 Task: nan
Action: Mouse moved to (457, 589)
Screenshot: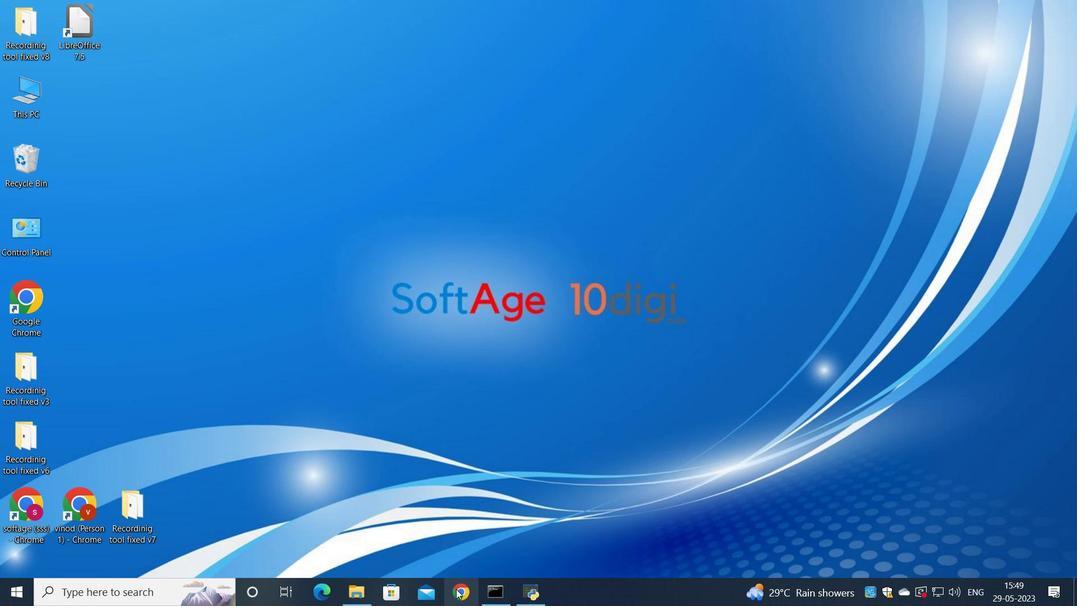 
Action: Mouse pressed left at (457, 589)
Screenshot: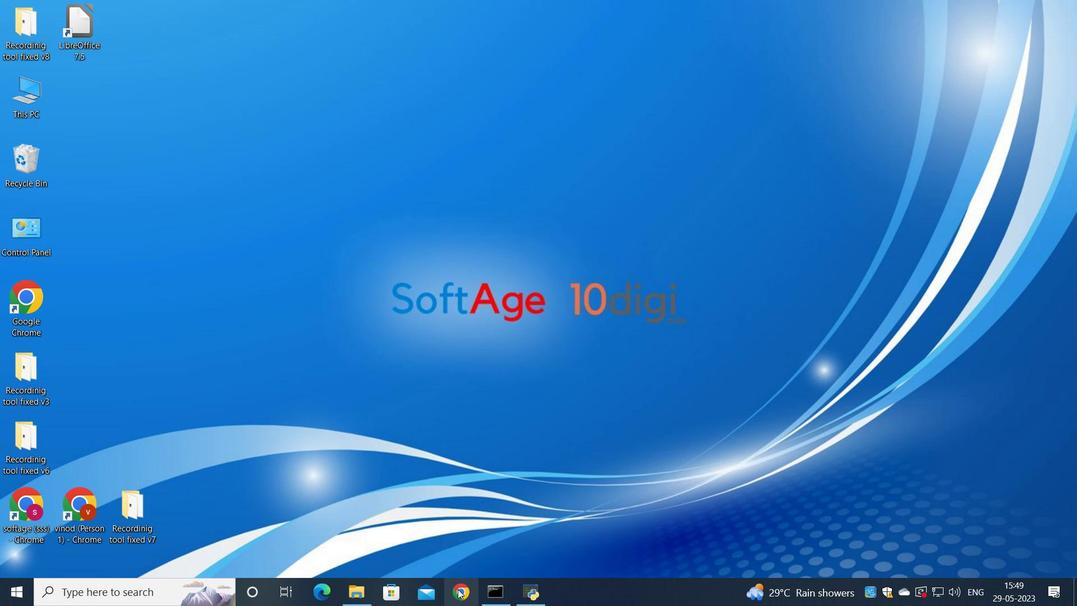 
Action: Mouse moved to (488, 372)
Screenshot: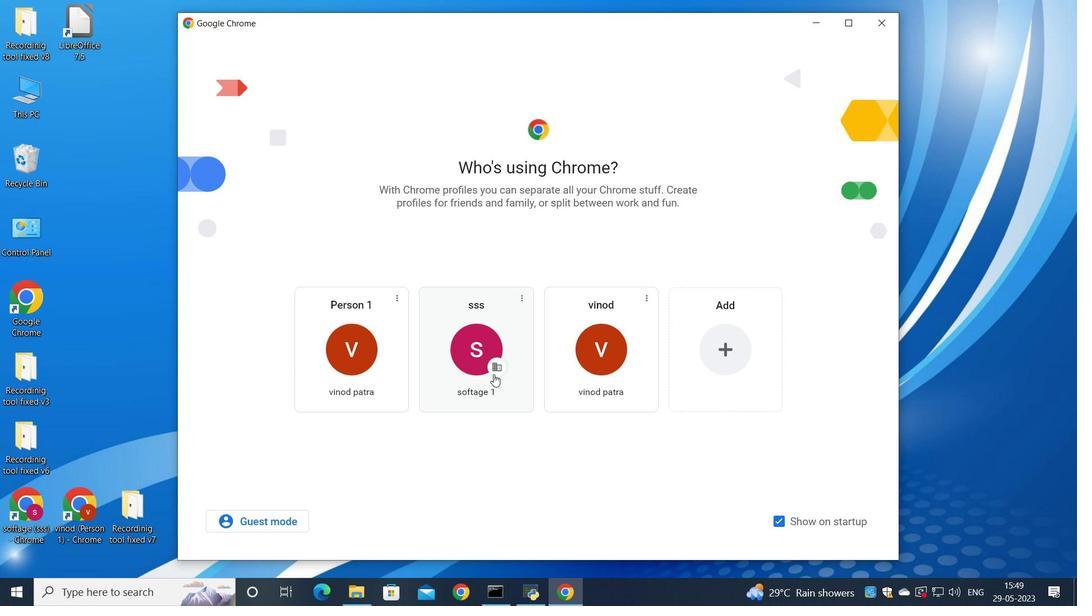 
Action: Mouse pressed left at (488, 372)
Screenshot: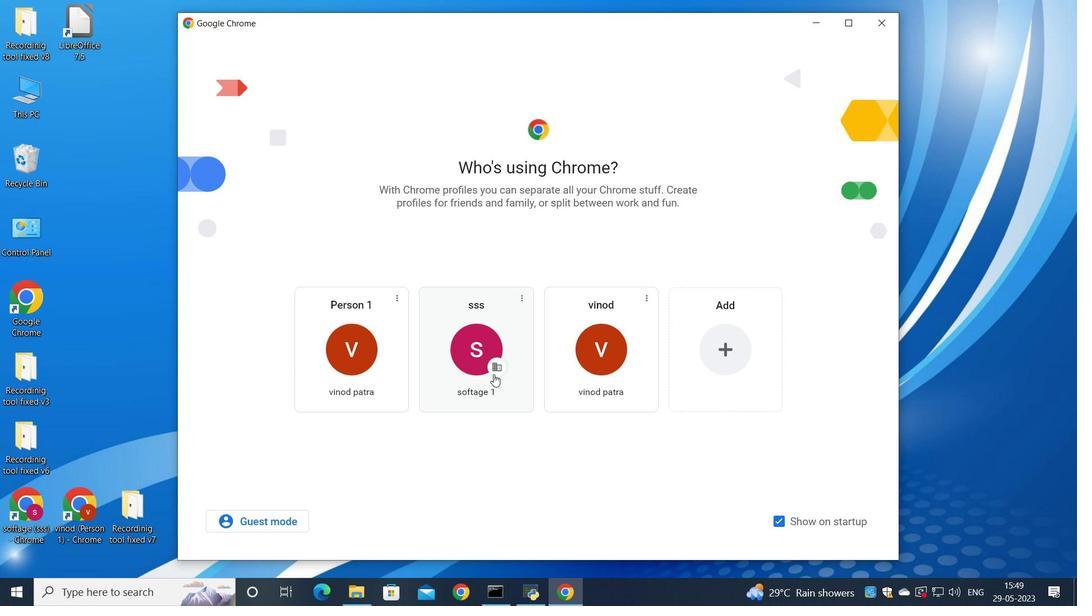 
Action: Mouse moved to (946, 76)
Screenshot: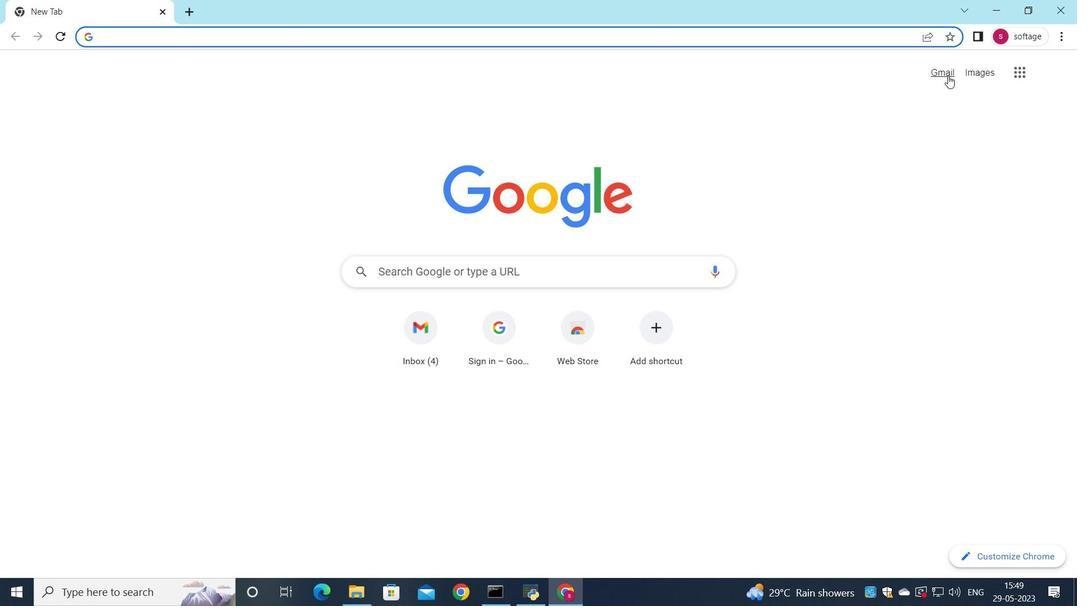 
Action: Mouse pressed left at (946, 76)
Screenshot: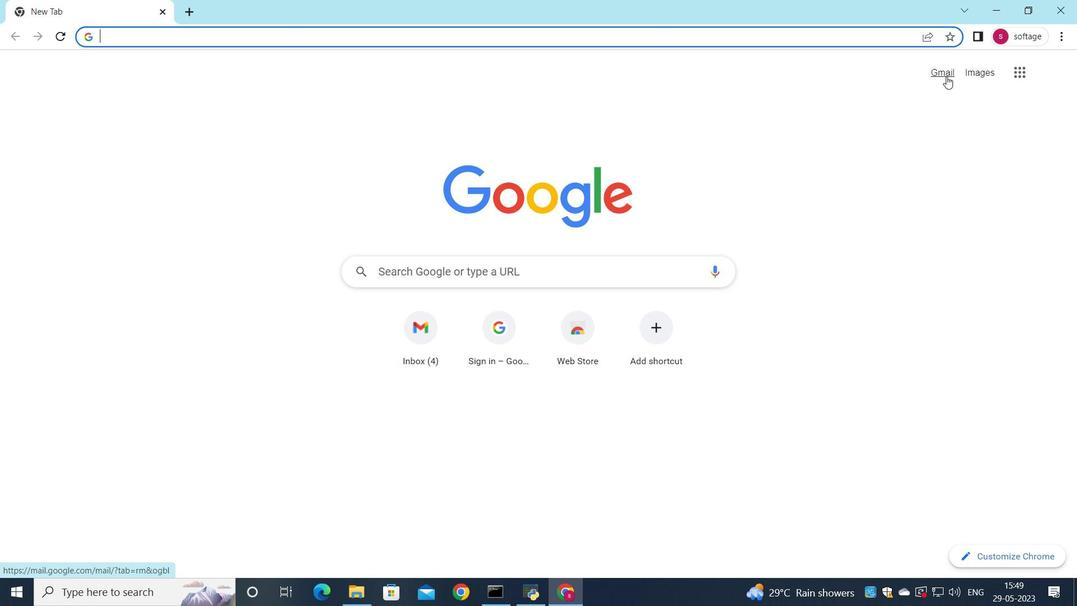 
Action: Mouse moved to (928, 91)
Screenshot: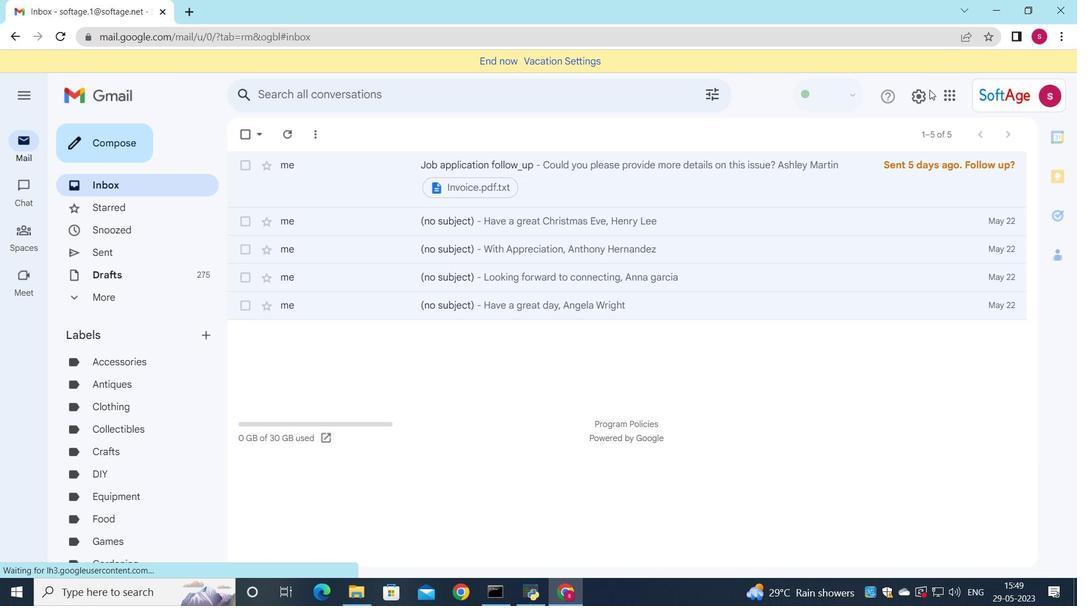 
Action: Mouse pressed left at (928, 91)
Screenshot: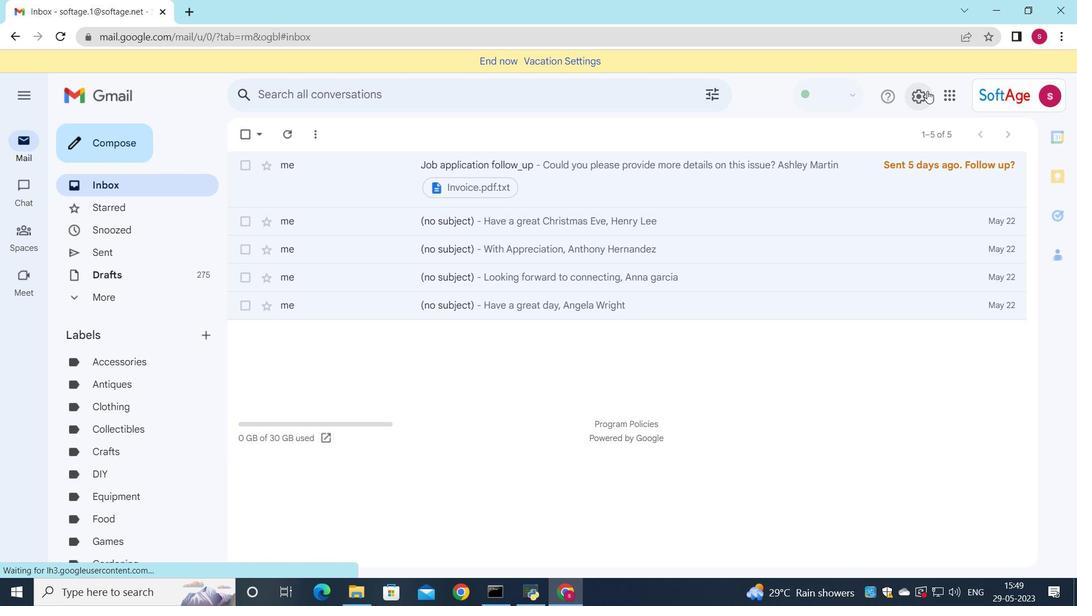
Action: Mouse moved to (924, 159)
Screenshot: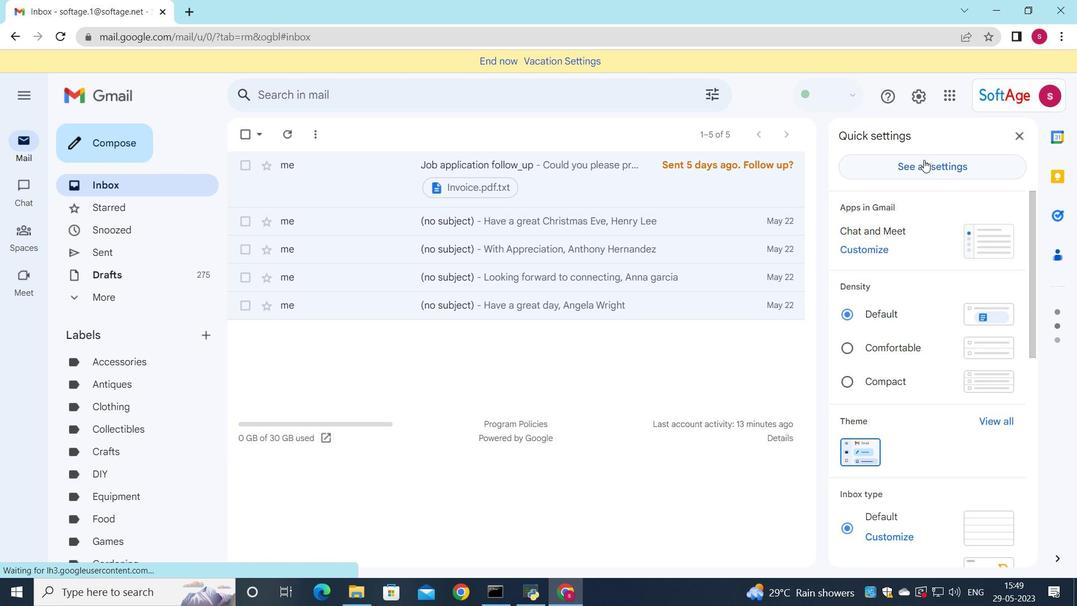 
Action: Mouse pressed left at (924, 159)
Screenshot: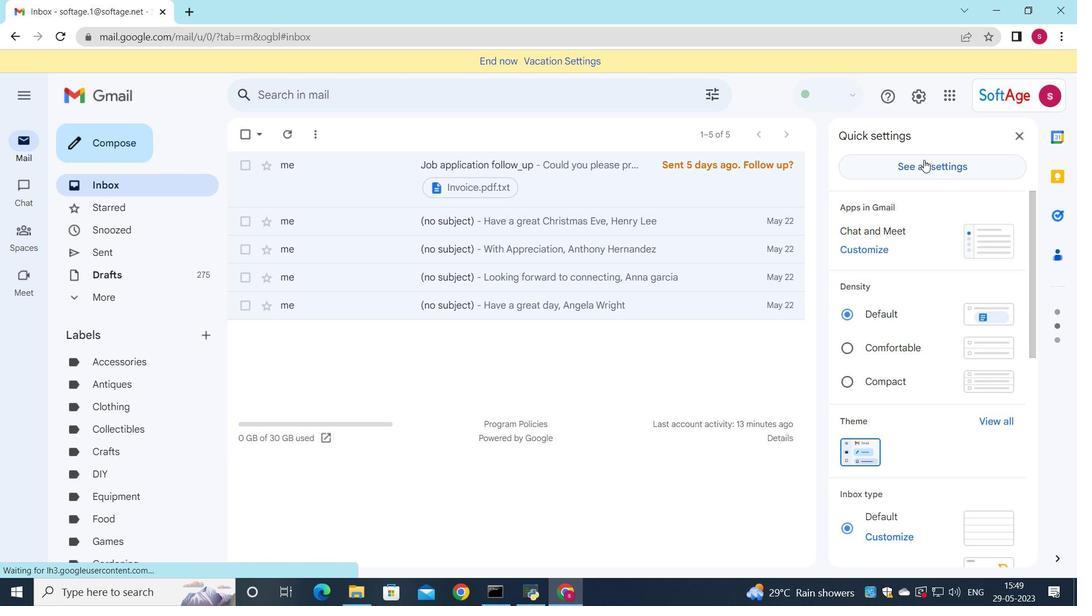 
Action: Mouse moved to (606, 306)
Screenshot: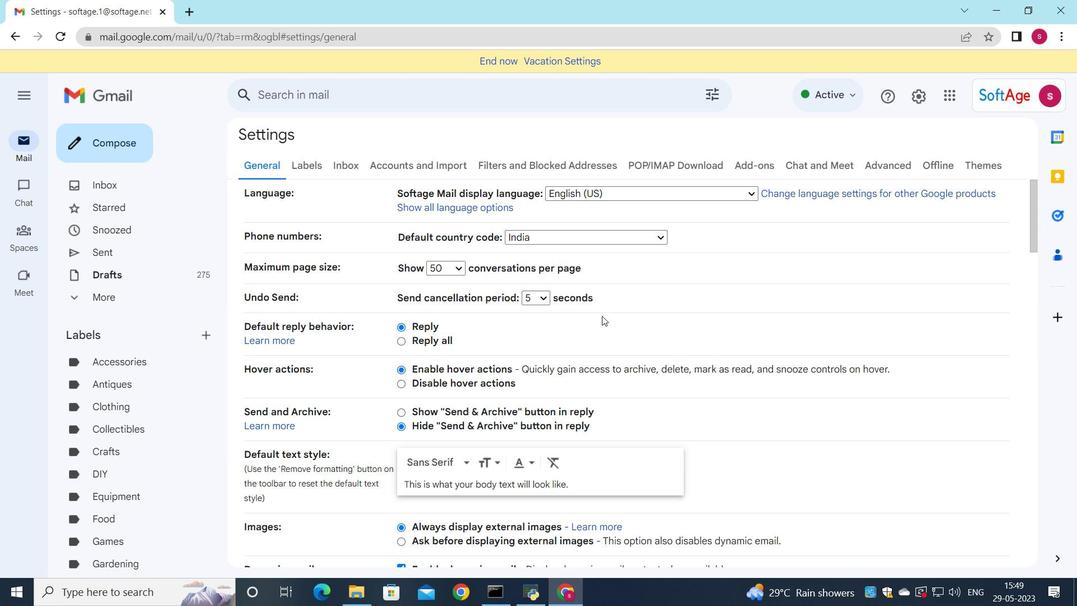 
Action: Mouse scrolled (606, 306) with delta (0, 0)
Screenshot: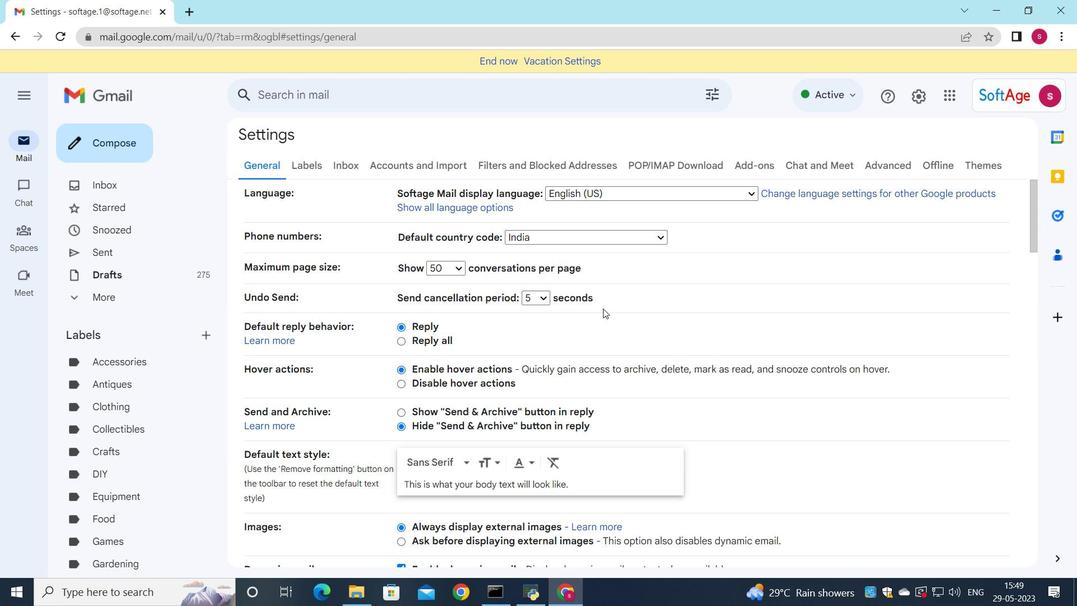 
Action: Mouse scrolled (606, 306) with delta (0, 0)
Screenshot: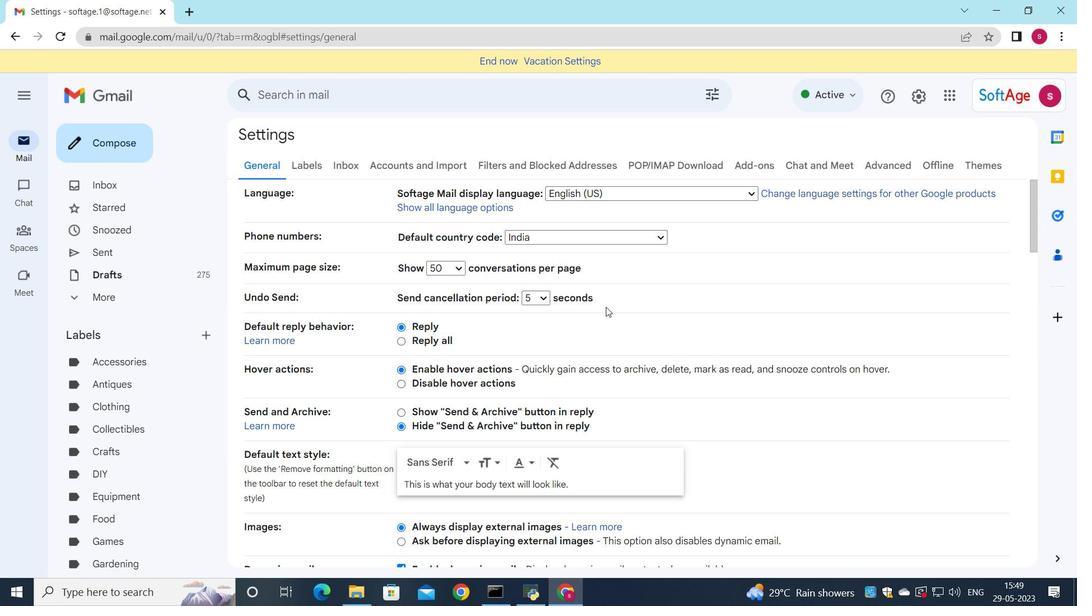 
Action: Mouse scrolled (606, 306) with delta (0, 0)
Screenshot: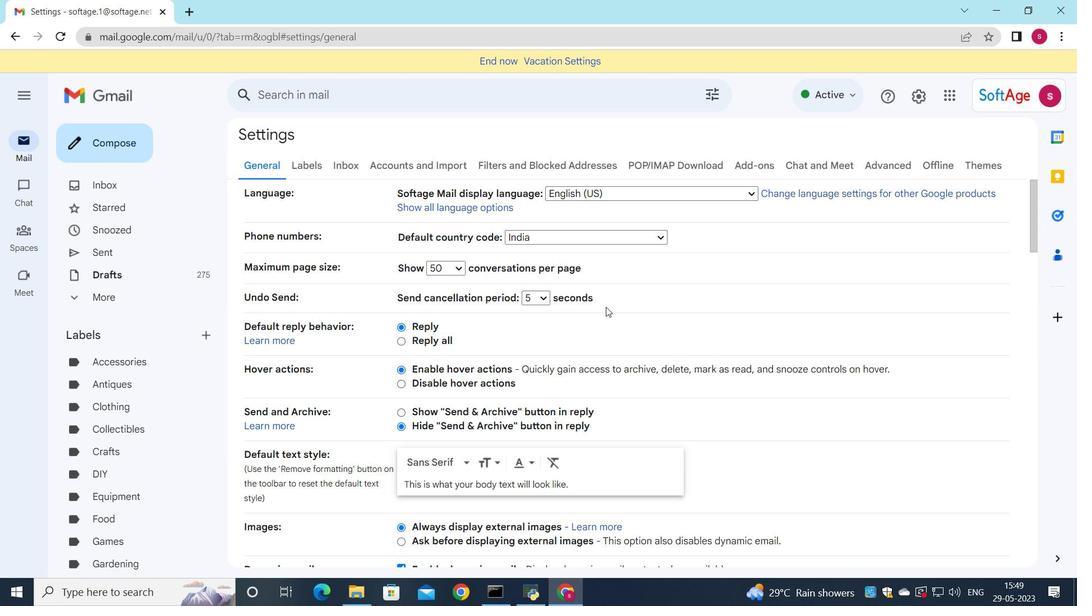 
Action: Mouse scrolled (606, 306) with delta (0, 0)
Screenshot: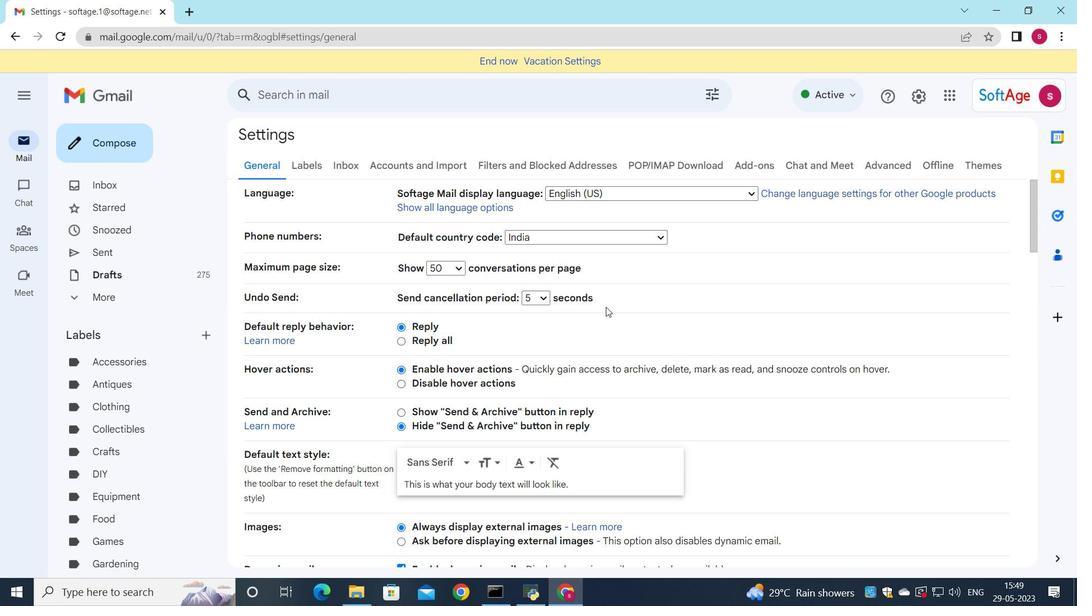 
Action: Mouse scrolled (606, 306) with delta (0, 0)
Screenshot: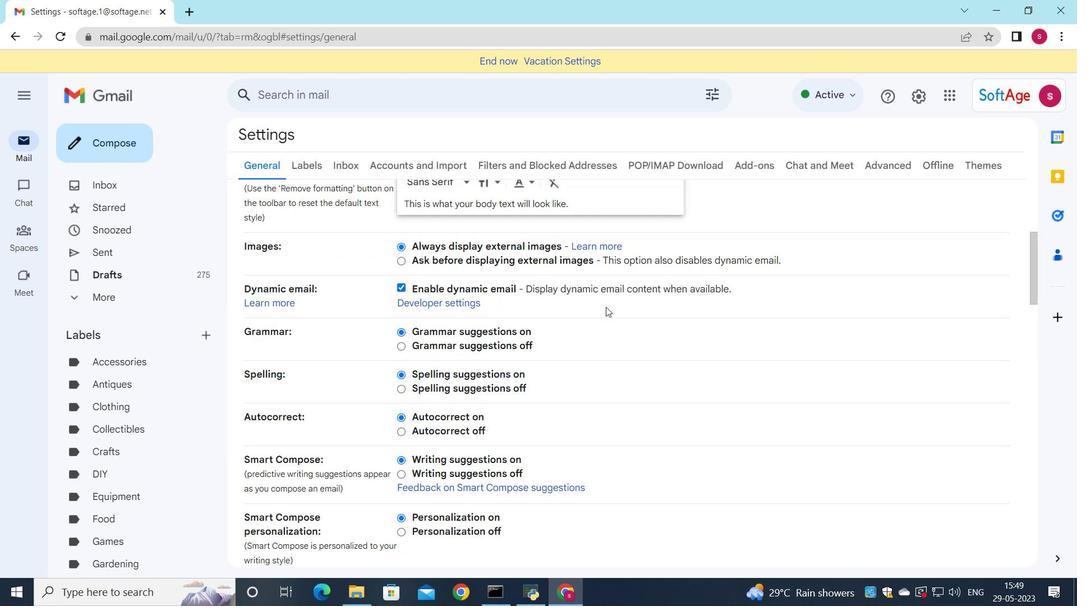 
Action: Mouse scrolled (606, 306) with delta (0, 0)
Screenshot: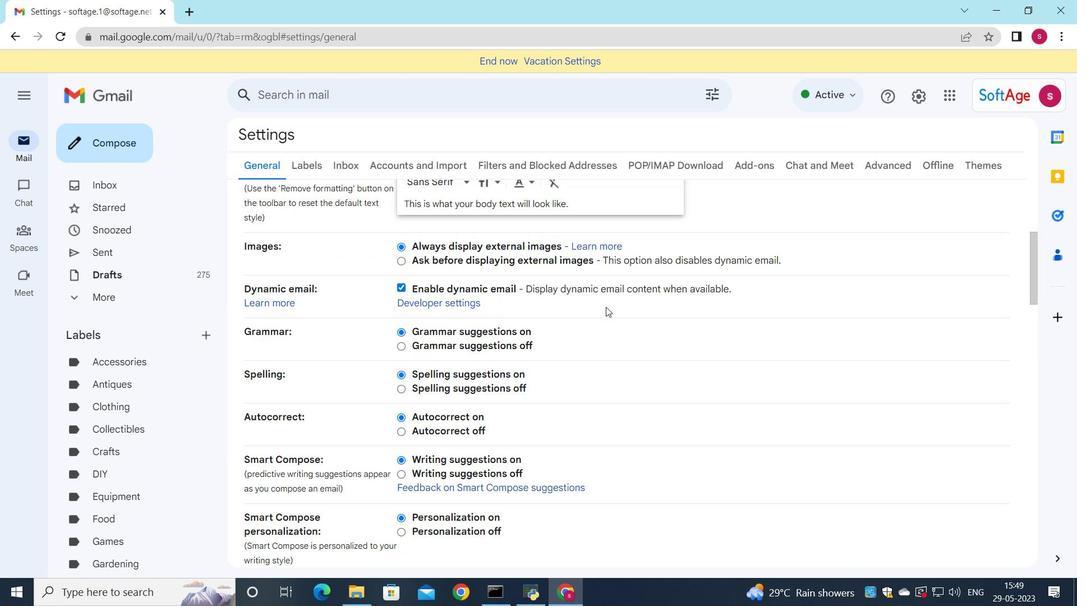 
Action: Mouse scrolled (606, 306) with delta (0, 0)
Screenshot: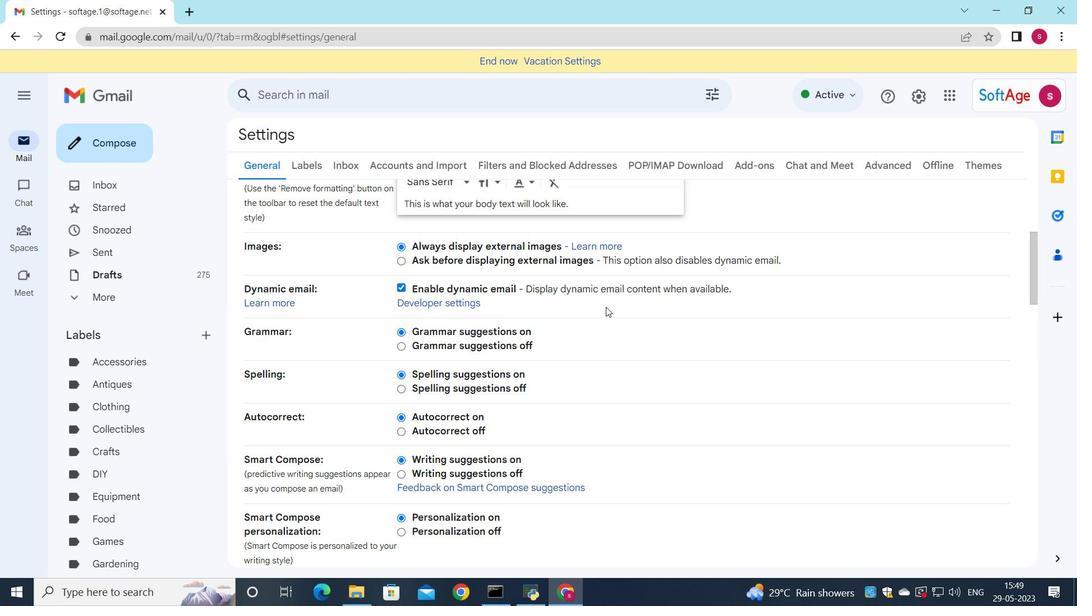 
Action: Mouse scrolled (606, 306) with delta (0, 0)
Screenshot: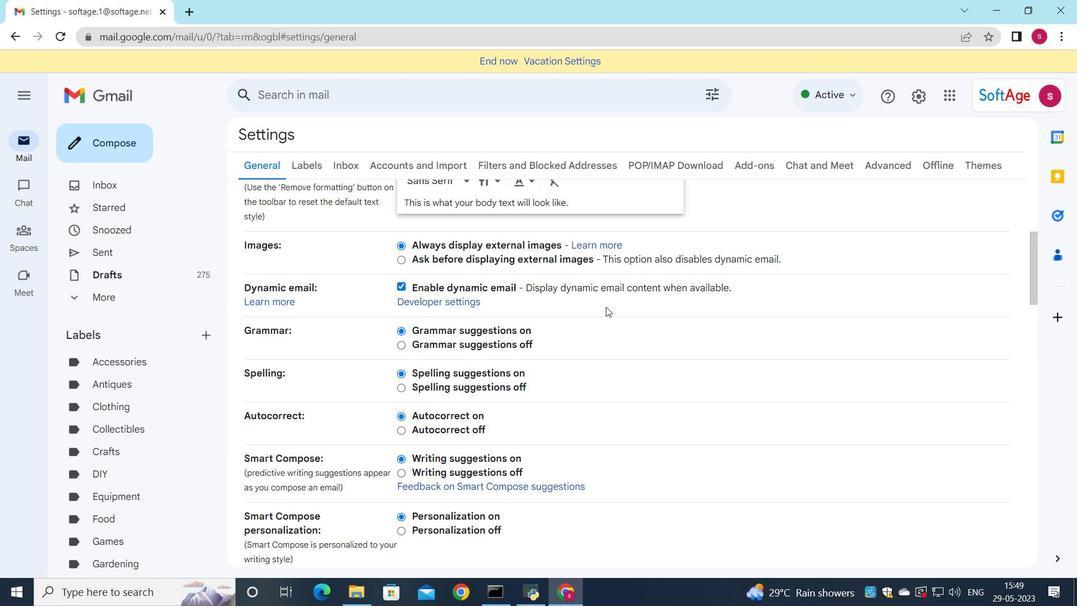 
Action: Mouse moved to (606, 309)
Screenshot: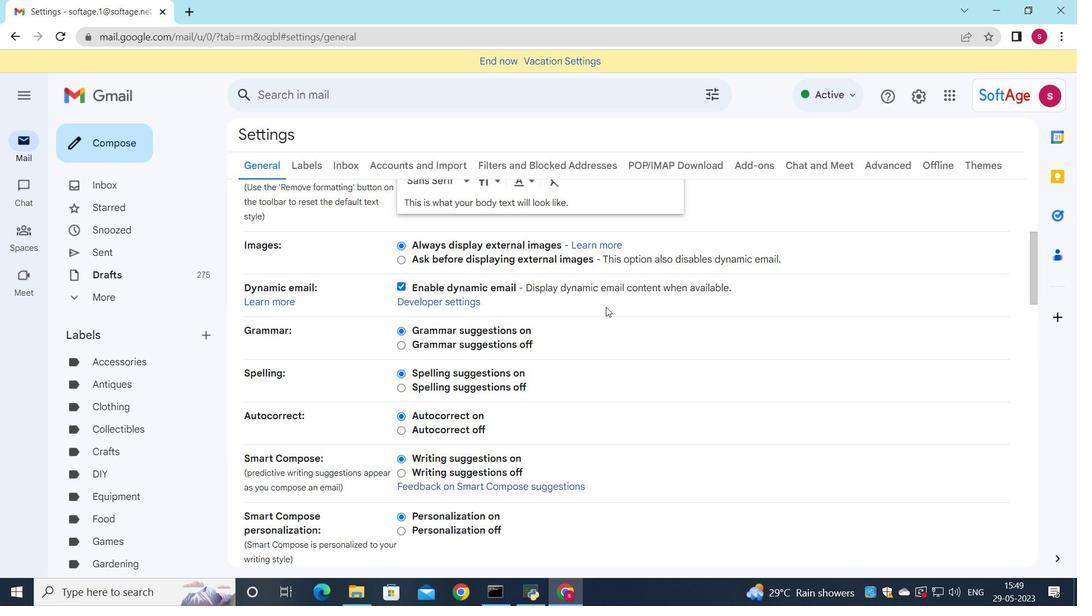 
Action: Mouse scrolled (606, 308) with delta (0, 0)
Screenshot: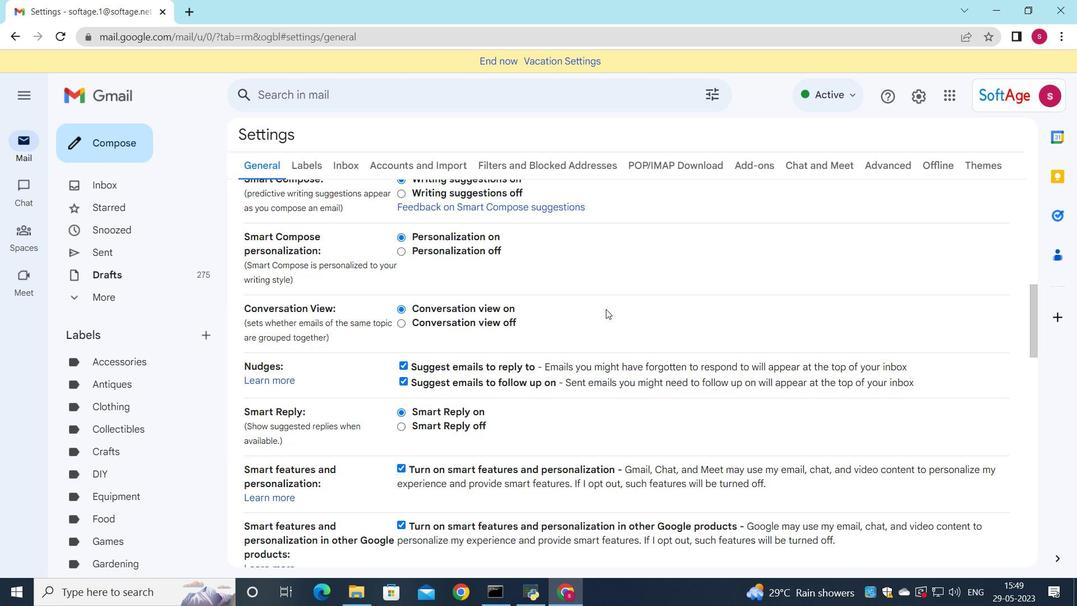 
Action: Mouse scrolled (606, 308) with delta (0, 0)
Screenshot: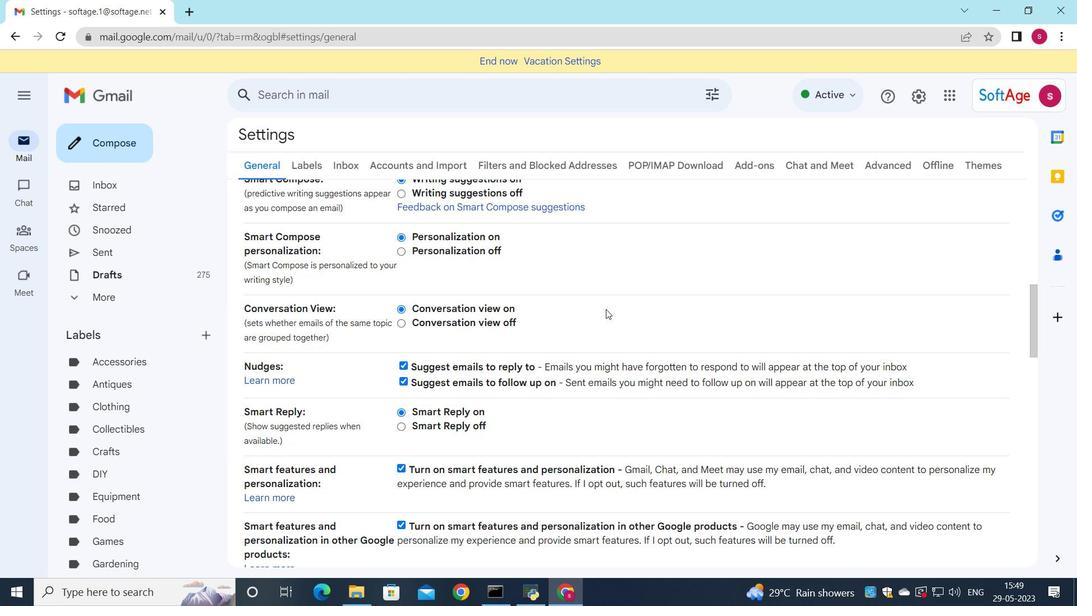 
Action: Mouse scrolled (606, 308) with delta (0, 0)
Screenshot: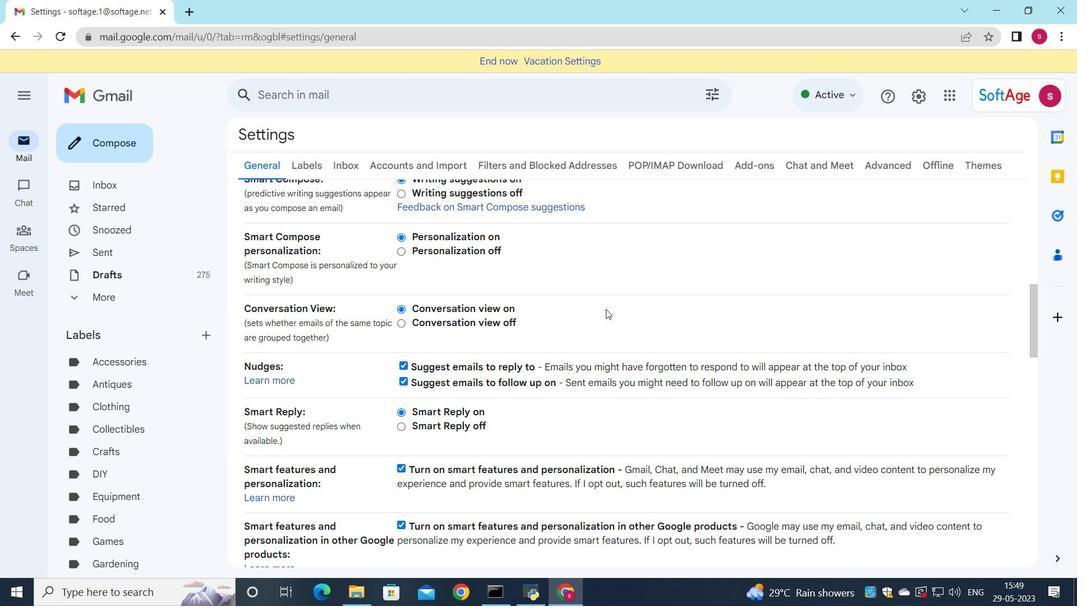 
Action: Mouse scrolled (606, 308) with delta (0, 0)
Screenshot: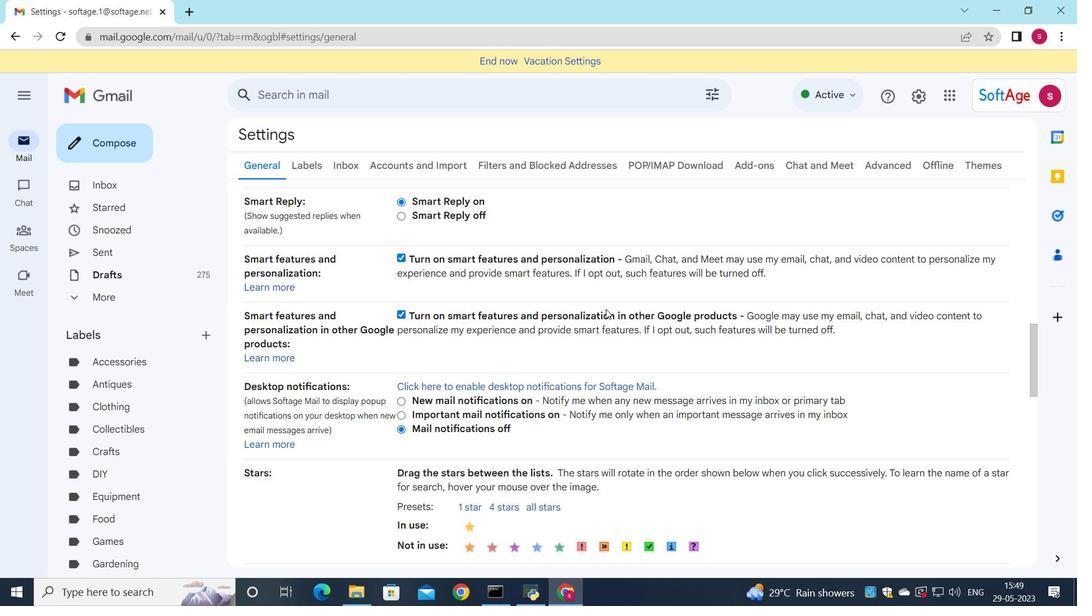 
Action: Mouse scrolled (606, 308) with delta (0, 0)
Screenshot: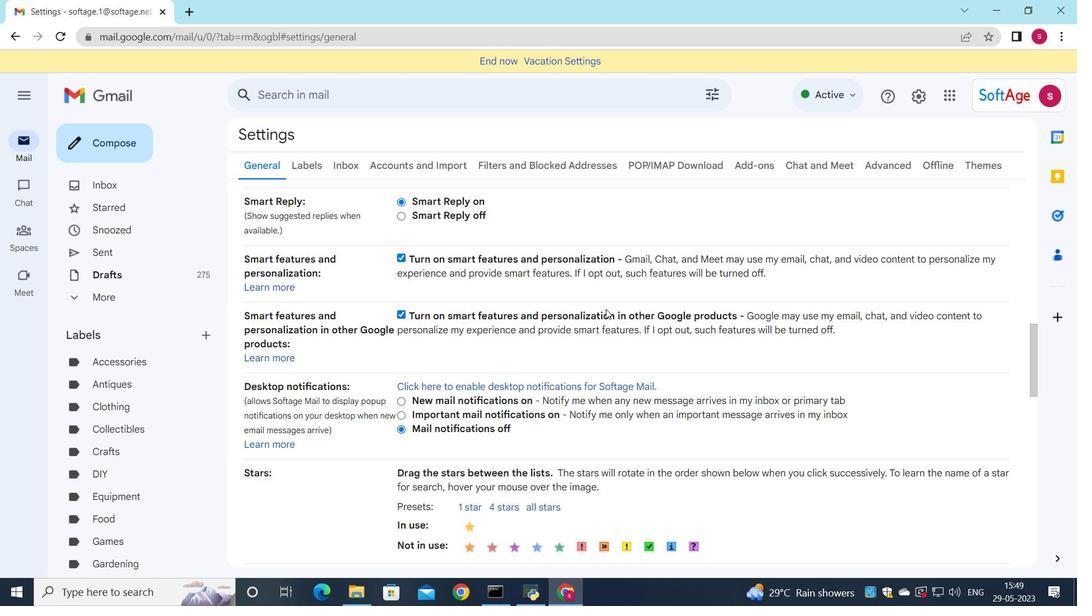 
Action: Mouse scrolled (606, 308) with delta (0, 0)
Screenshot: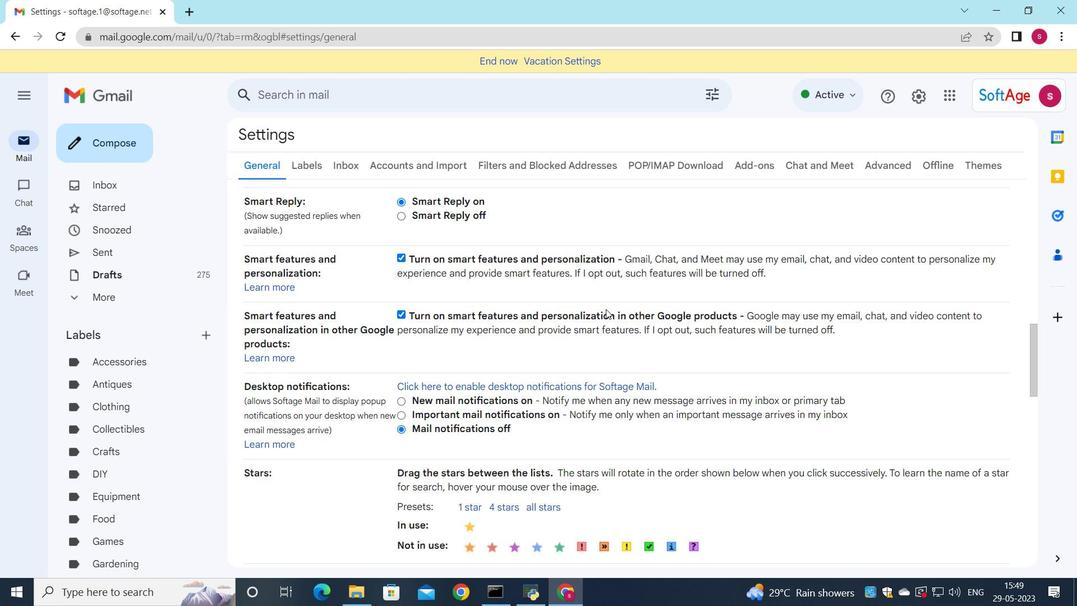
Action: Mouse moved to (721, 350)
Screenshot: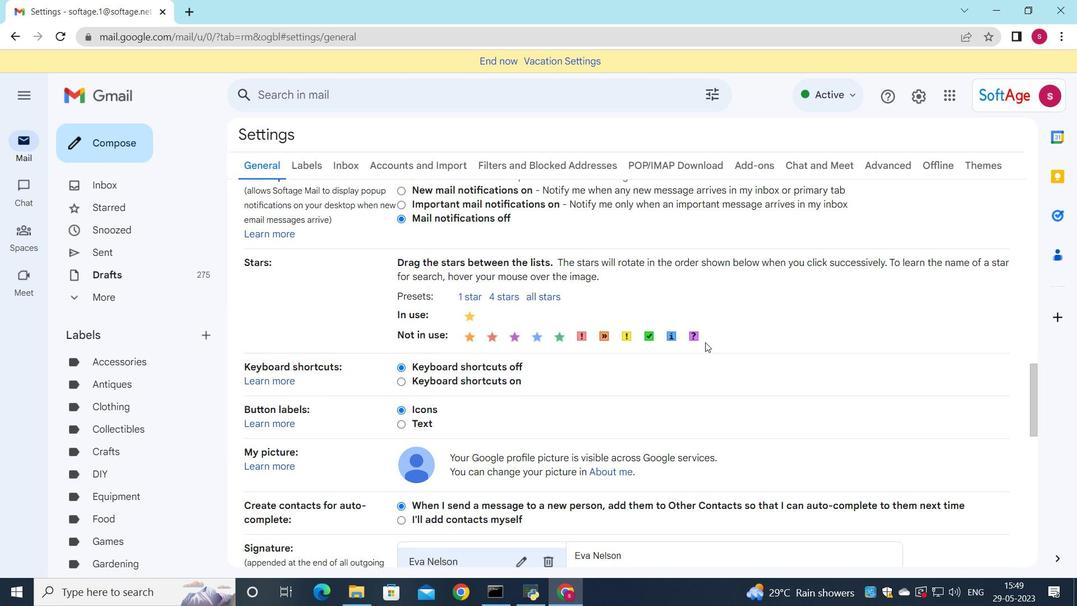 
Action: Mouse scrolled (721, 350) with delta (0, 0)
Screenshot: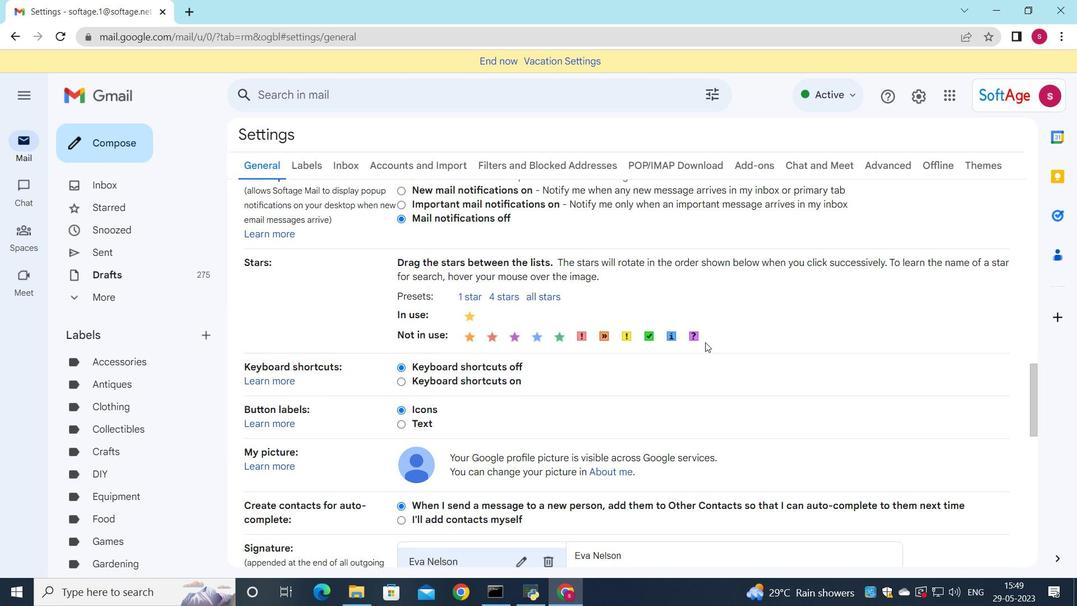 
Action: Mouse moved to (721, 351)
Screenshot: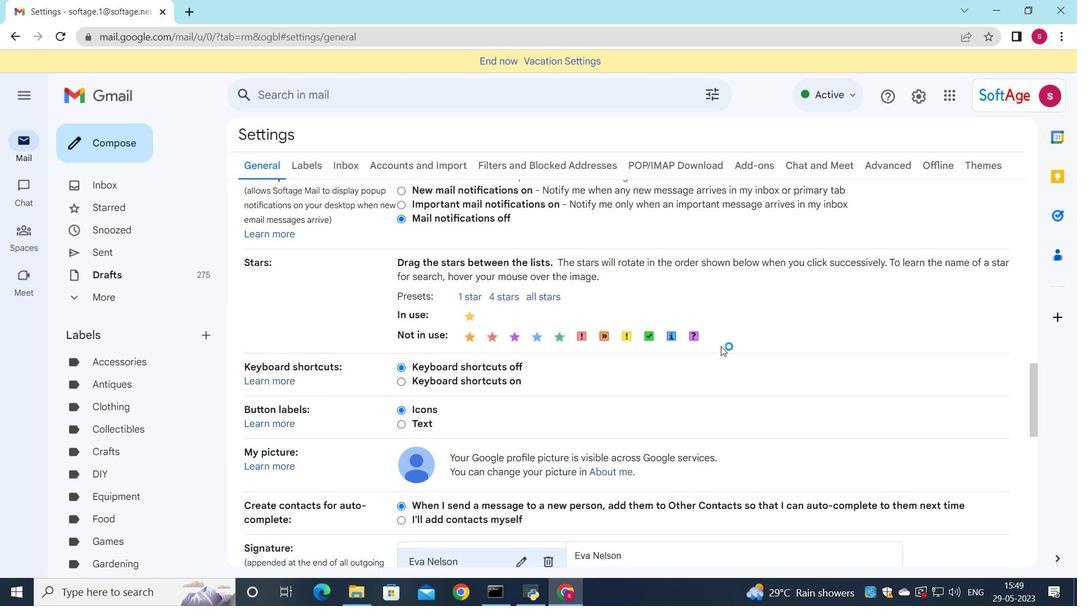 
Action: Mouse scrolled (721, 350) with delta (0, 0)
Screenshot: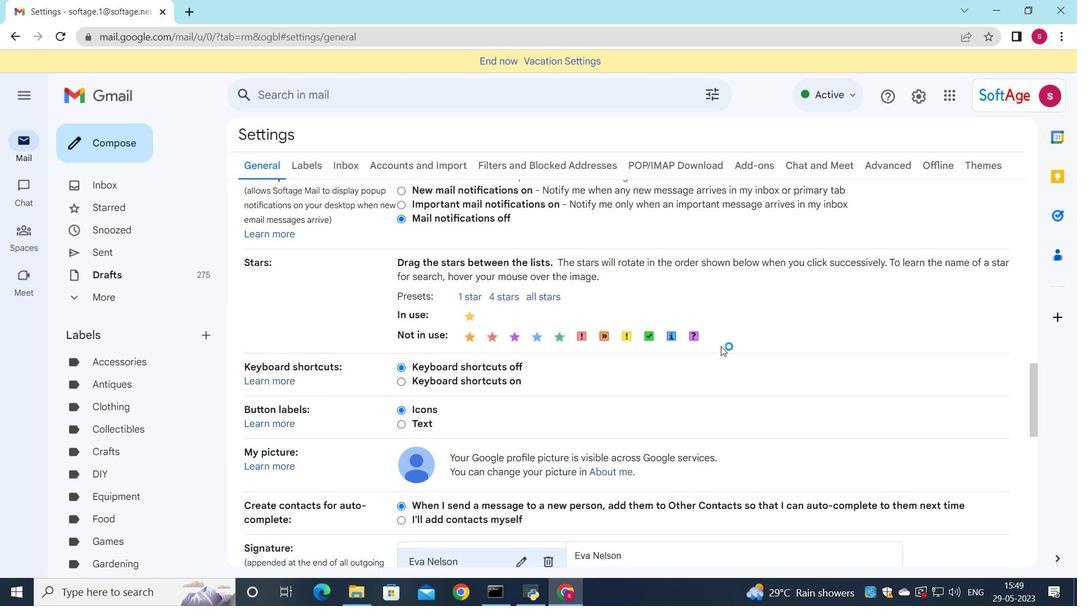 
Action: Mouse moved to (722, 351)
Screenshot: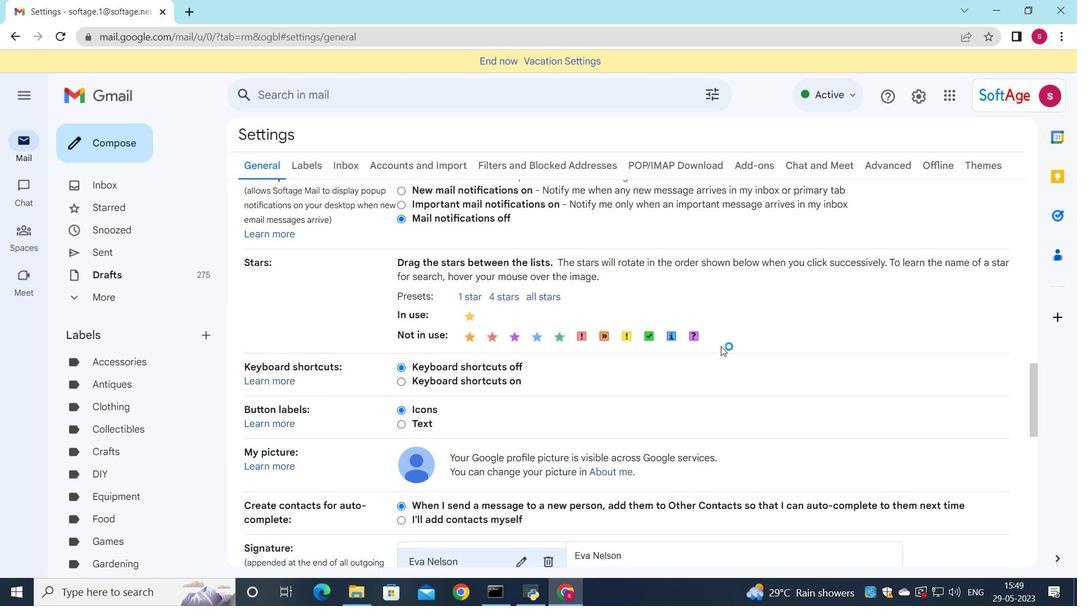 
Action: Mouse scrolled (722, 351) with delta (0, 0)
Screenshot: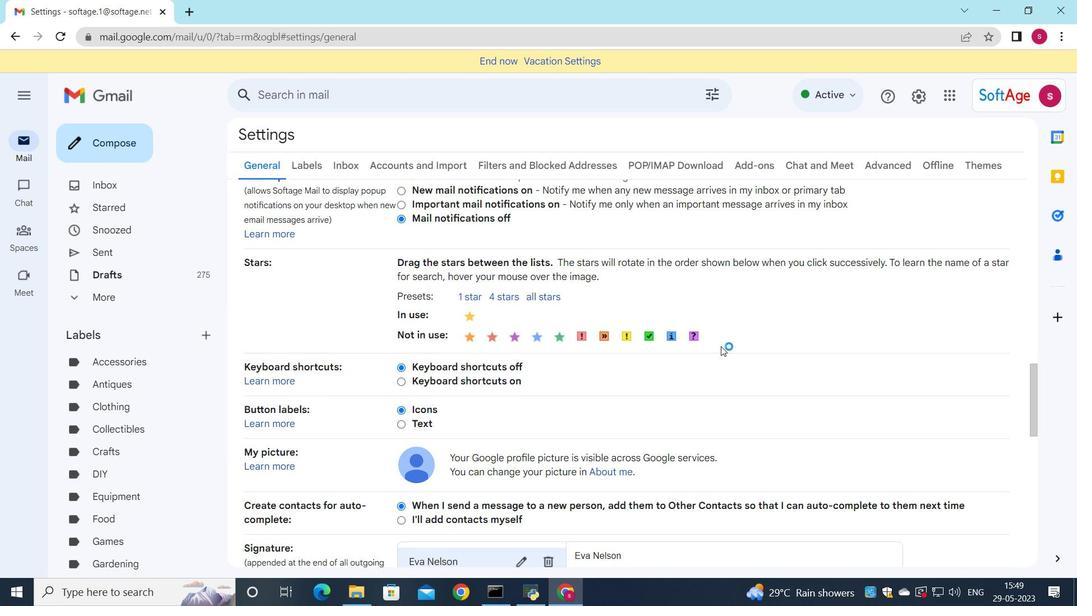 
Action: Mouse moved to (545, 352)
Screenshot: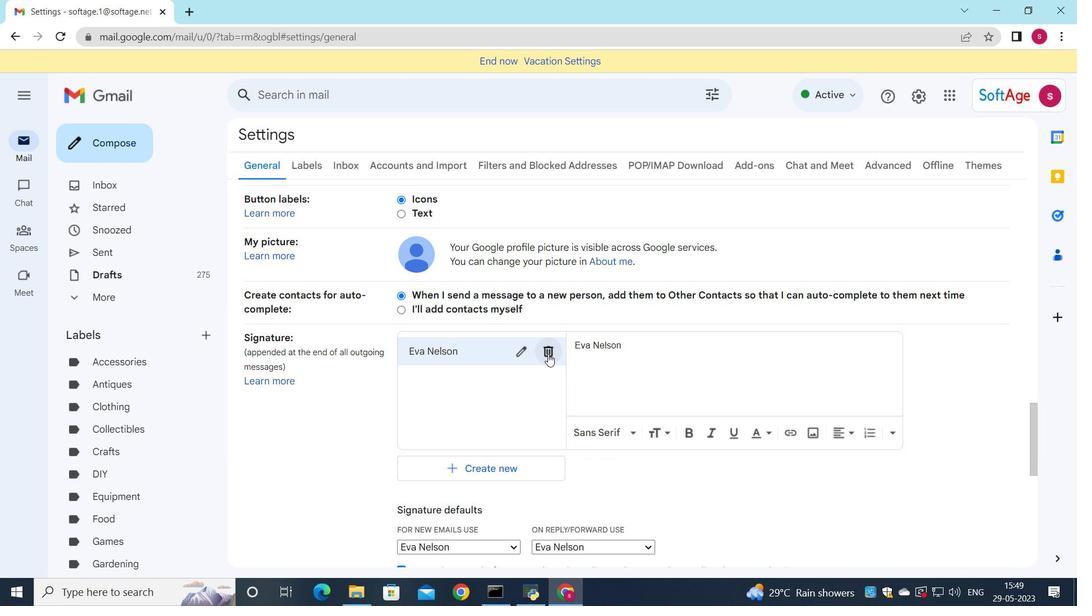 
Action: Mouse pressed left at (545, 352)
Screenshot: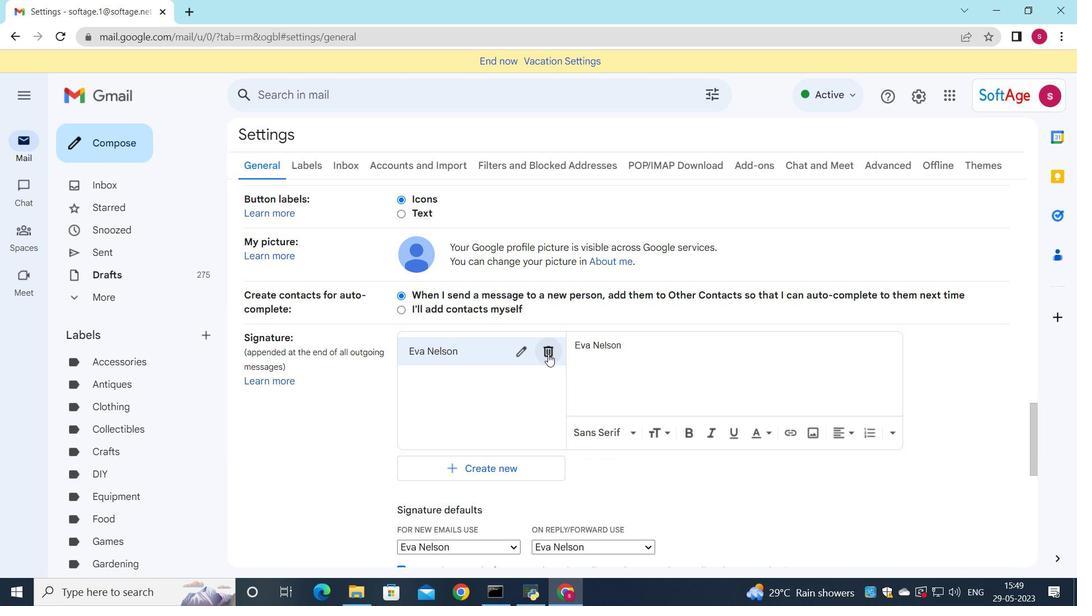 
Action: Mouse moved to (652, 343)
Screenshot: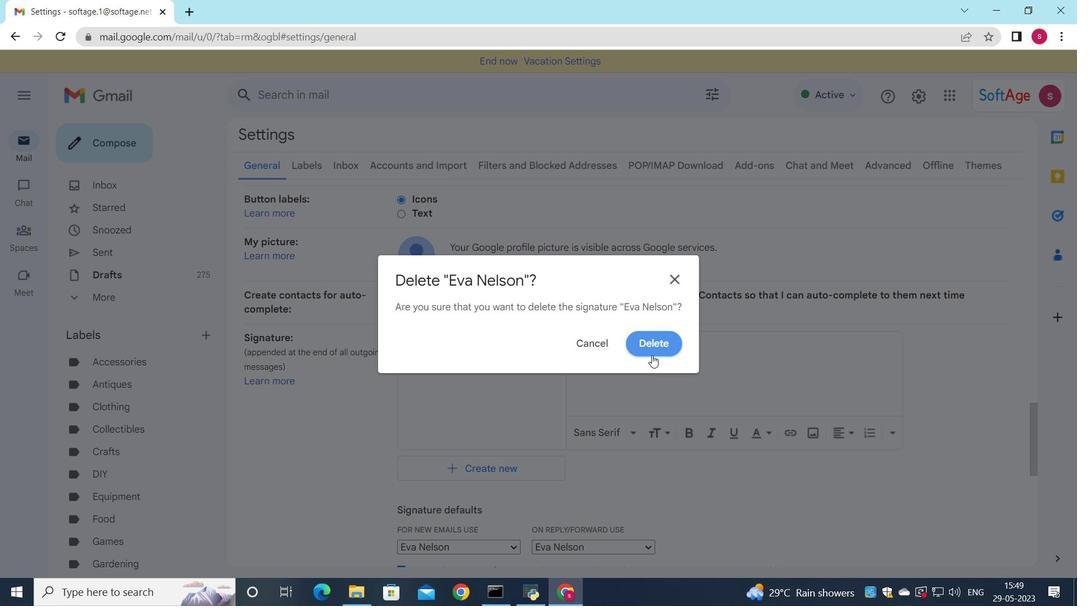
Action: Mouse pressed left at (652, 343)
Screenshot: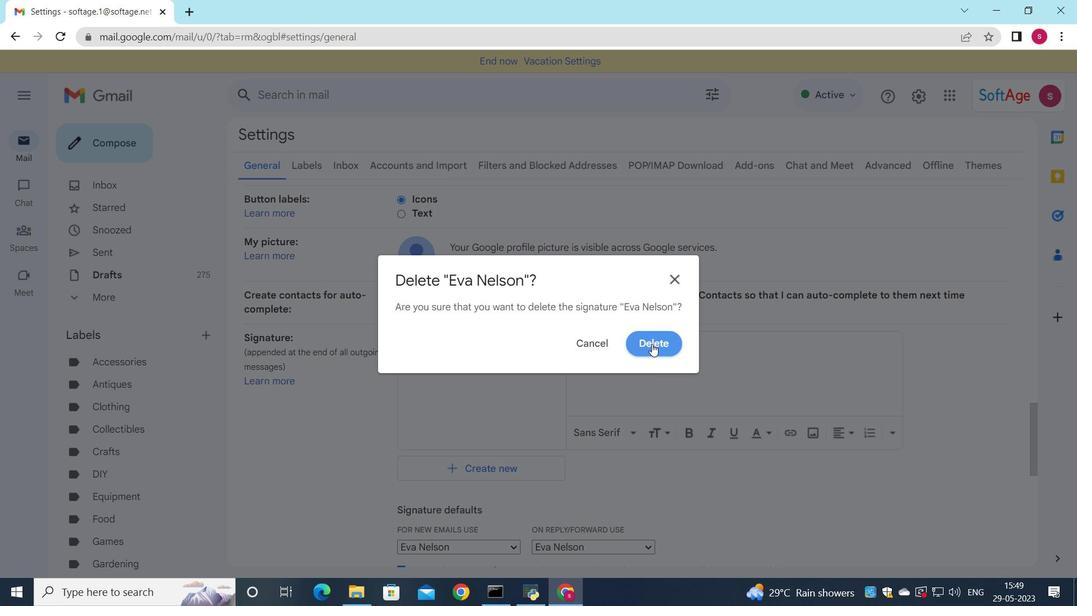 
Action: Mouse moved to (461, 365)
Screenshot: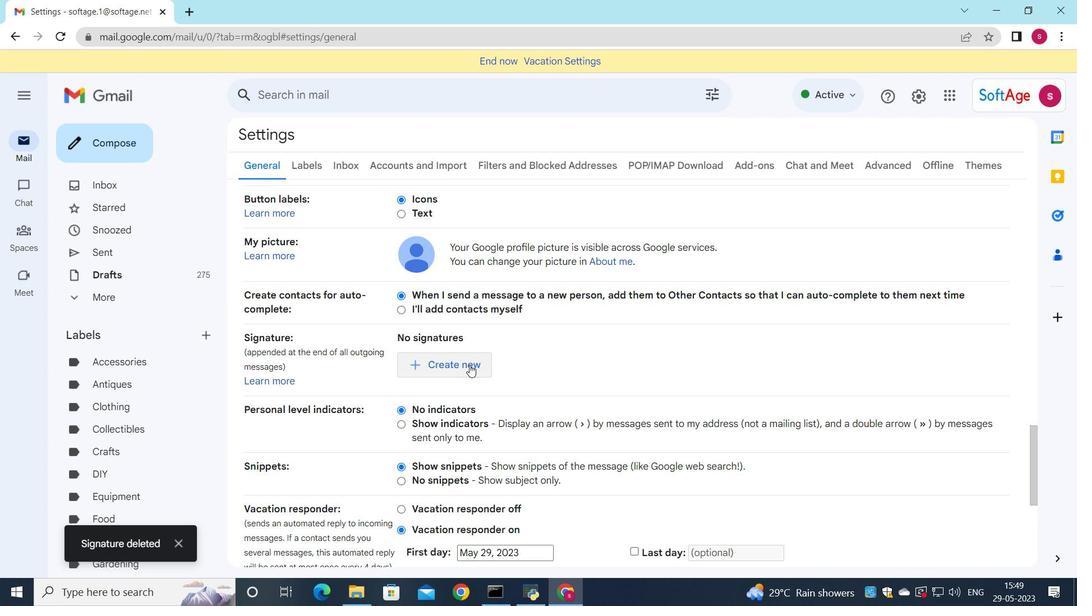 
Action: Mouse pressed left at (461, 365)
Screenshot: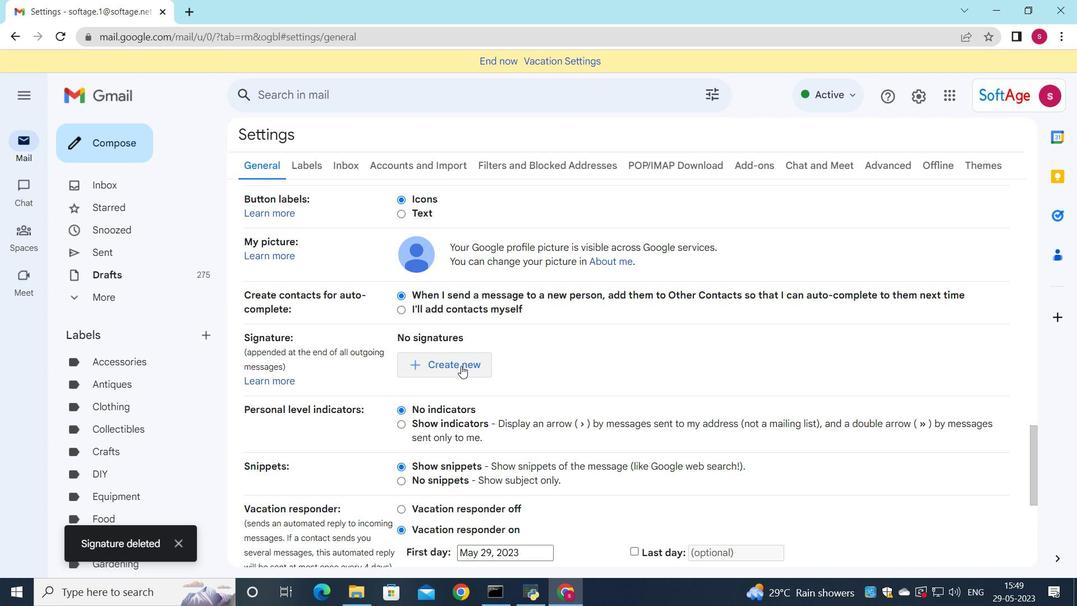 
Action: Mouse moved to (978, 376)
Screenshot: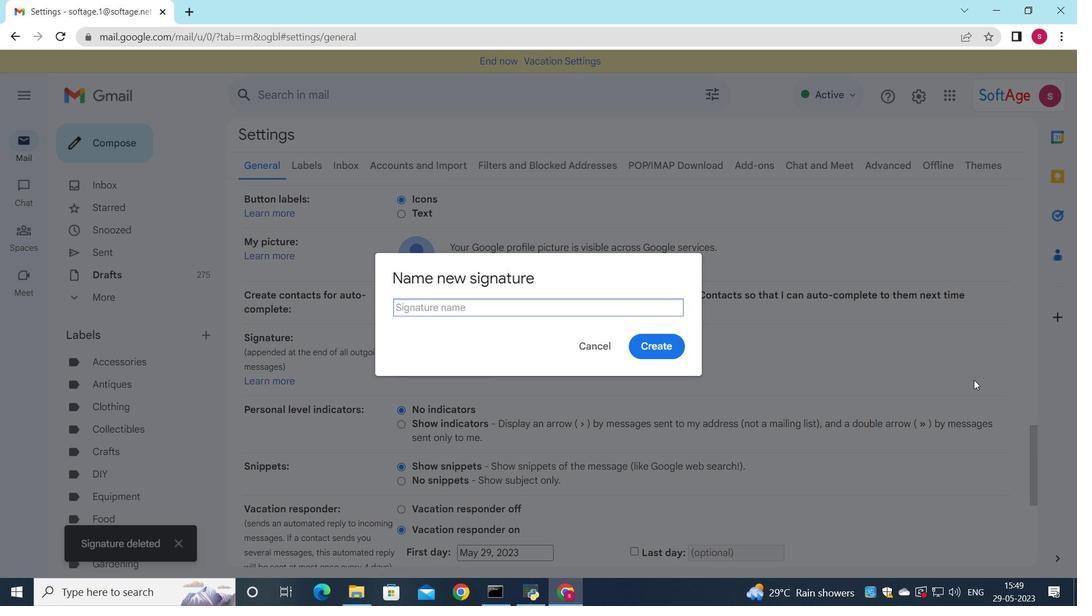 
Action: Key pressed <Key.shift>Evan<Key.space><Key.shift><Key.shift>Adams
Screenshot: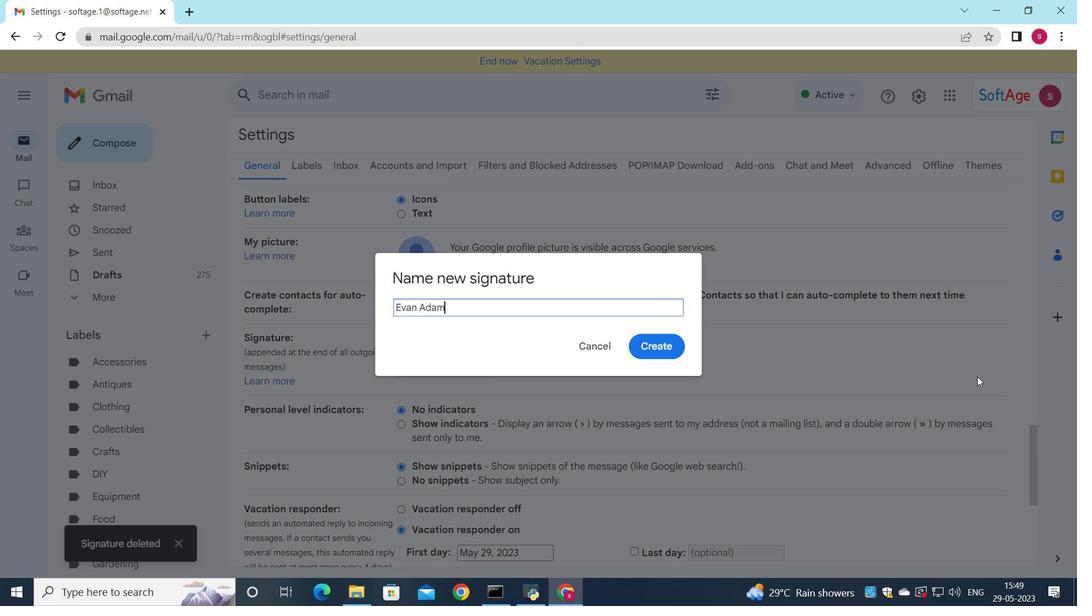 
Action: Mouse moved to (655, 339)
Screenshot: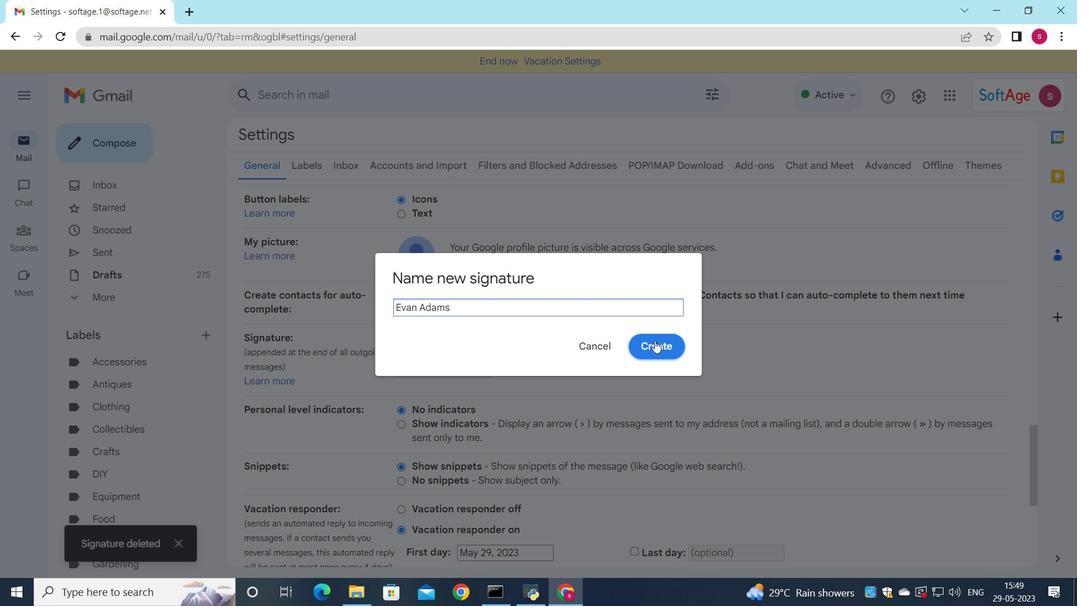 
Action: Mouse pressed left at (655, 339)
Screenshot: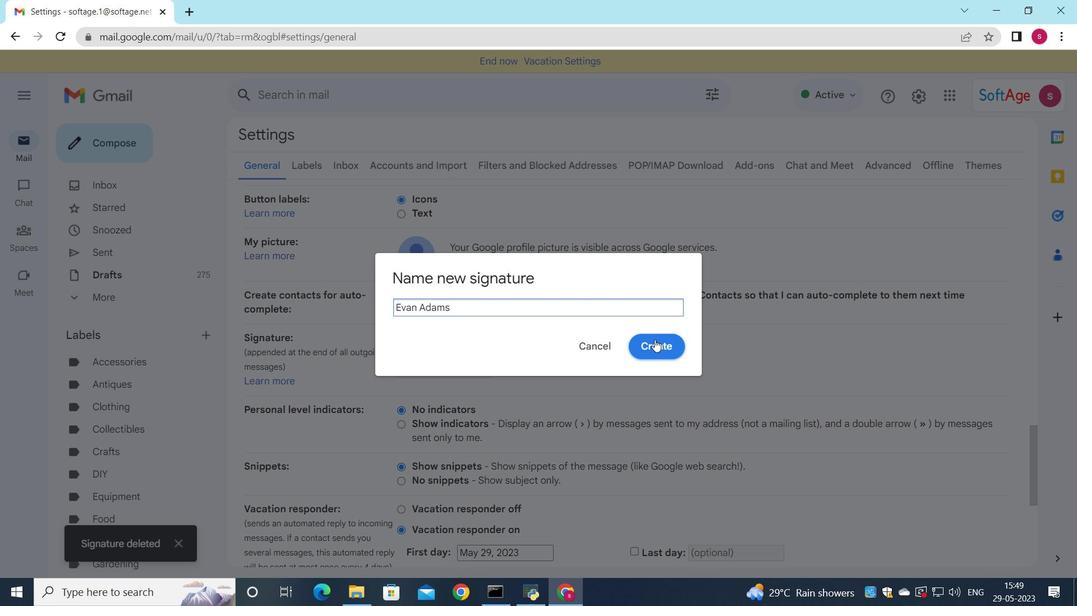 
Action: Mouse moved to (685, 369)
Screenshot: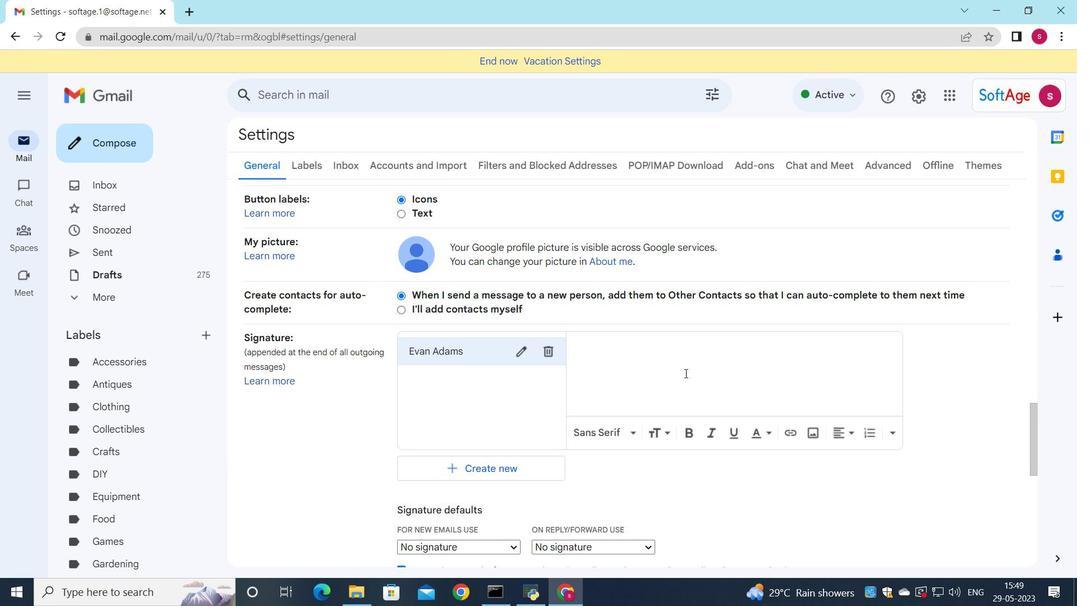 
Action: Mouse pressed left at (685, 369)
Screenshot: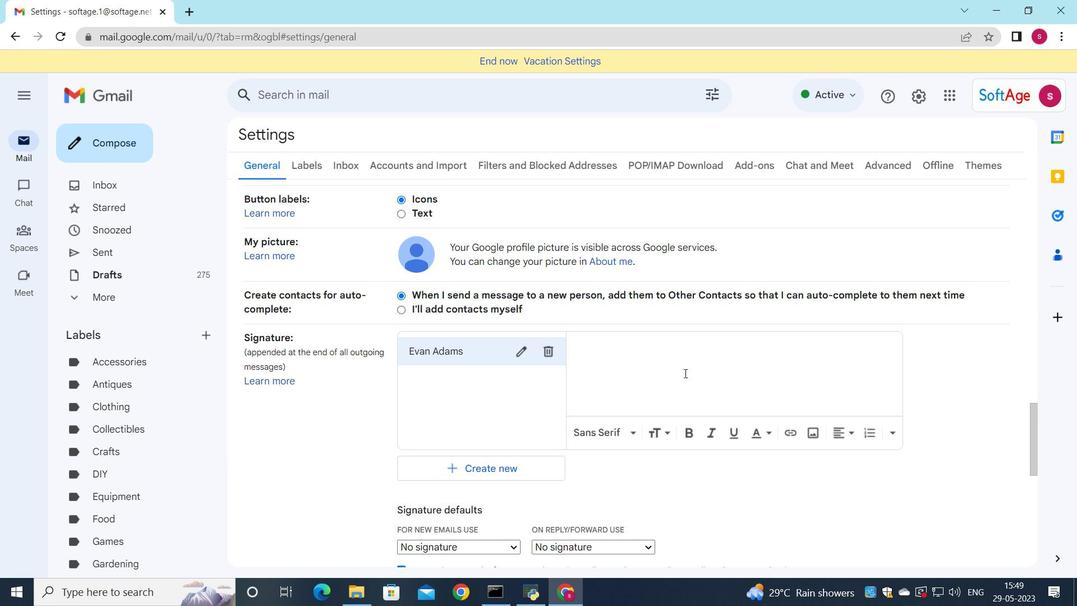 
Action: Key pressed <Key.shift>Evan<Key.space><Key.shift>Adams
Screenshot: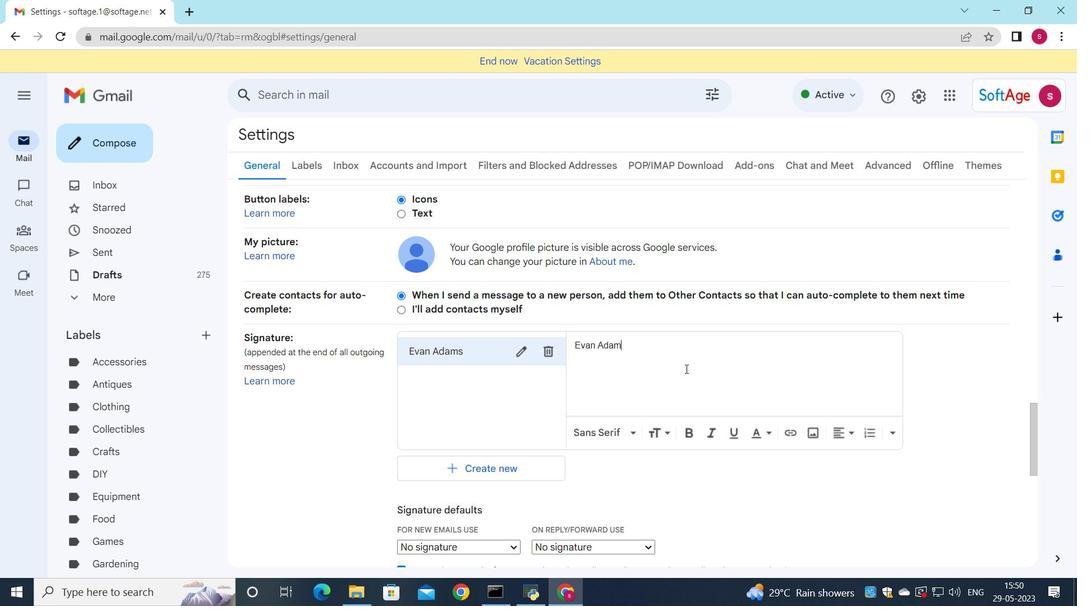 
Action: Mouse scrolled (685, 368) with delta (0, 0)
Screenshot: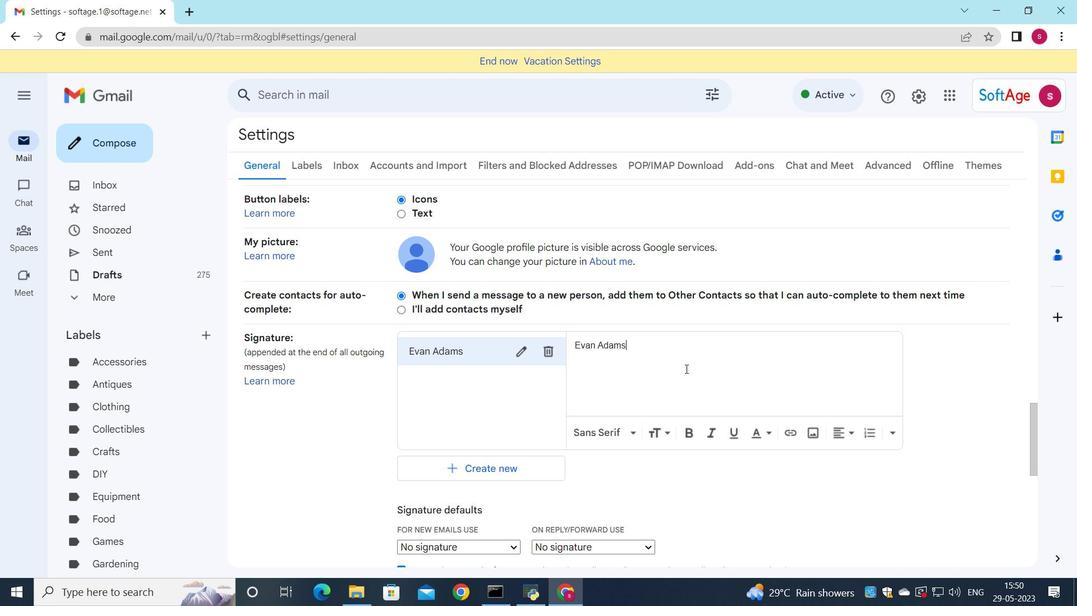 
Action: Mouse moved to (676, 363)
Screenshot: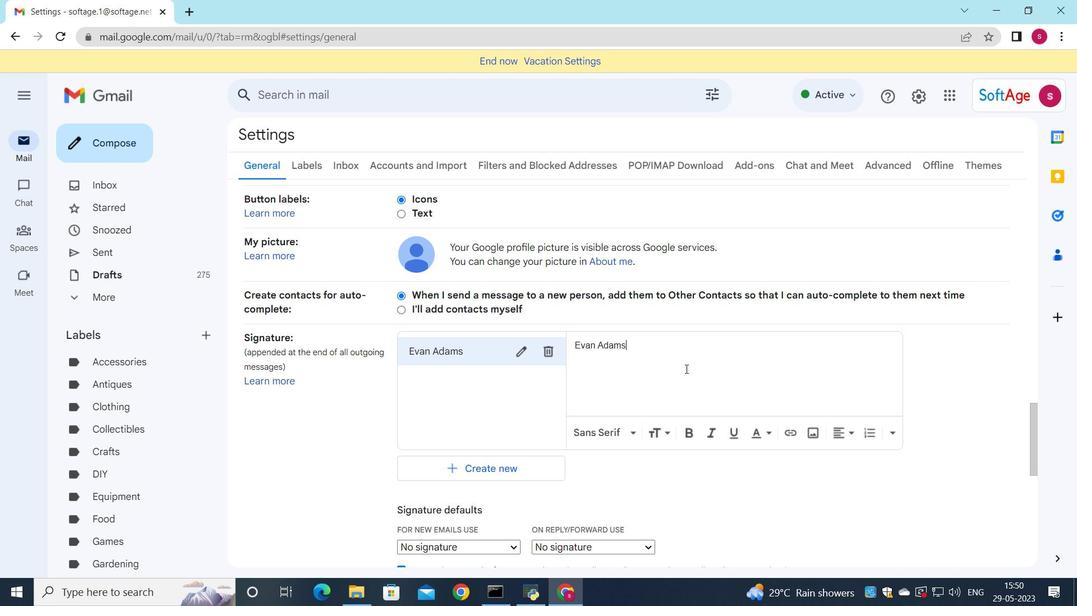 
Action: Mouse scrolled (676, 363) with delta (0, 0)
Screenshot: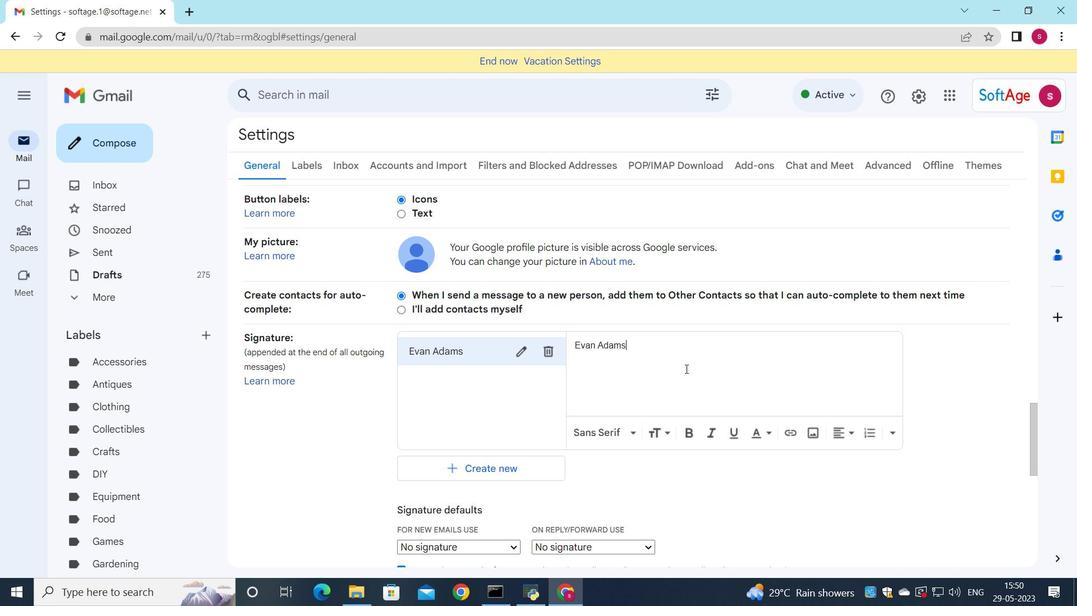 
Action: Mouse moved to (647, 362)
Screenshot: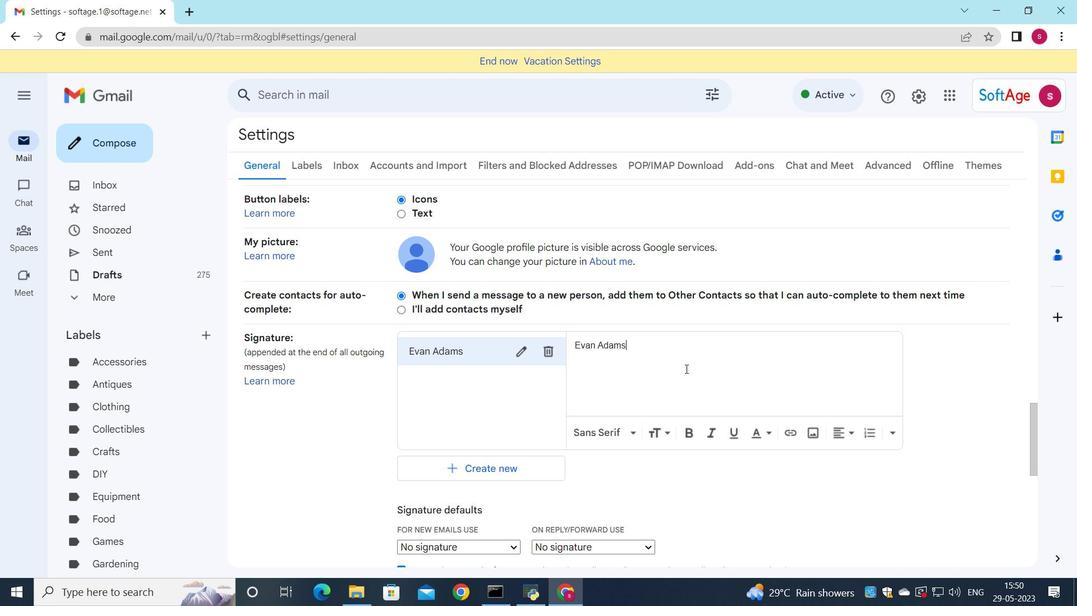 
Action: Mouse scrolled (652, 361) with delta (0, 0)
Screenshot: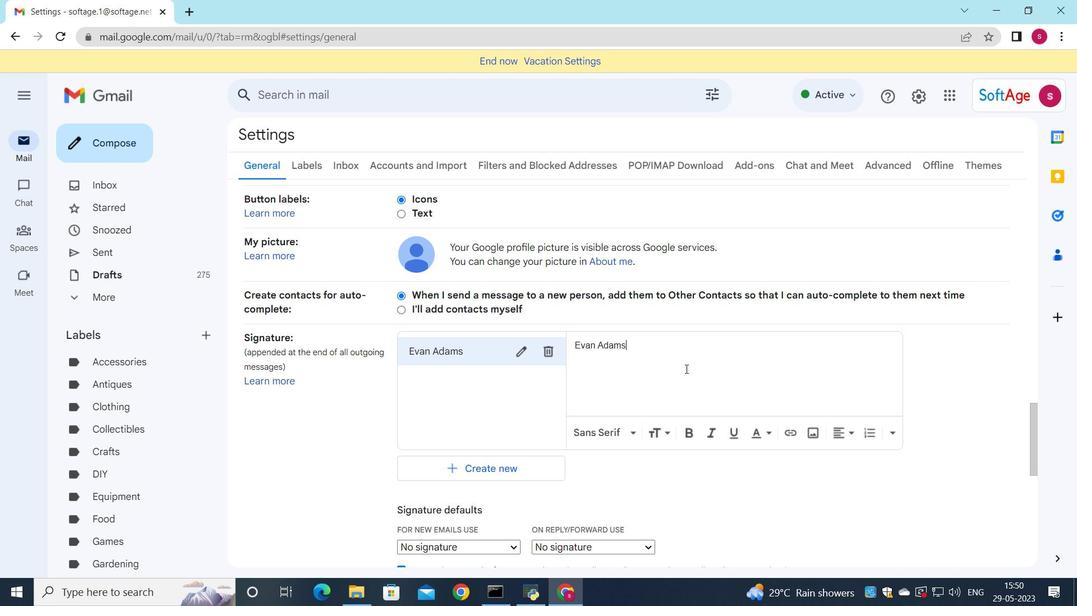 
Action: Mouse moved to (644, 363)
Screenshot: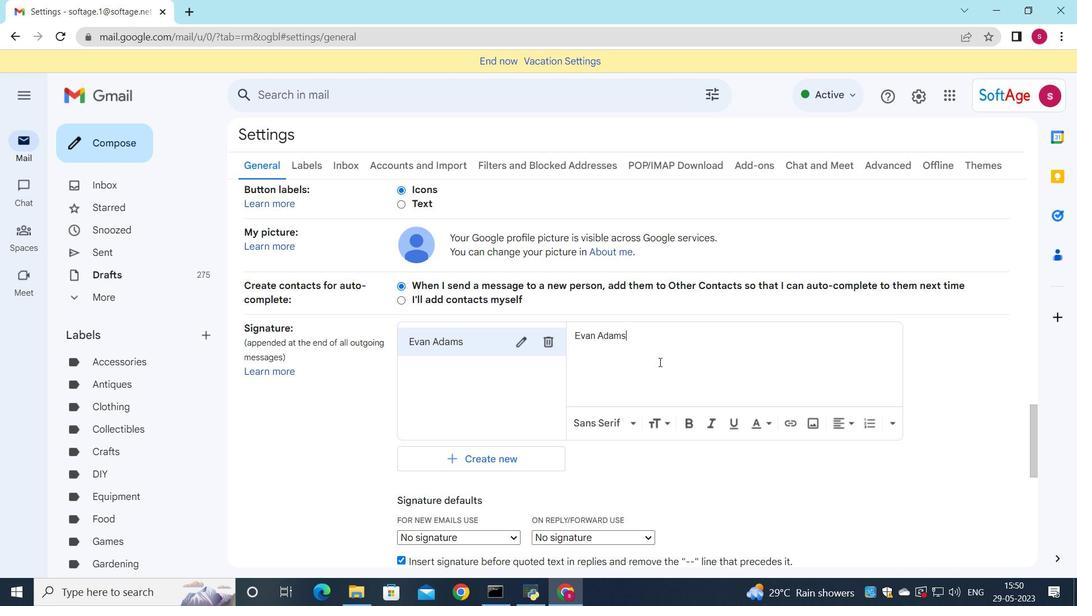 
Action: Mouse scrolled (644, 362) with delta (0, 0)
Screenshot: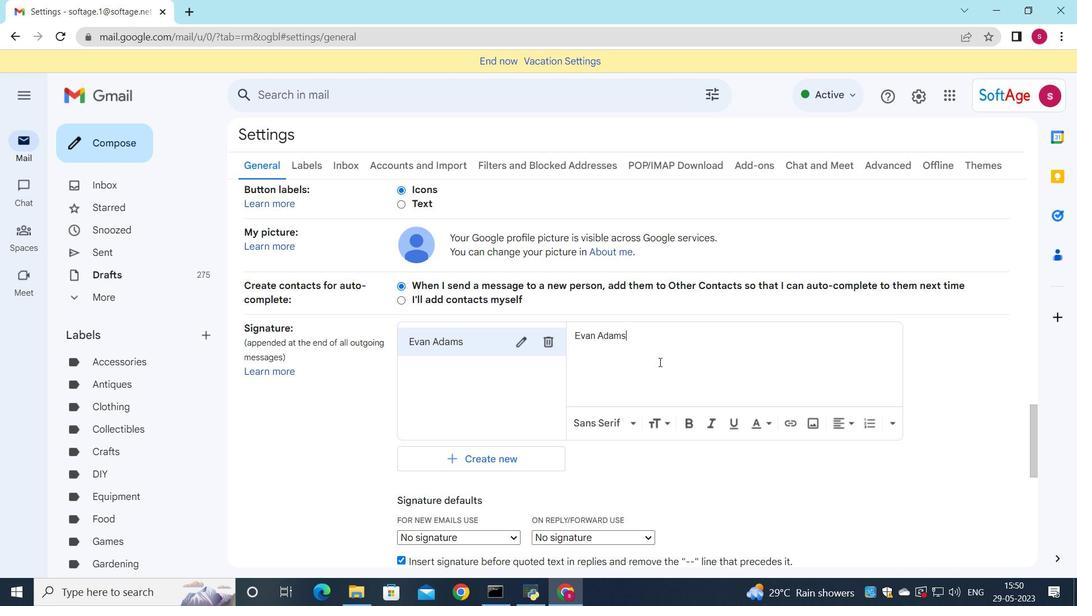
Action: Mouse moved to (470, 265)
Screenshot: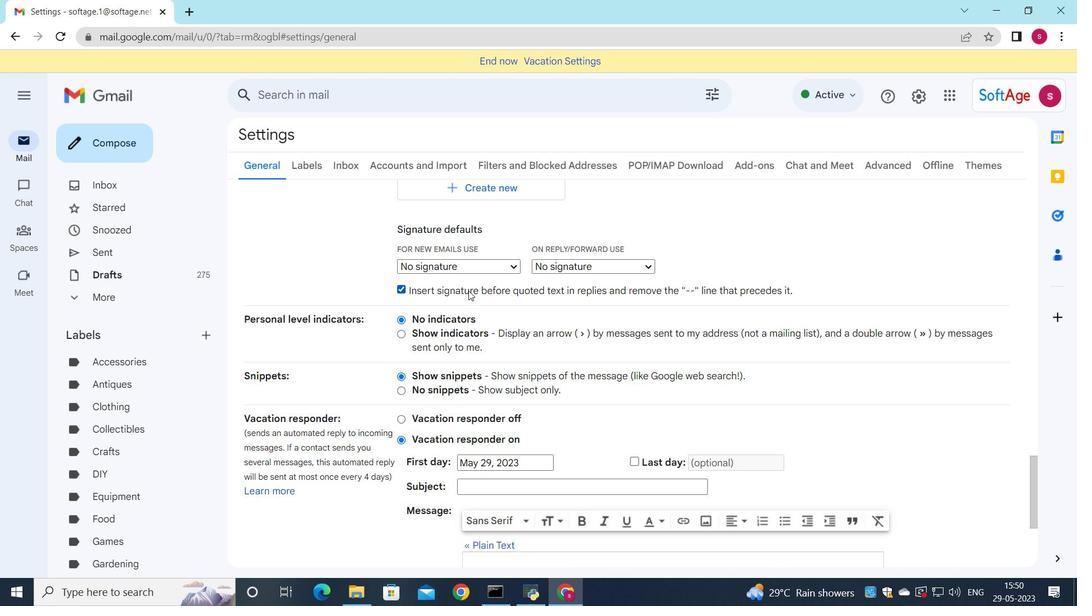 
Action: Mouse pressed left at (470, 265)
Screenshot: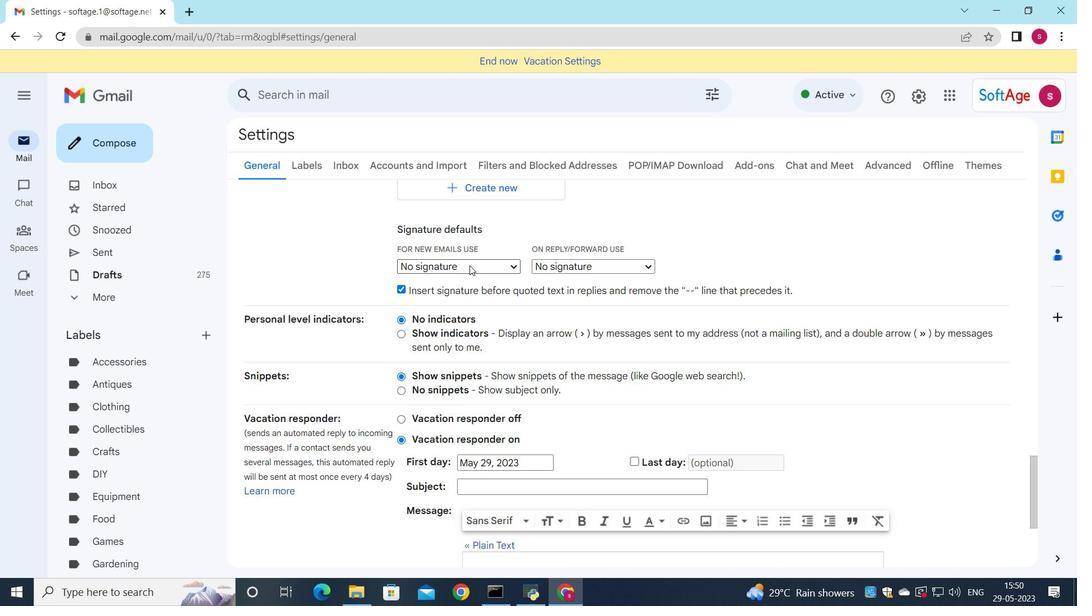 
Action: Mouse moved to (466, 289)
Screenshot: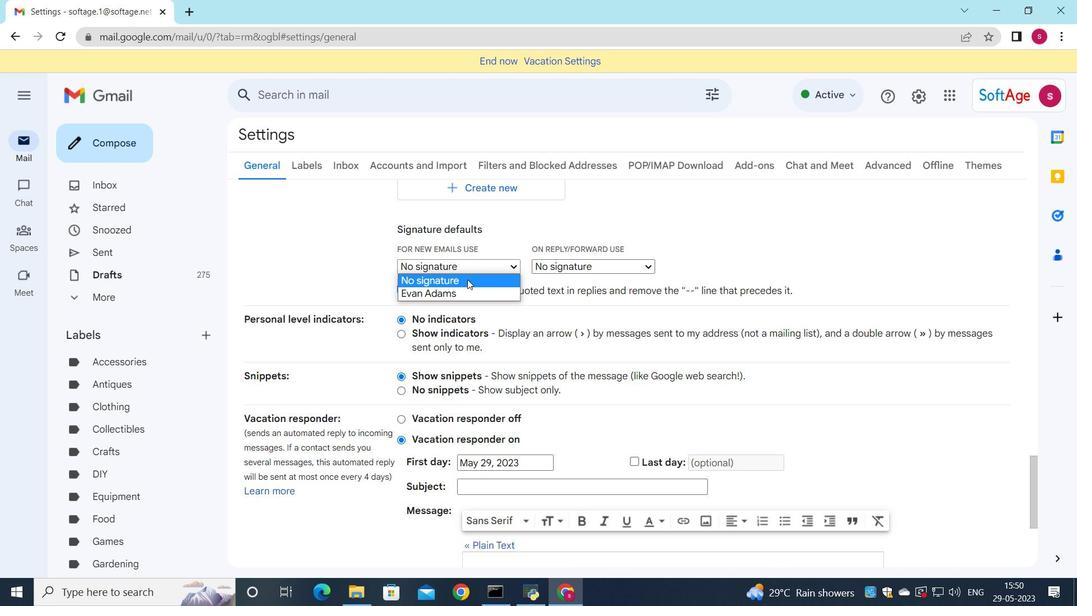 
Action: Mouse pressed left at (466, 289)
Screenshot: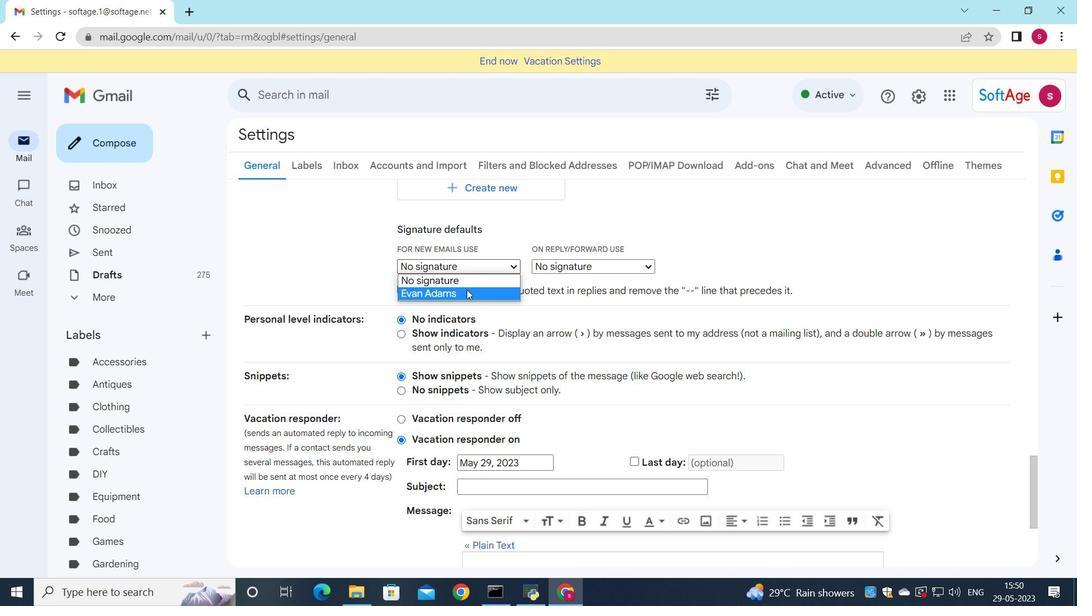 
Action: Mouse moved to (590, 269)
Screenshot: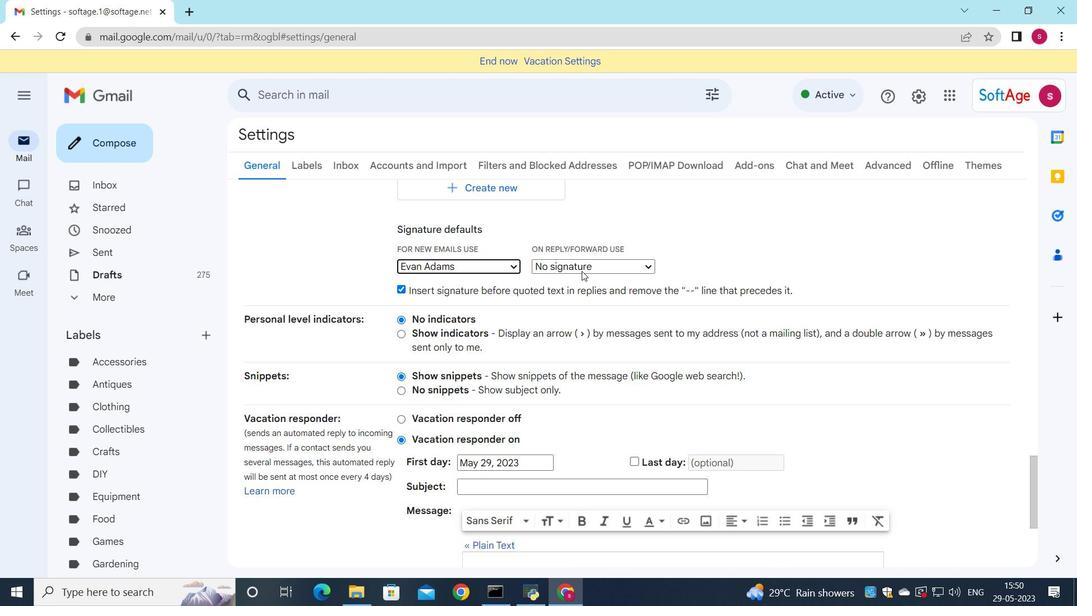 
Action: Mouse pressed left at (590, 269)
Screenshot: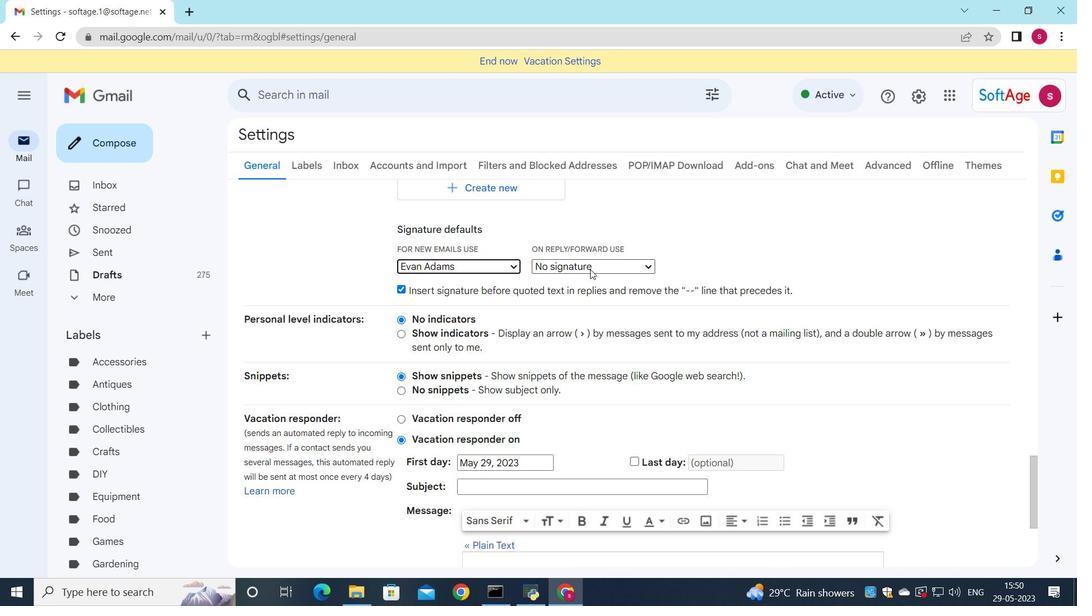 
Action: Mouse moved to (572, 296)
Screenshot: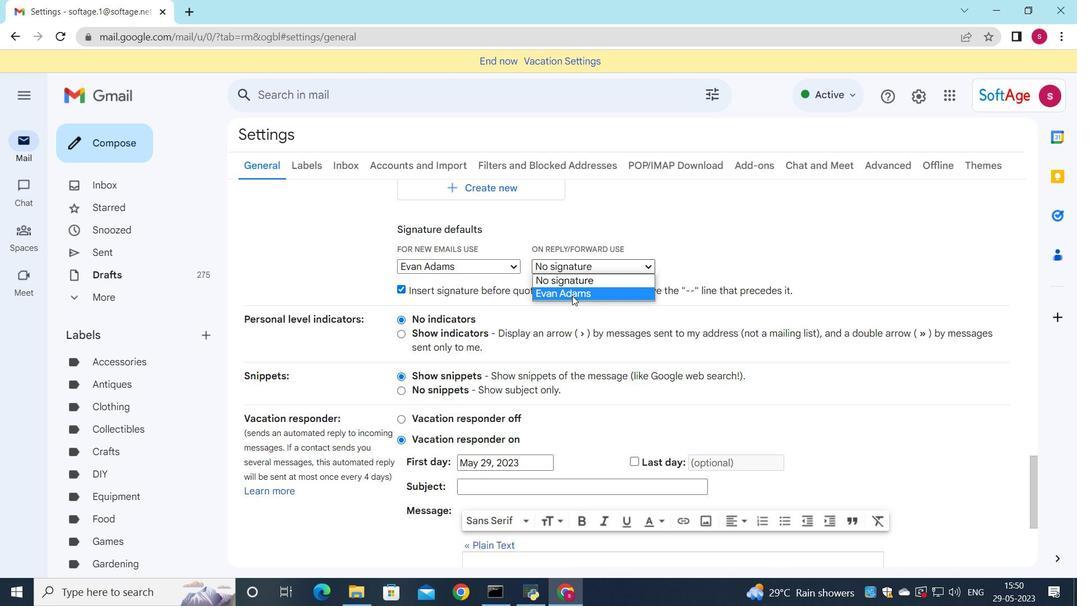 
Action: Mouse pressed left at (572, 296)
Screenshot: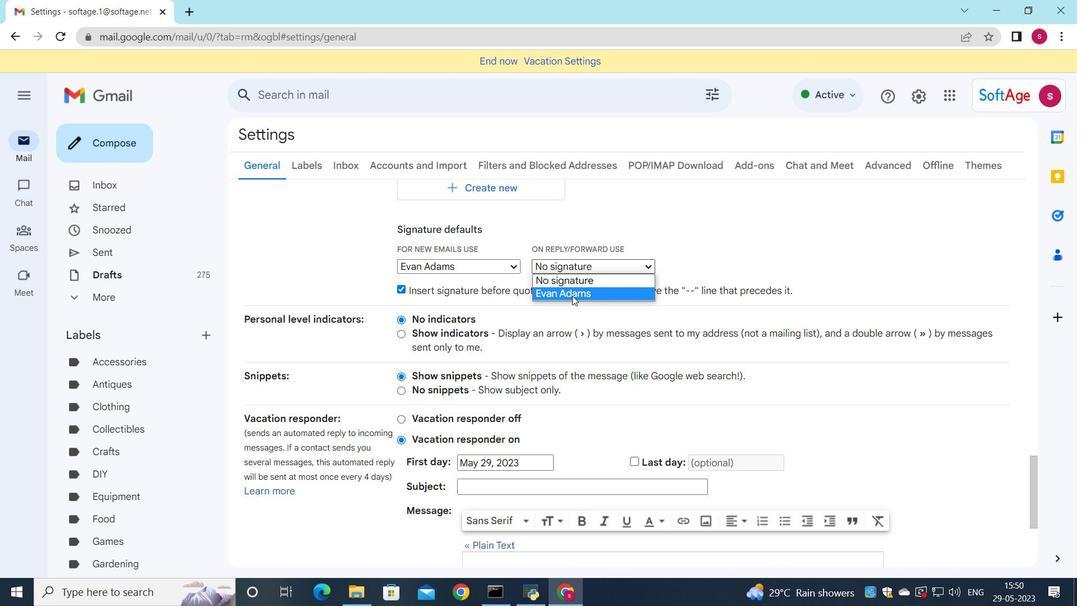 
Action: Mouse moved to (572, 296)
Screenshot: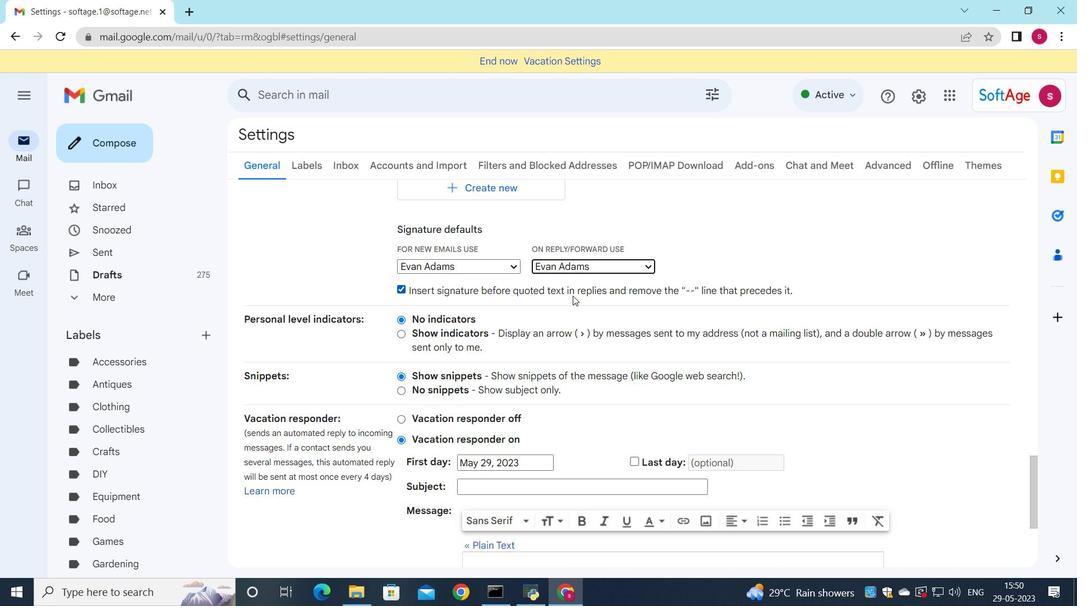 
Action: Mouse scrolled (572, 295) with delta (0, 0)
Screenshot: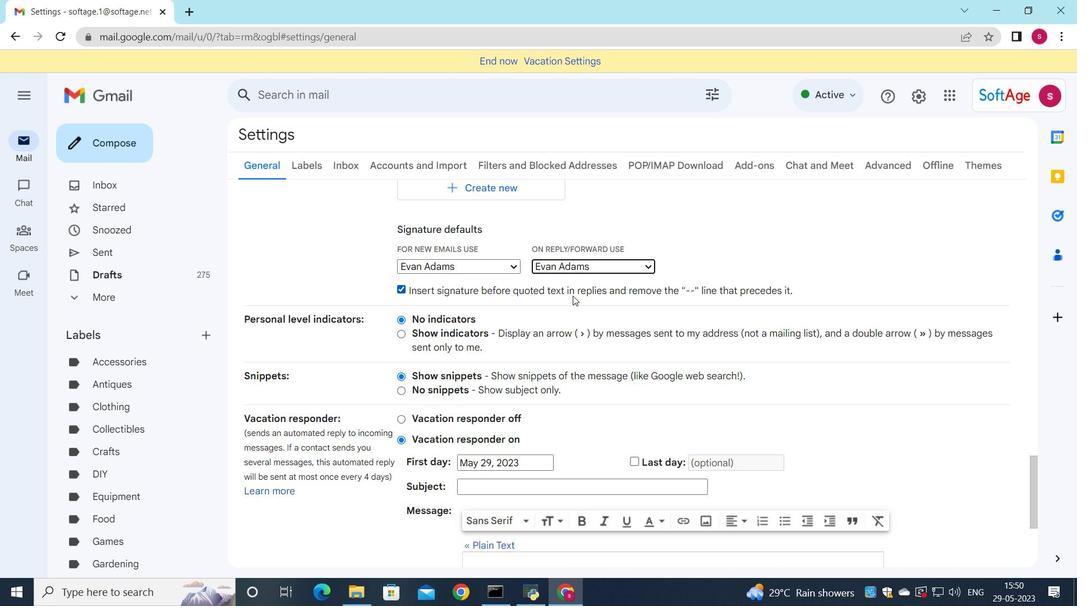
Action: Mouse scrolled (572, 295) with delta (0, 0)
Screenshot: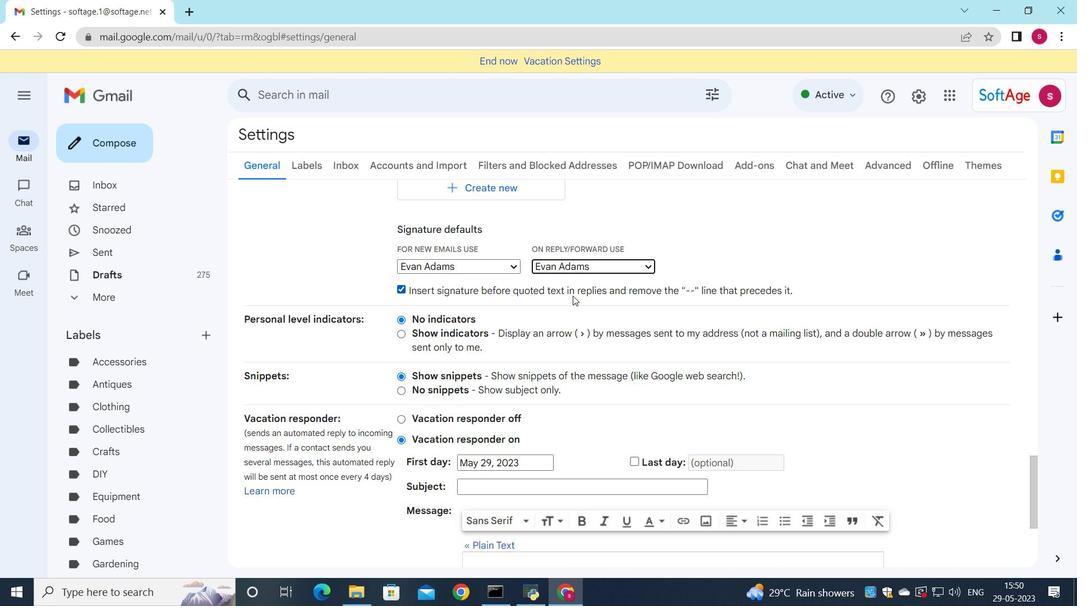 
Action: Mouse scrolled (572, 295) with delta (0, 0)
Screenshot: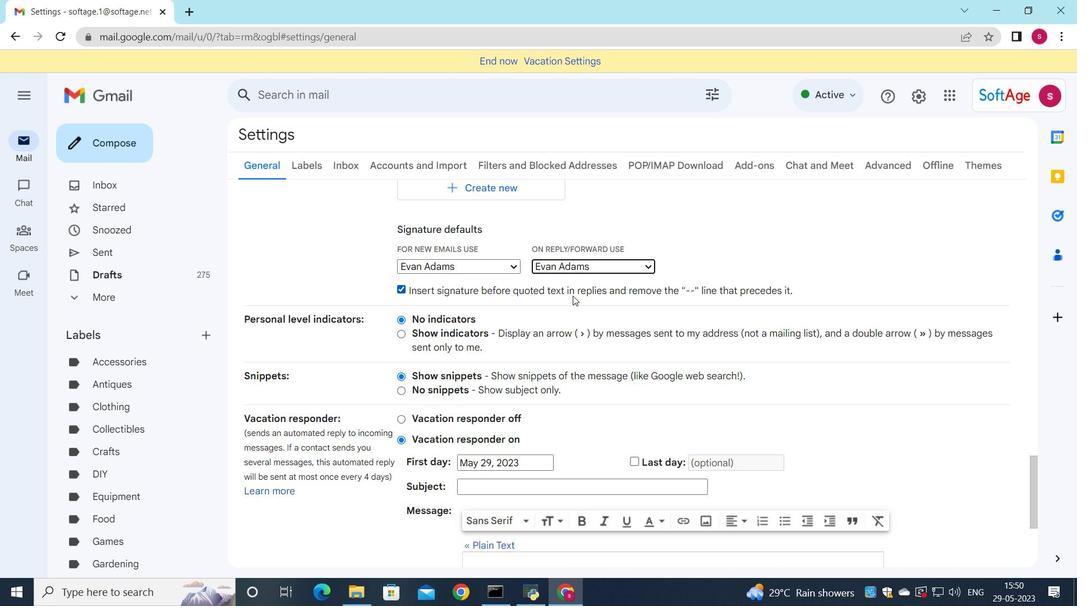 
Action: Mouse scrolled (572, 295) with delta (0, 0)
Screenshot: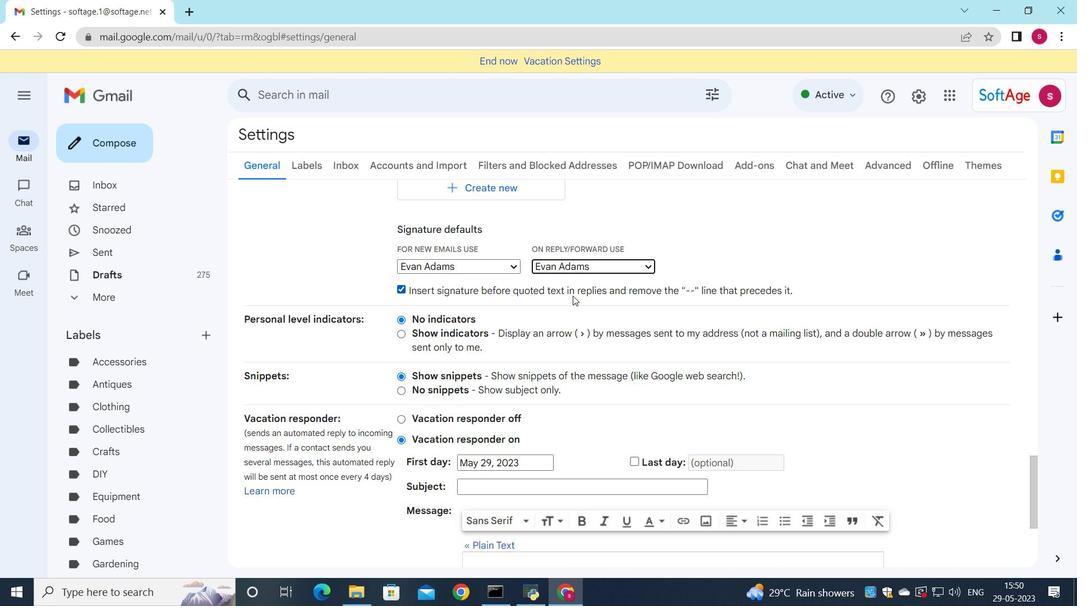 
Action: Mouse scrolled (572, 295) with delta (0, 0)
Screenshot: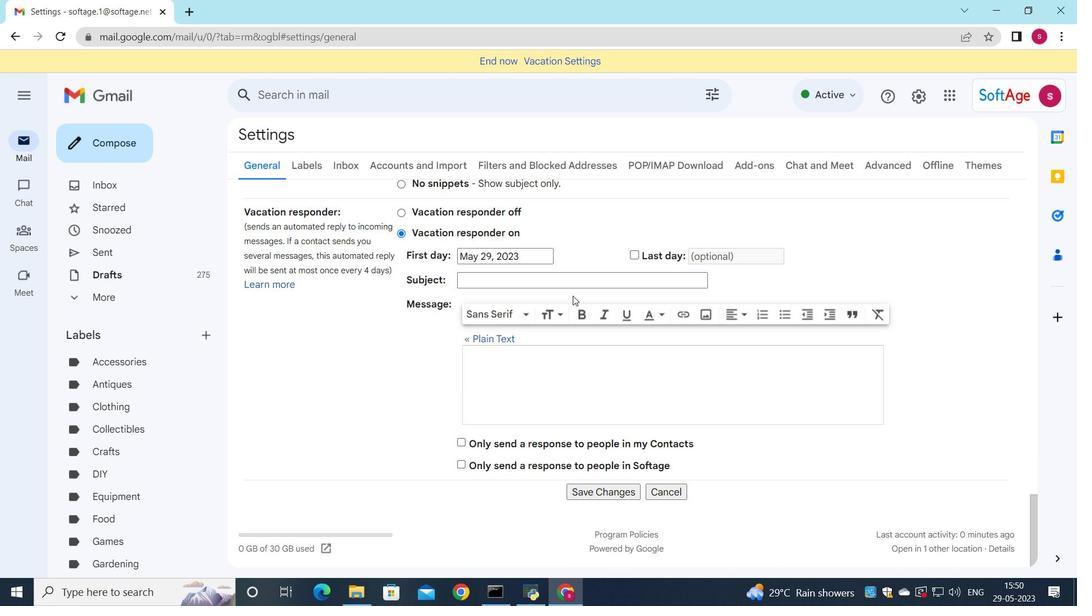 
Action: Mouse scrolled (572, 295) with delta (0, 0)
Screenshot: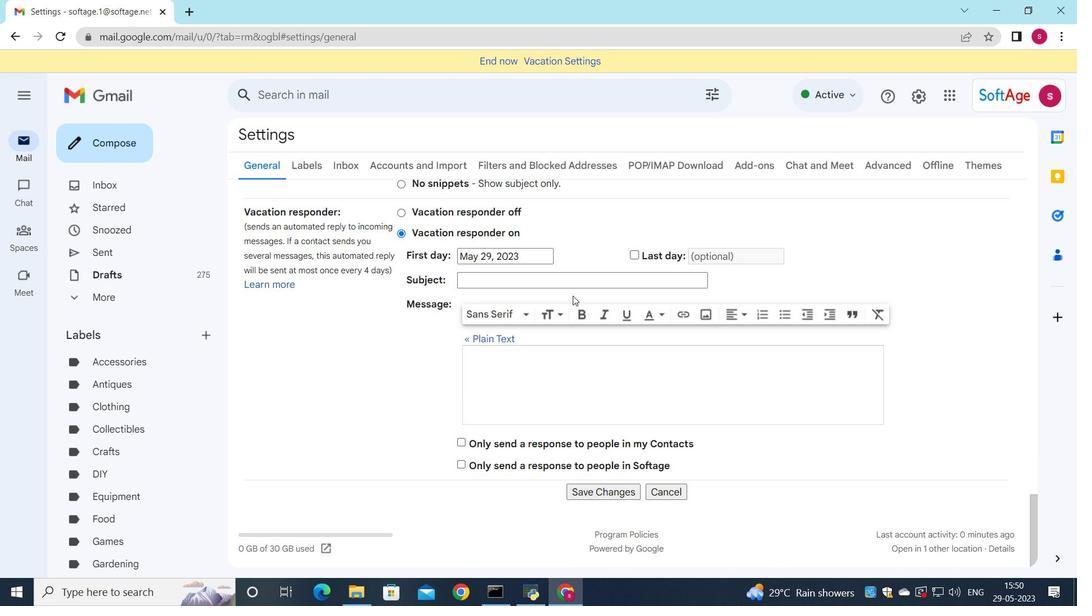 
Action: Mouse scrolled (572, 295) with delta (0, 0)
Screenshot: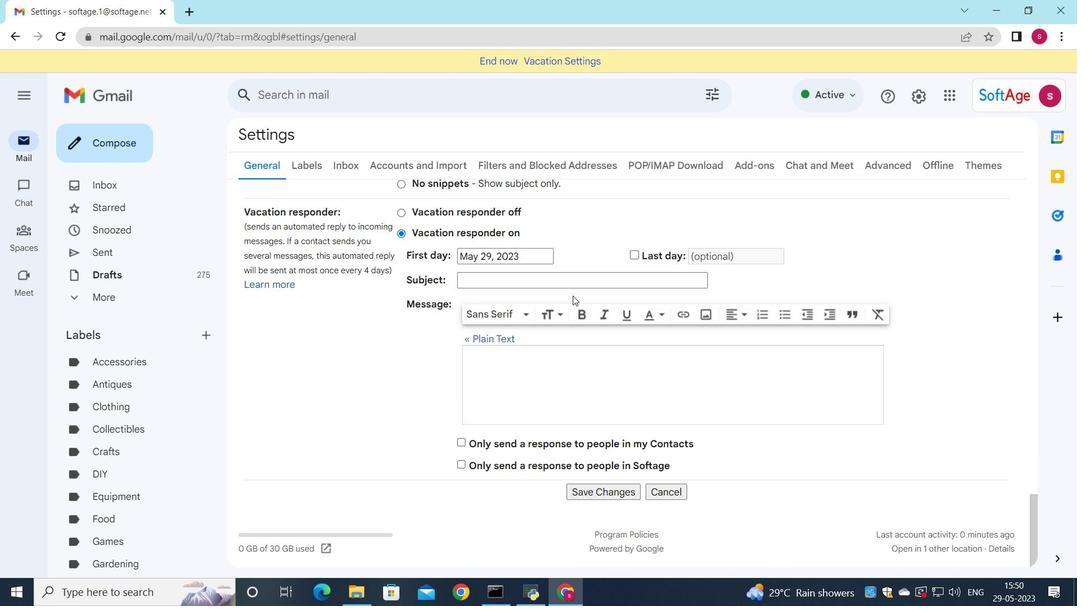 
Action: Mouse moved to (573, 296)
Screenshot: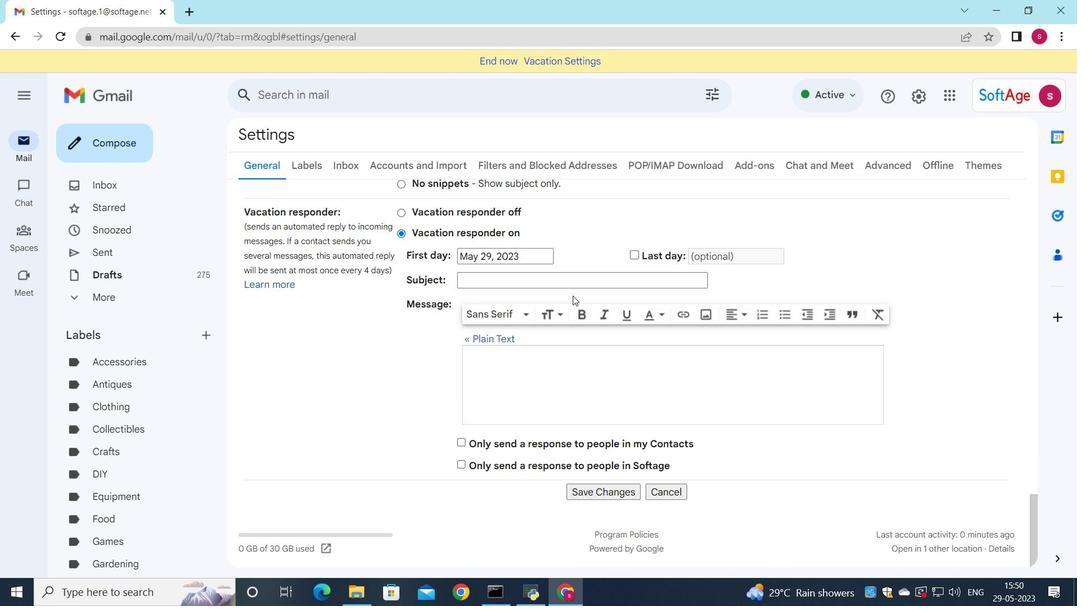 
Action: Mouse scrolled (573, 295) with delta (0, 0)
Screenshot: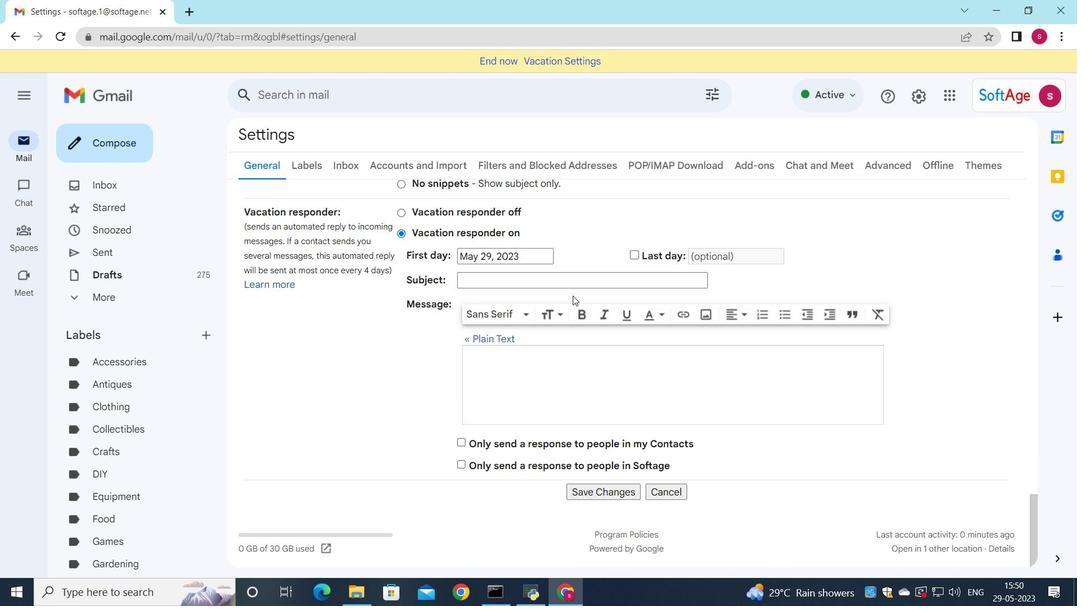 
Action: Mouse moved to (607, 496)
Screenshot: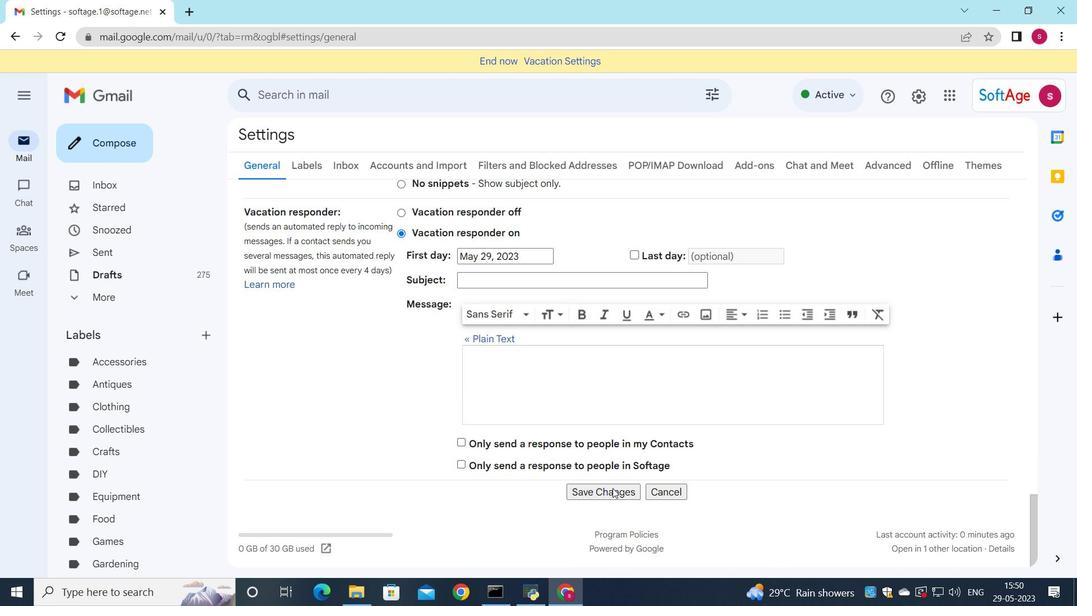 
Action: Mouse pressed left at (607, 496)
Screenshot: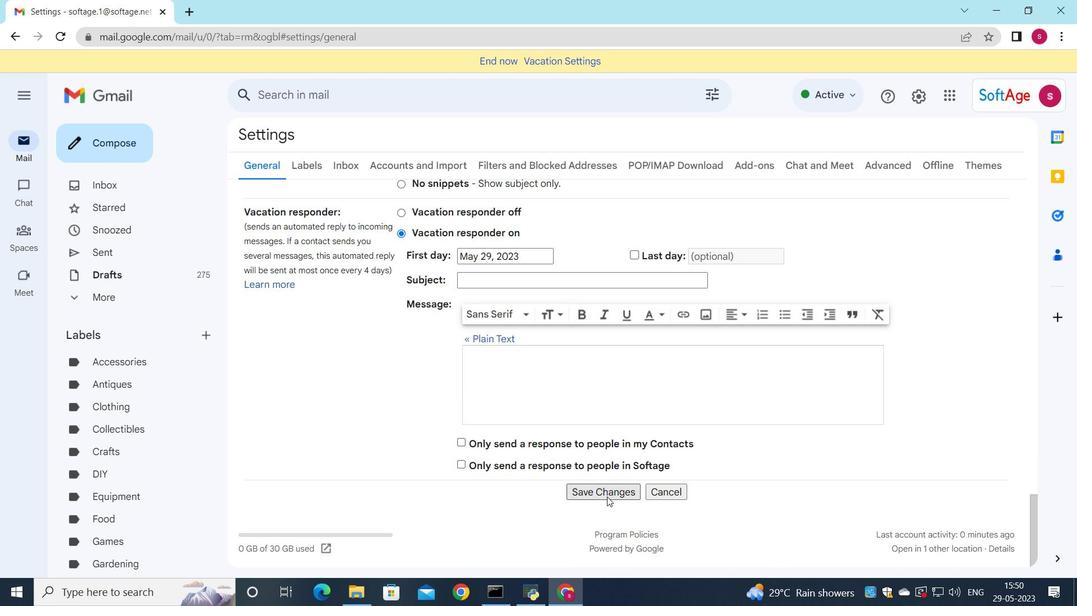 
Action: Mouse moved to (104, 150)
Screenshot: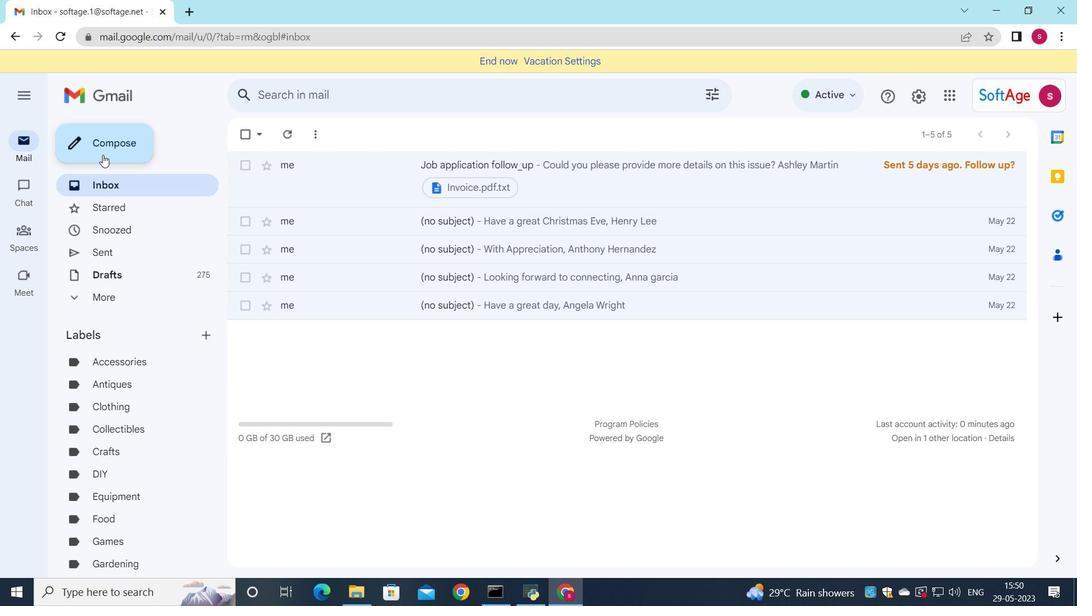 
Action: Mouse pressed left at (104, 150)
Screenshot: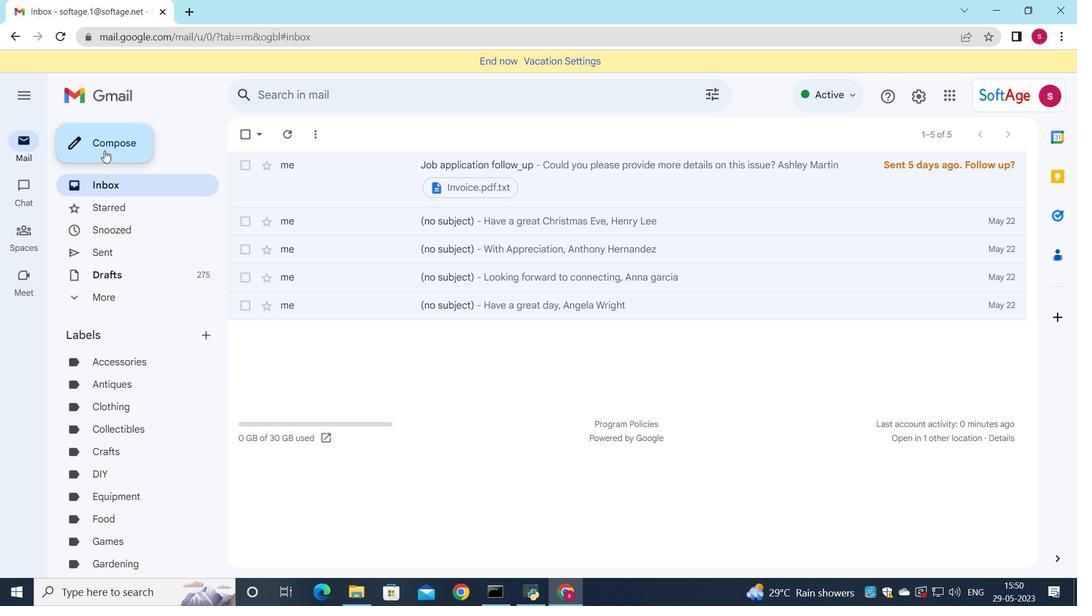 
Action: Mouse moved to (456, 213)
Screenshot: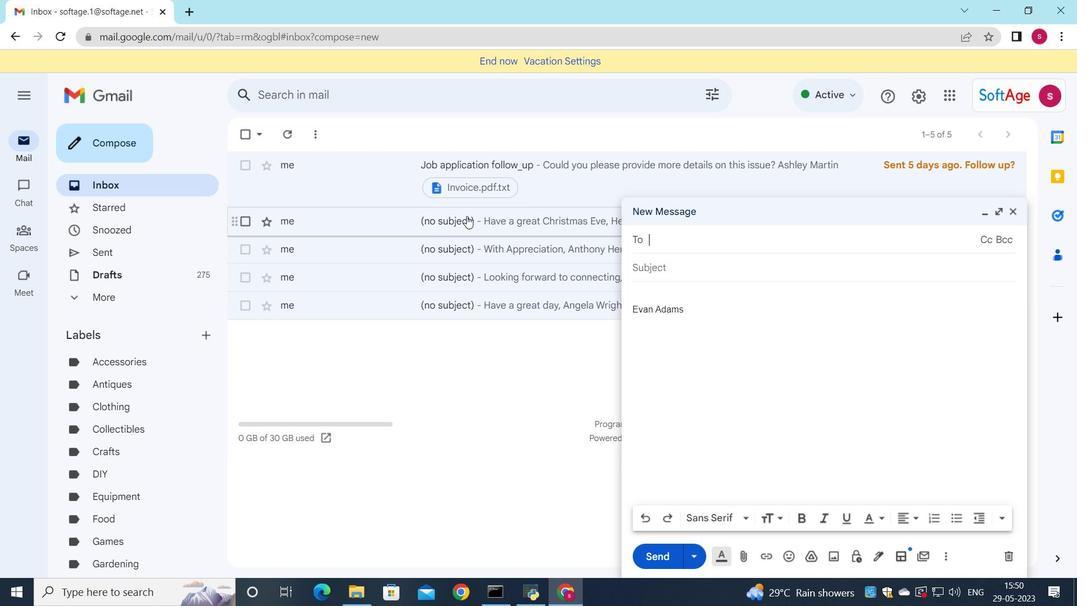 
Action: Key pressed softage.9
Screenshot: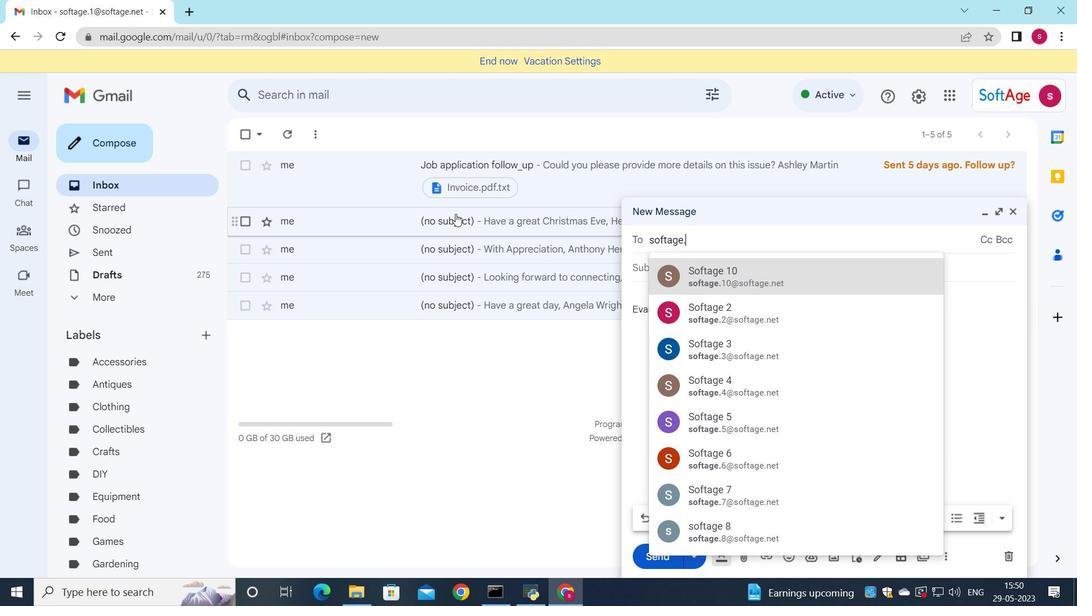 
Action: Mouse moved to (719, 285)
Screenshot: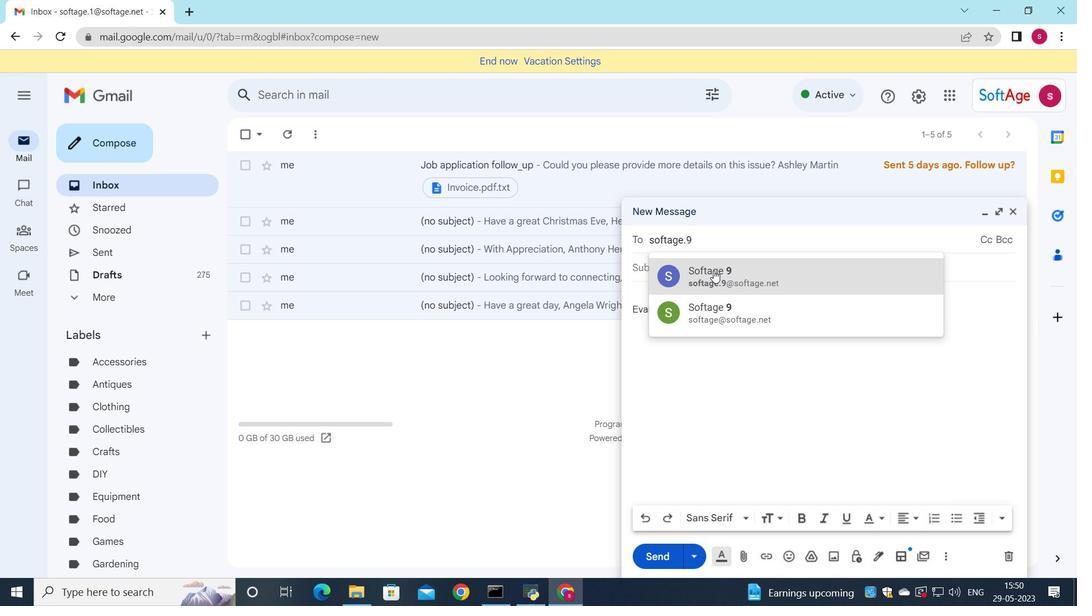 
Action: Mouse pressed left at (719, 285)
Screenshot: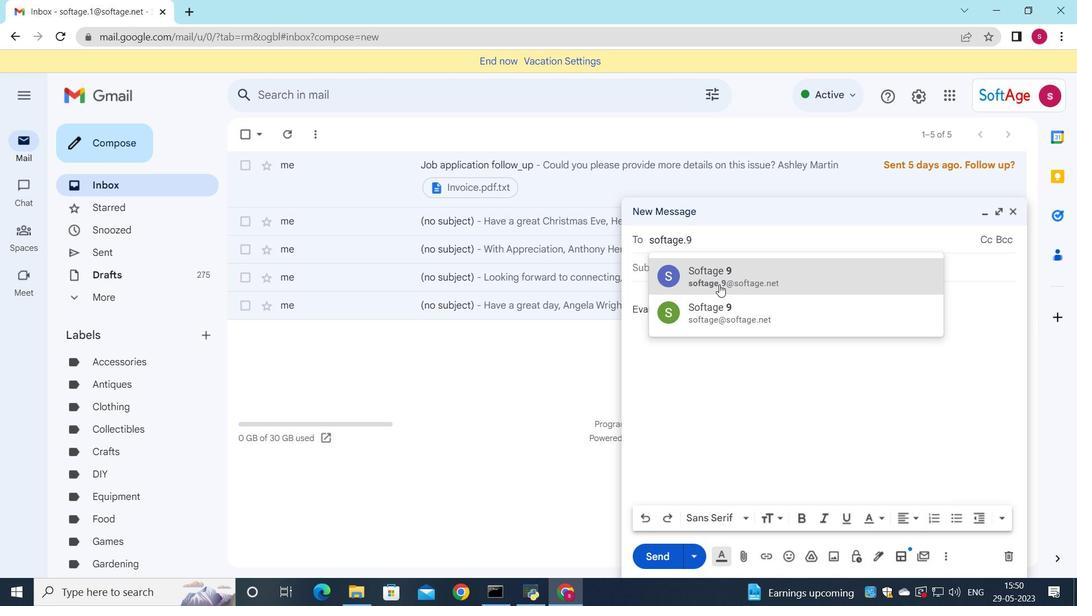 
Action: Mouse moved to (829, 253)
Screenshot: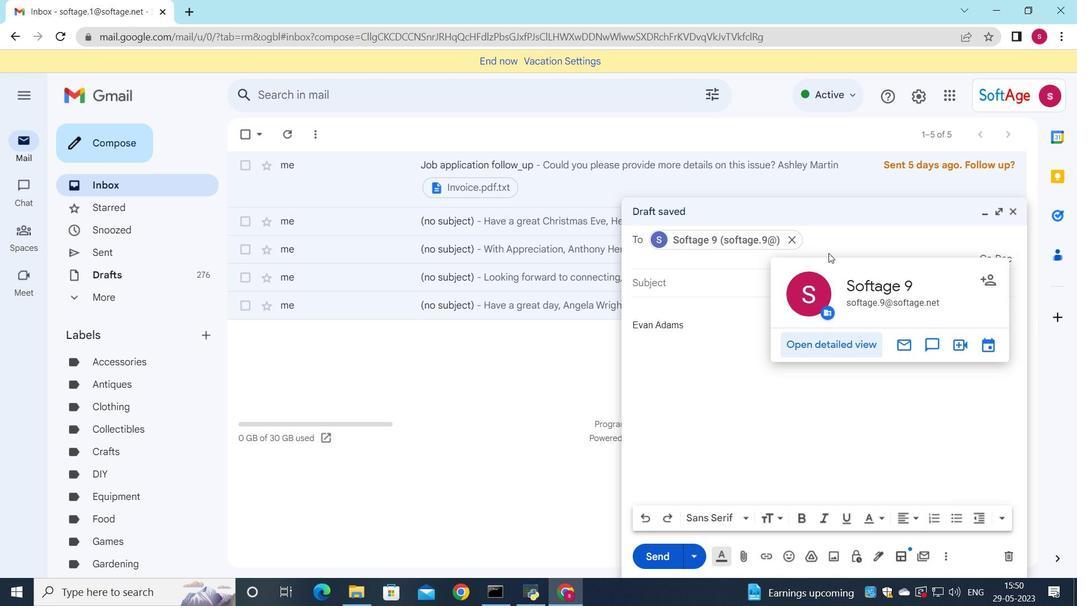
Action: Key pressed <Key.down><Key.enter>
Screenshot: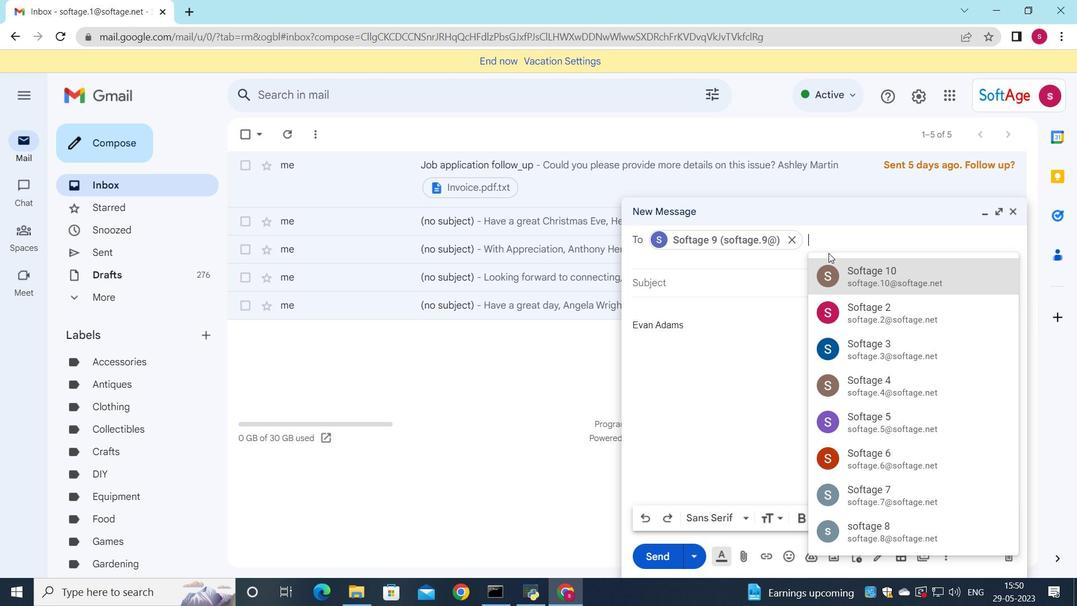 
Action: Mouse moved to (989, 260)
Screenshot: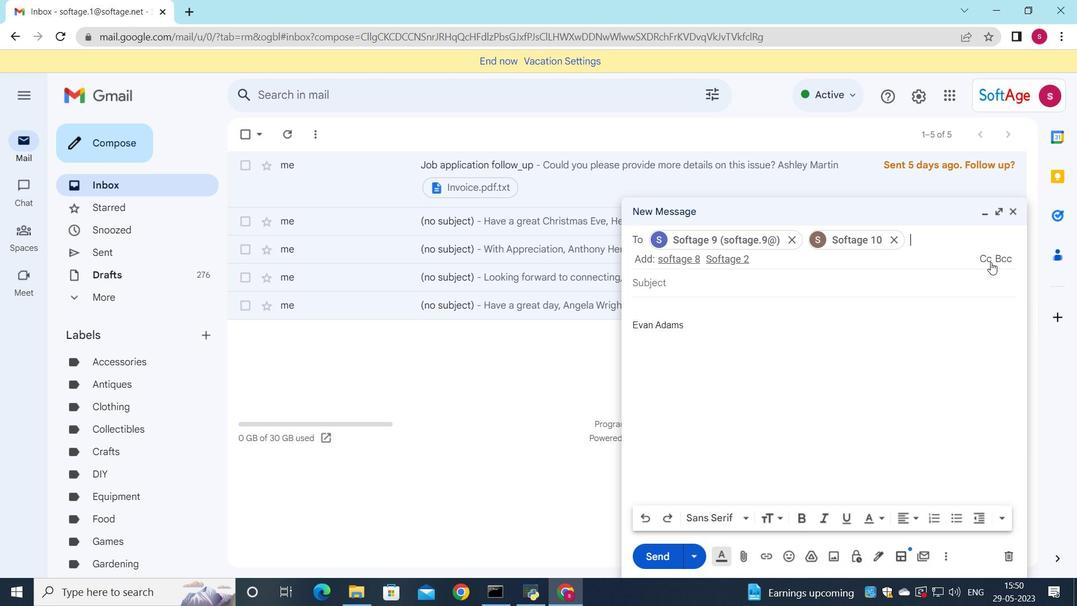 
Action: Mouse pressed left at (989, 260)
Screenshot: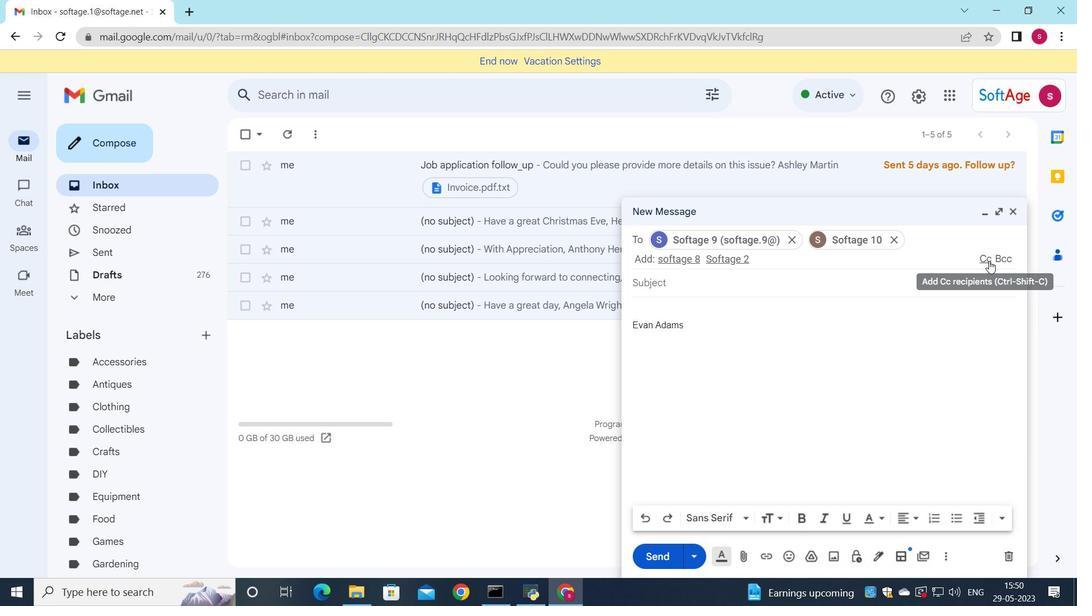 
Action: Mouse moved to (974, 271)
Screenshot: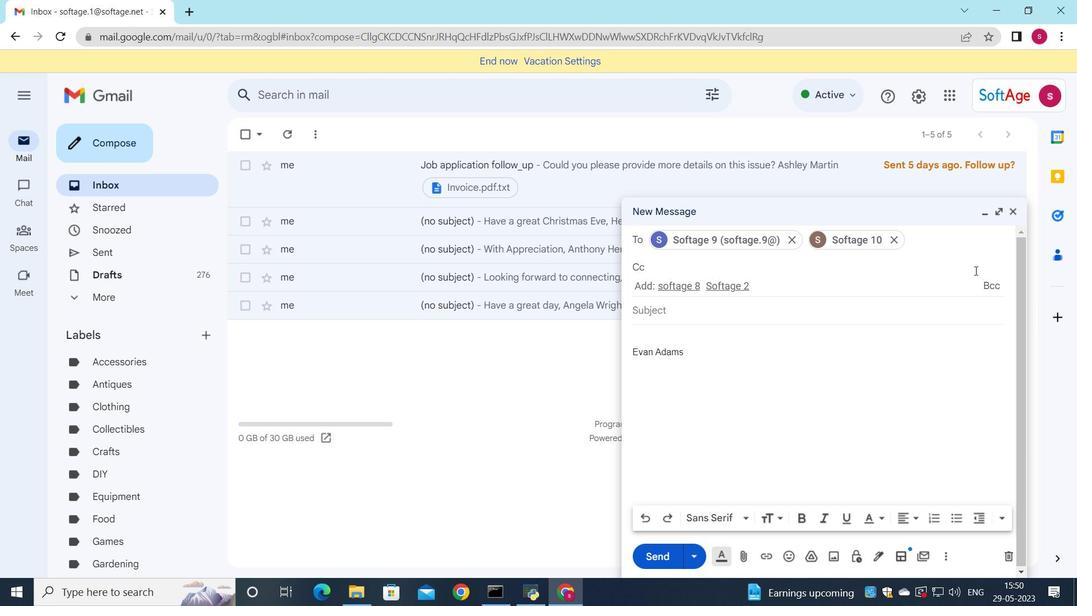 
Action: Key pressed s
Screenshot: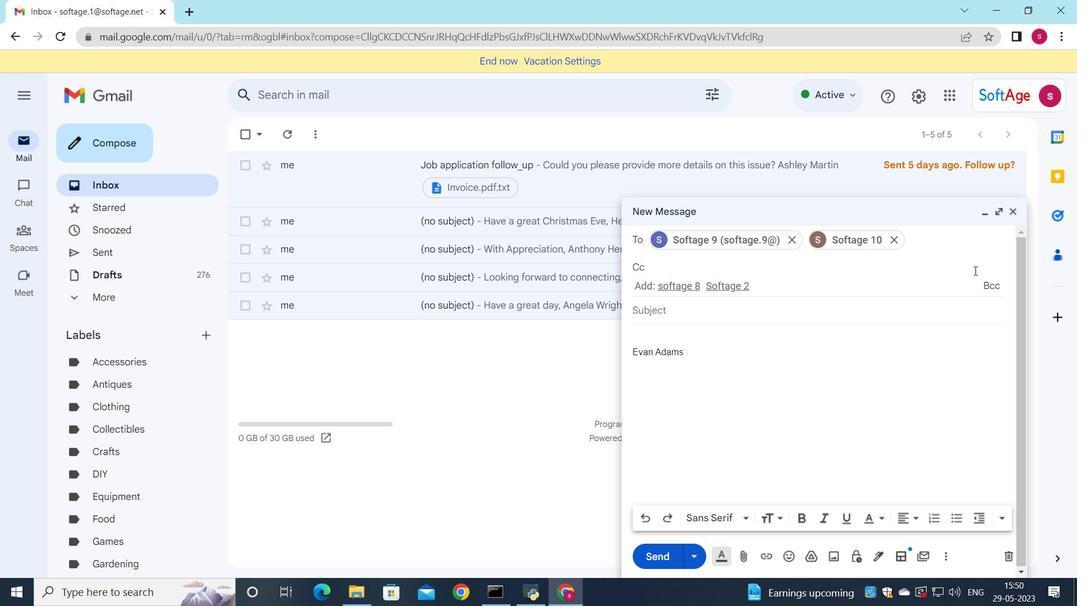 
Action: Mouse moved to (842, 343)
Screenshot: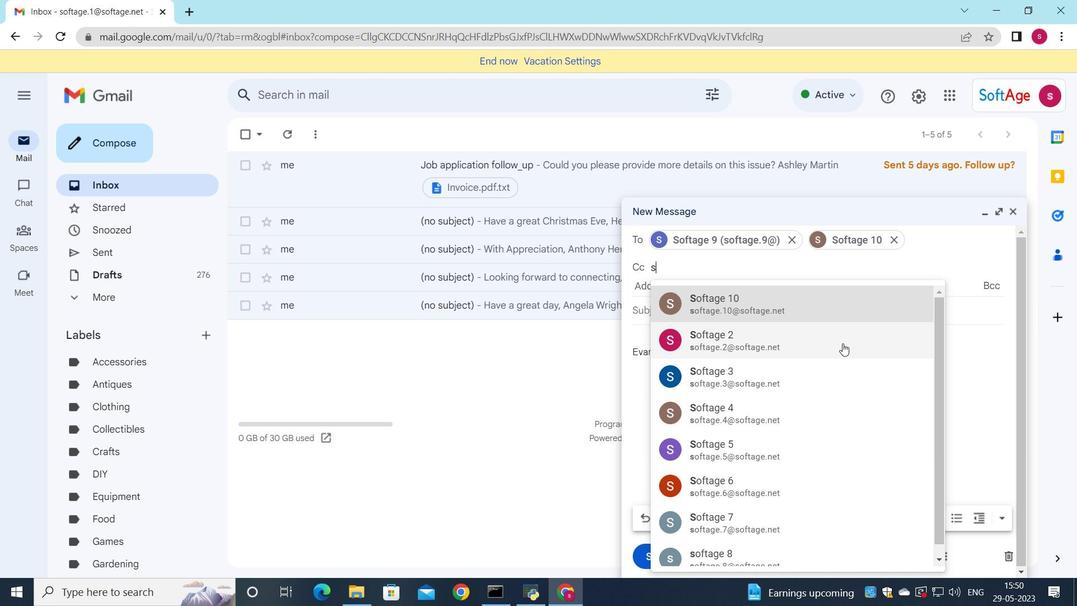 
Action: Mouse pressed left at (842, 343)
Screenshot: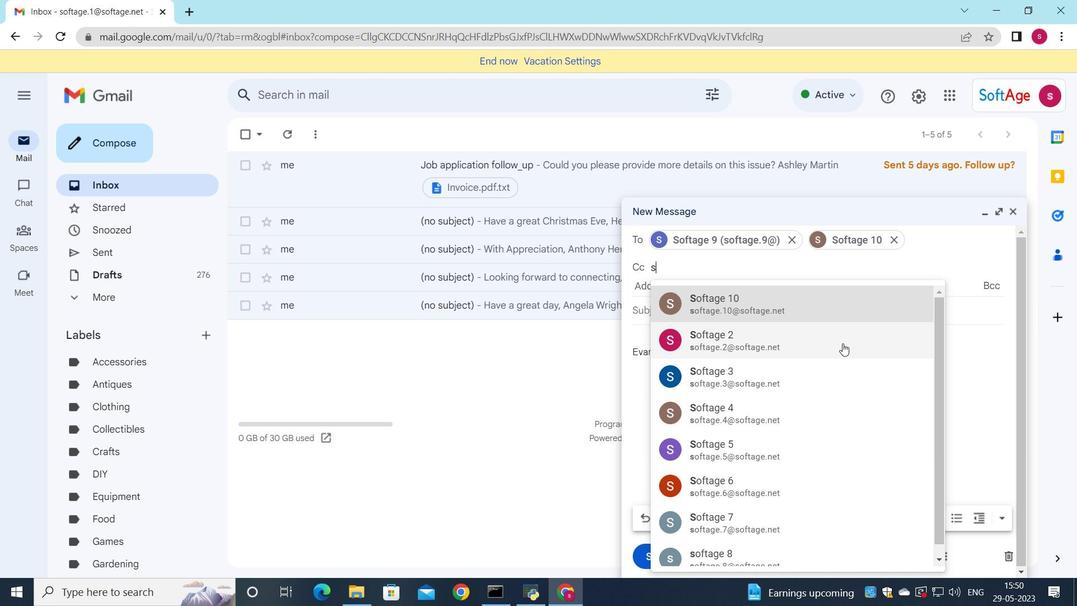 
Action: Mouse moved to (676, 304)
Screenshot: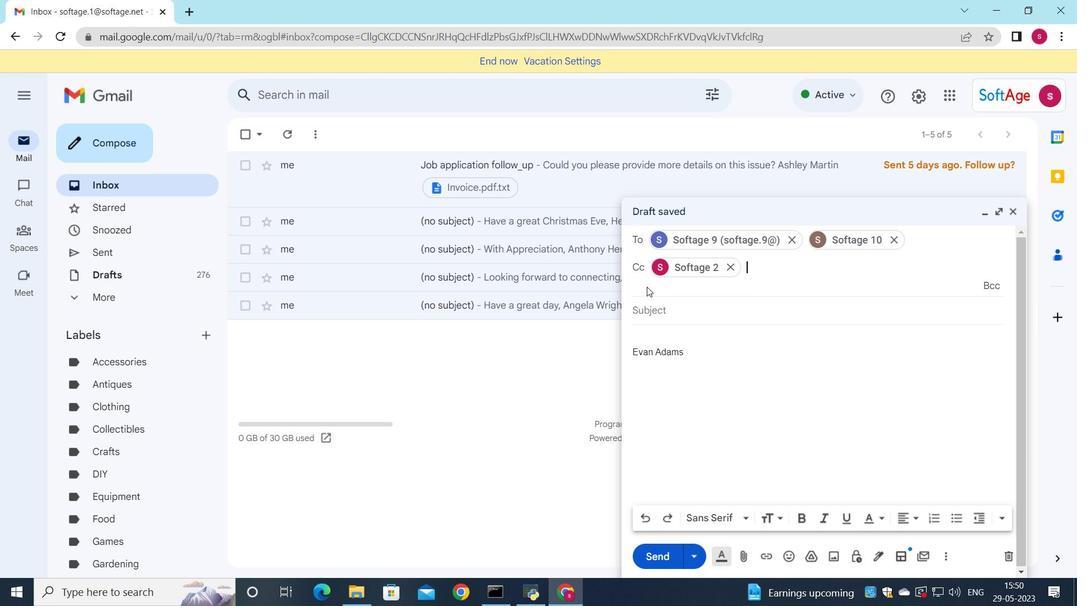 
Action: Mouse pressed left at (676, 304)
Screenshot: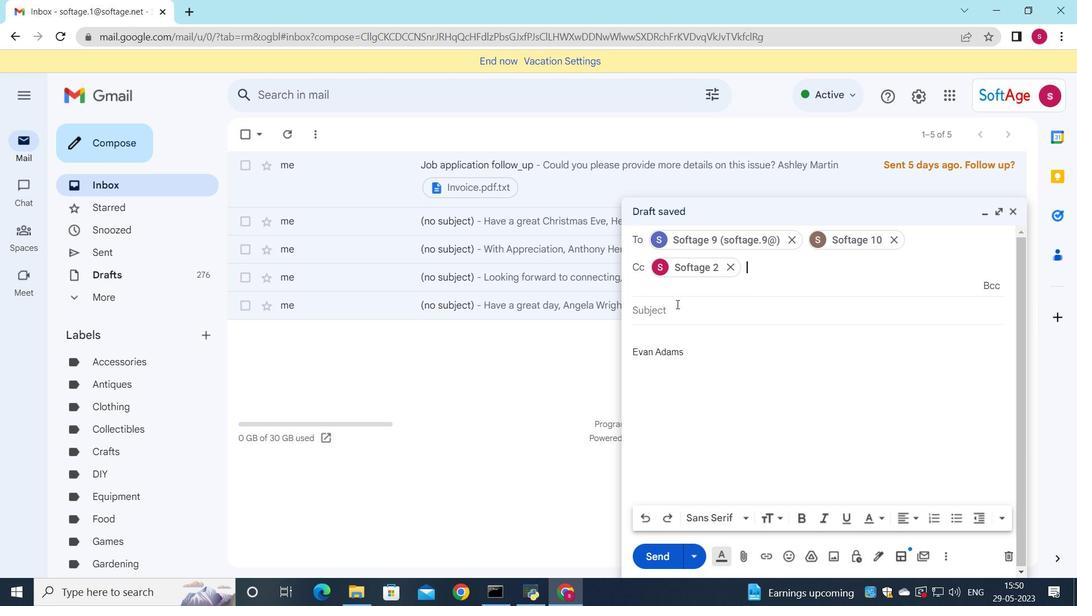 
Action: Key pressed <Key.shift>Request<Key.space>for<Key.space>project<Key.space>feedback
Screenshot: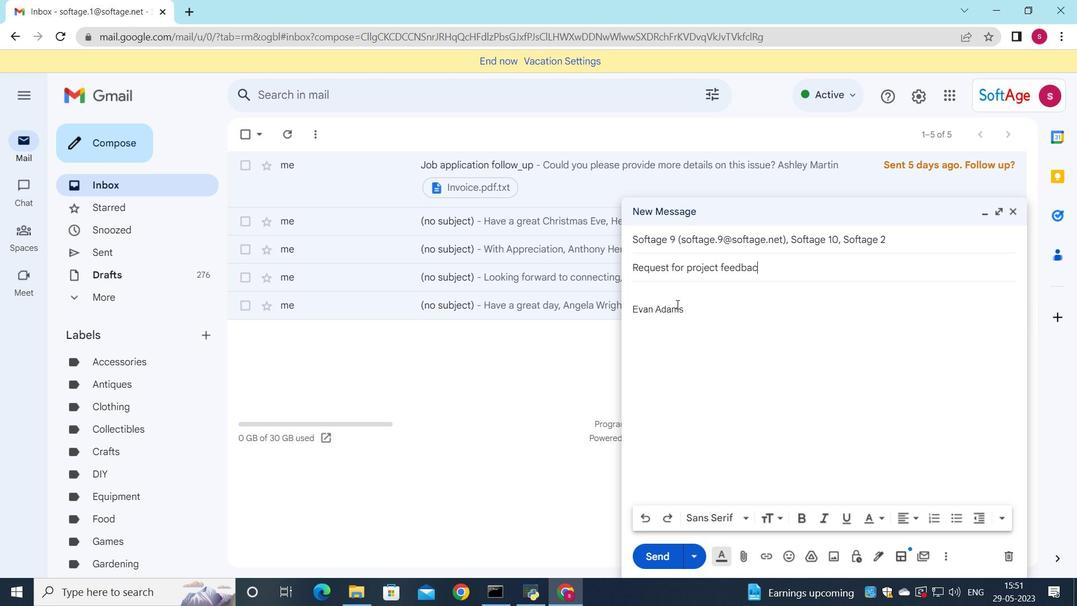 
Action: Mouse moved to (650, 296)
Screenshot: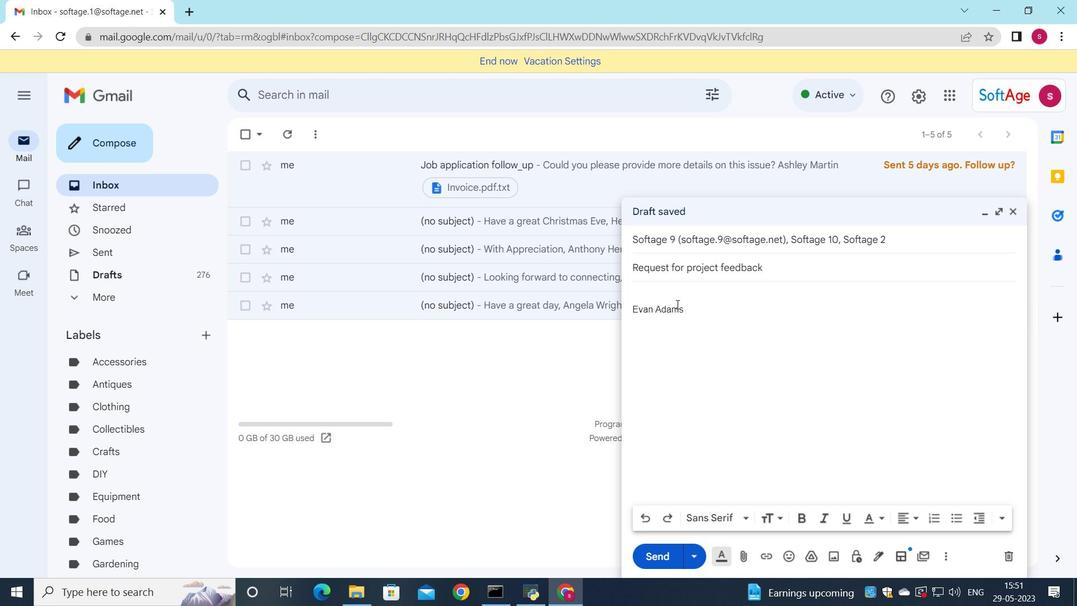 
Action: Mouse pressed left at (650, 296)
Screenshot: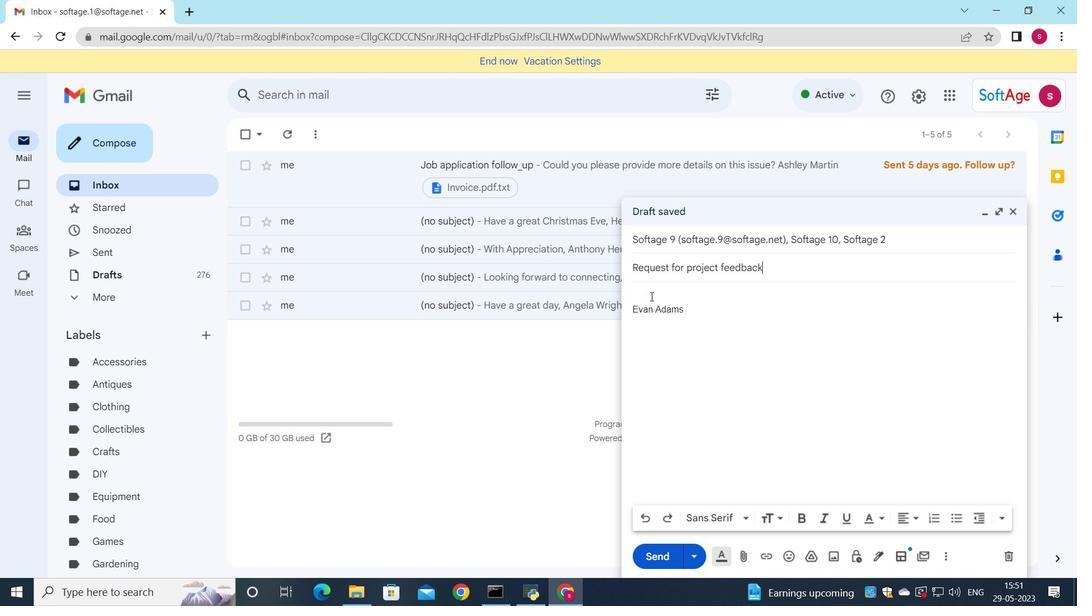 
Action: Key pressed <Key.shift>Please<Key.space>let<Key.space>me<Key.space>know<Key.space>if<Key.space>there<Key.space>are<Key.space>any<Key.space>changesto<Key.space>the<Key.space><Key.left><Key.left><Key.left><Key.left><Key.left><Key.left><Key.left><Key.space><Key.right><Key.right><Key.right><Key.right><Key.right><Key.right>r<Key.backspace><Key.space>requirement<Key.space>for<Key.space>the<Key.space>project.
Screenshot: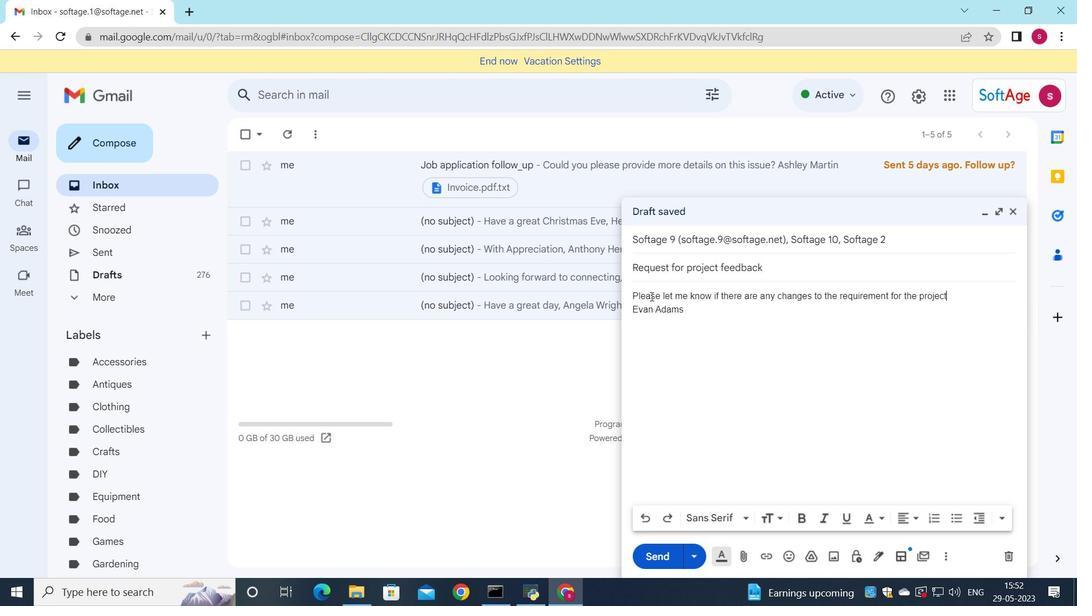 
Action: Mouse moved to (887, 297)
Screenshot: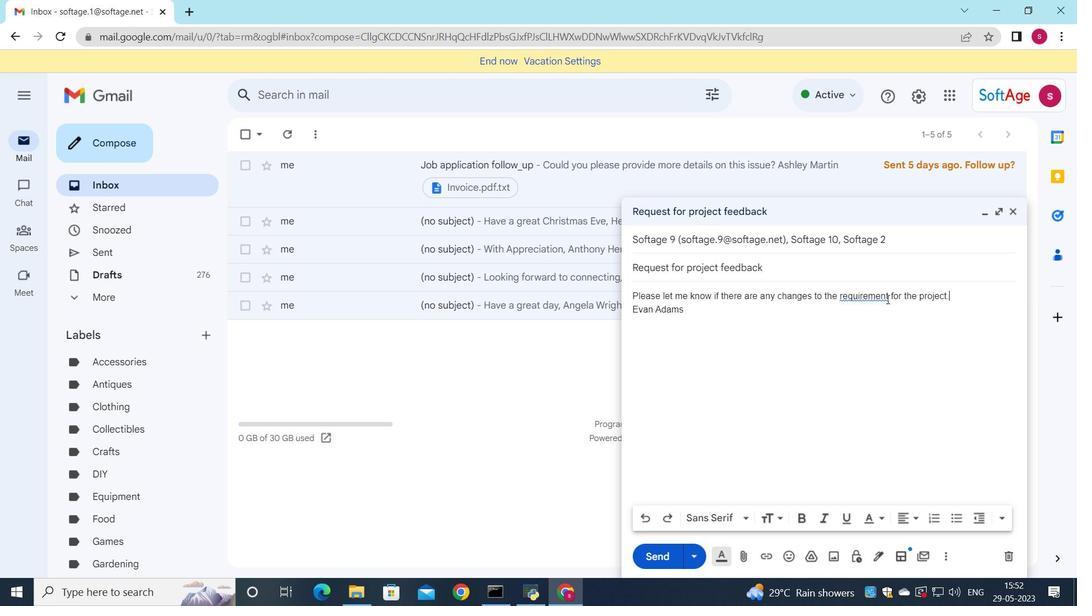 
Action: Mouse pressed left at (887, 297)
Screenshot: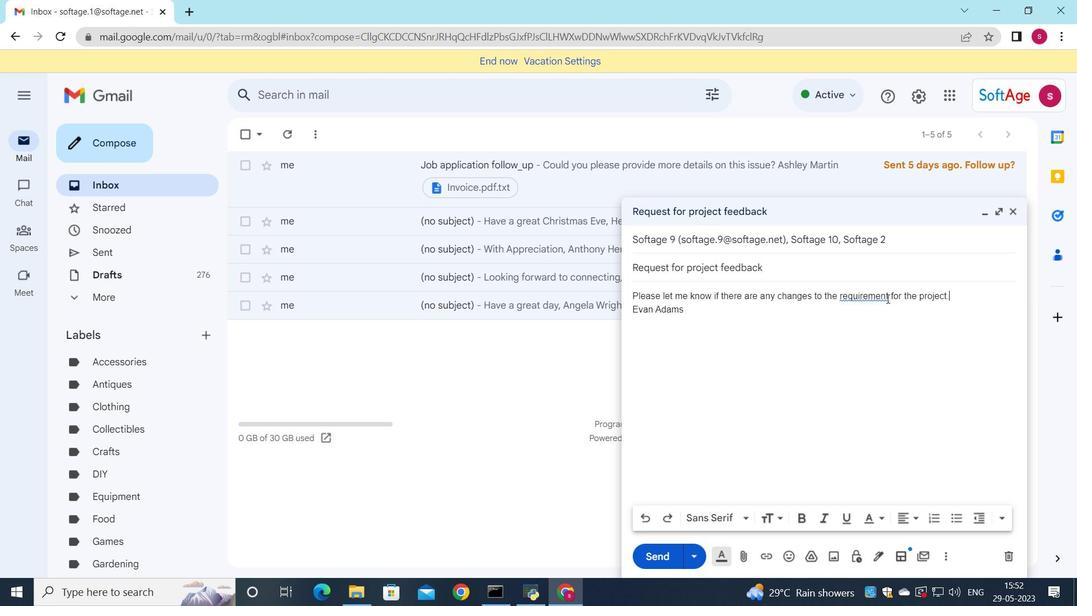 
Action: Mouse moved to (889, 299)
Screenshot: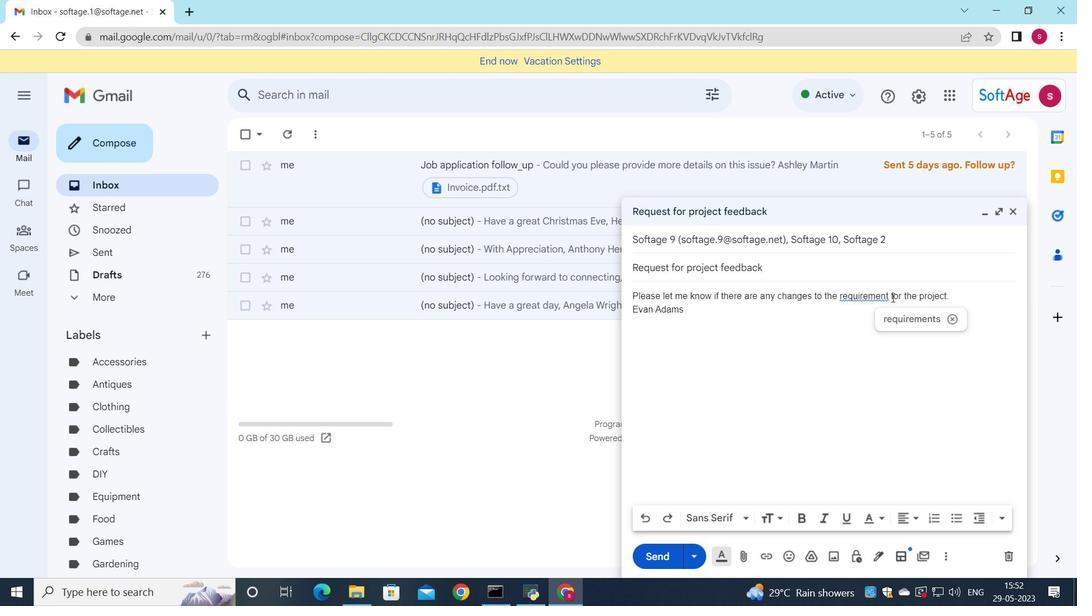 
Action: Mouse pressed left at (889, 299)
Screenshot: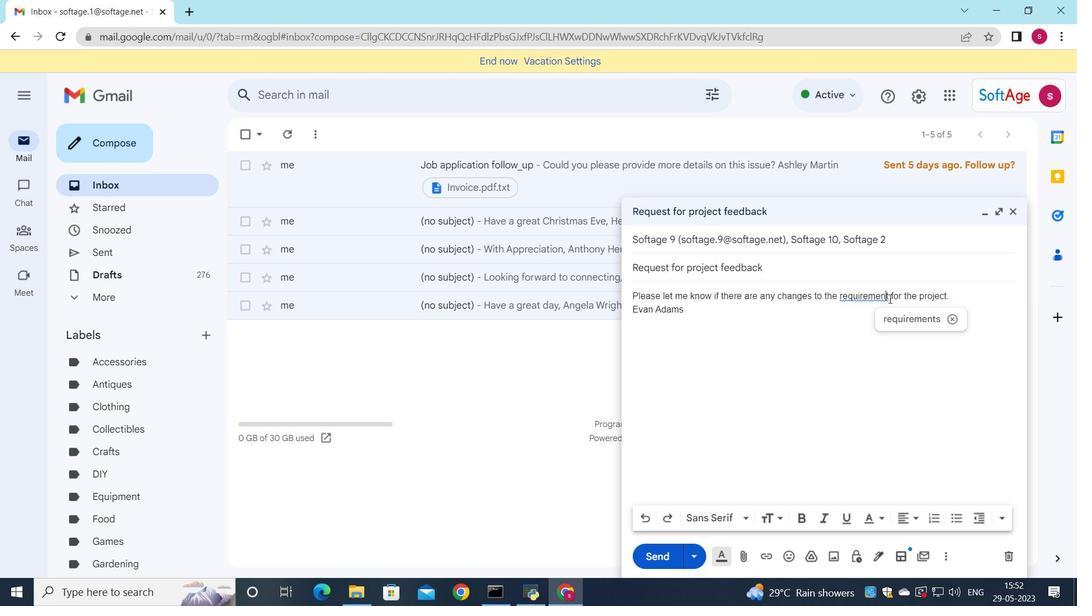 
Action: Mouse moved to (891, 304)
Screenshot: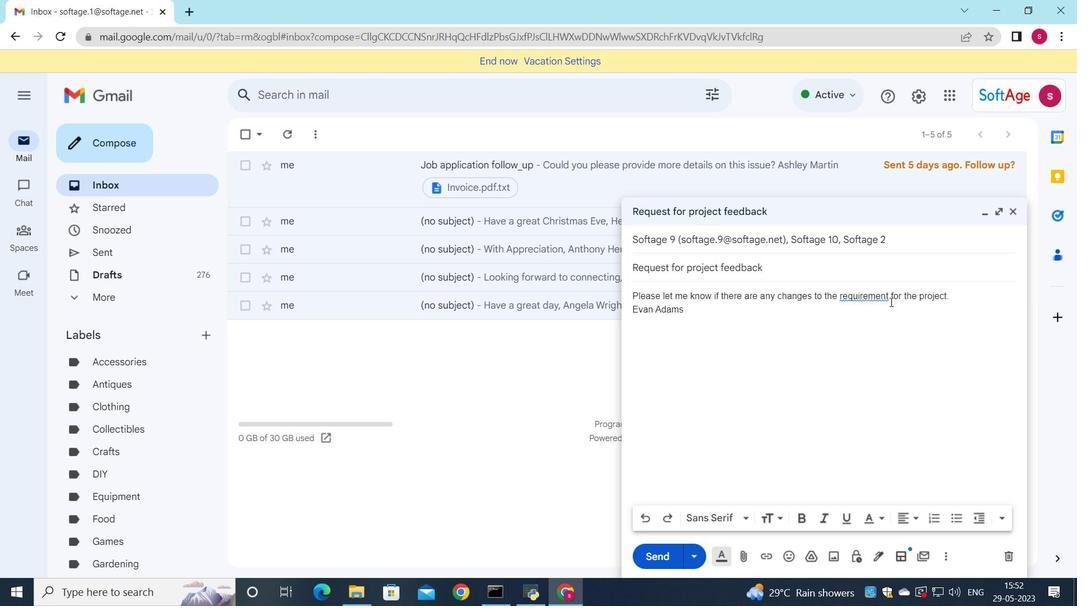 
Action: Key pressed s
Screenshot: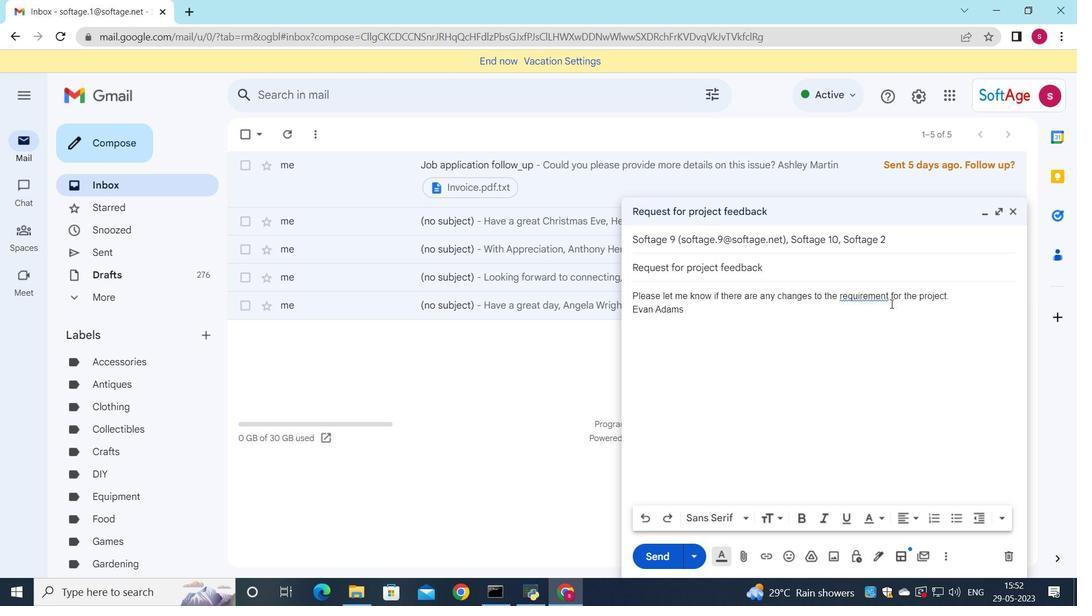 
Action: Mouse moved to (773, 521)
Screenshot: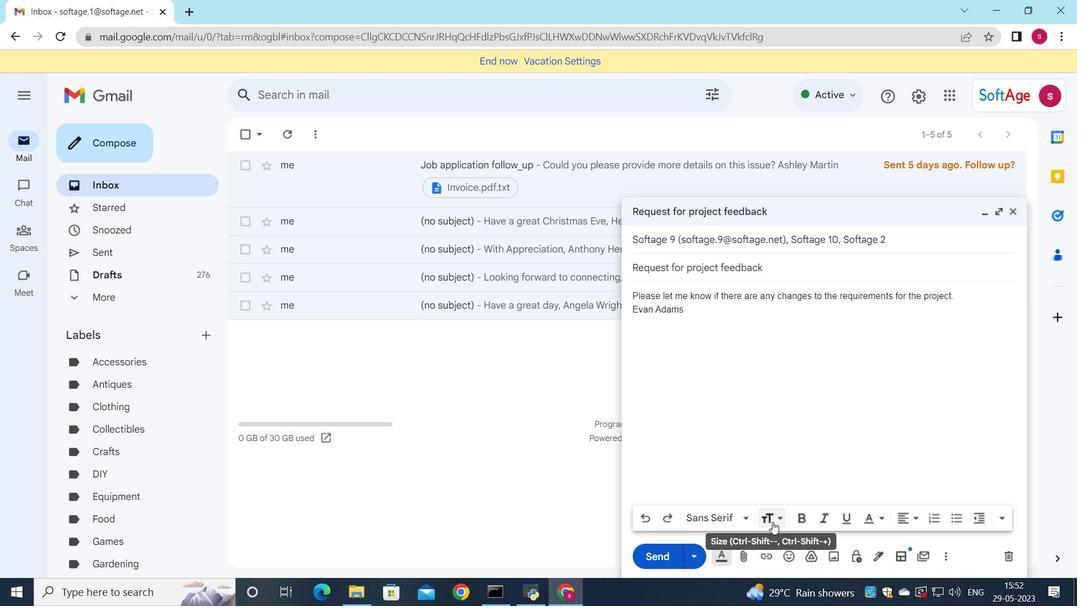 
Action: Mouse pressed left at (773, 521)
Screenshot: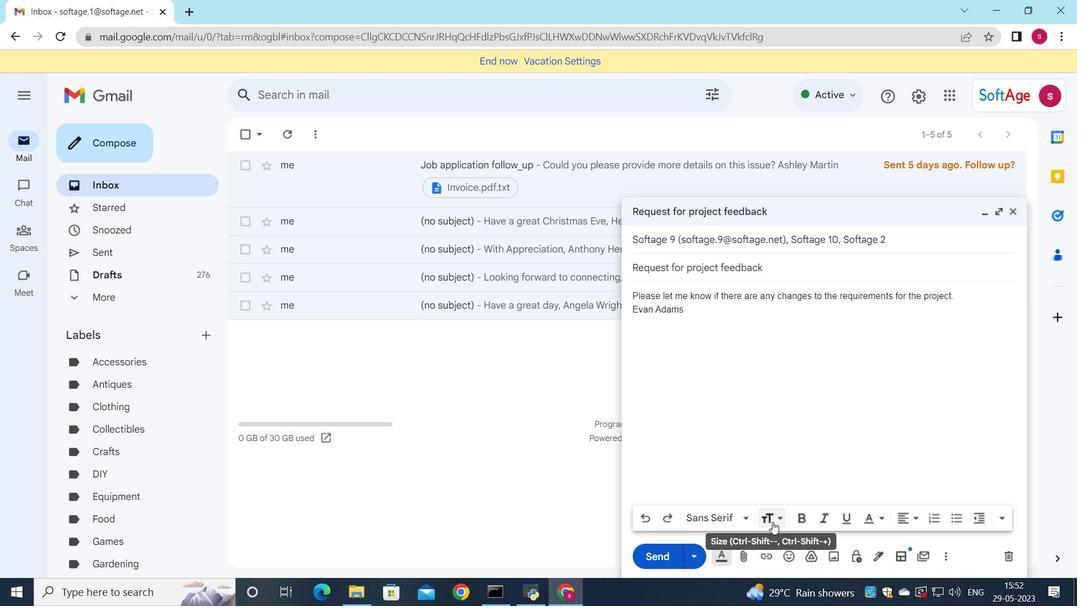 
Action: Mouse moved to (798, 470)
Screenshot: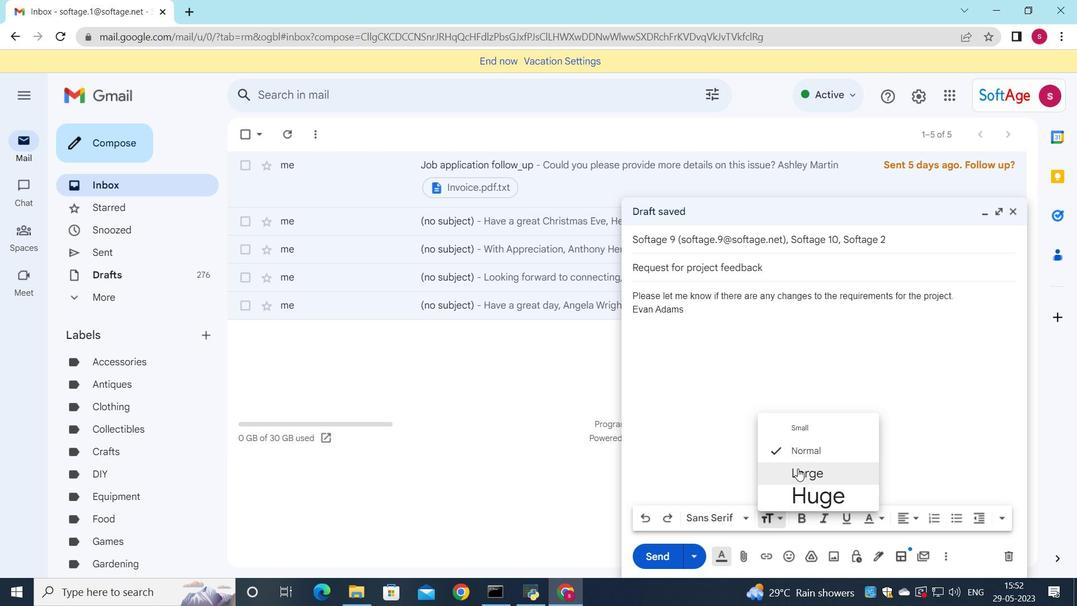 
Action: Mouse pressed left at (798, 470)
Screenshot: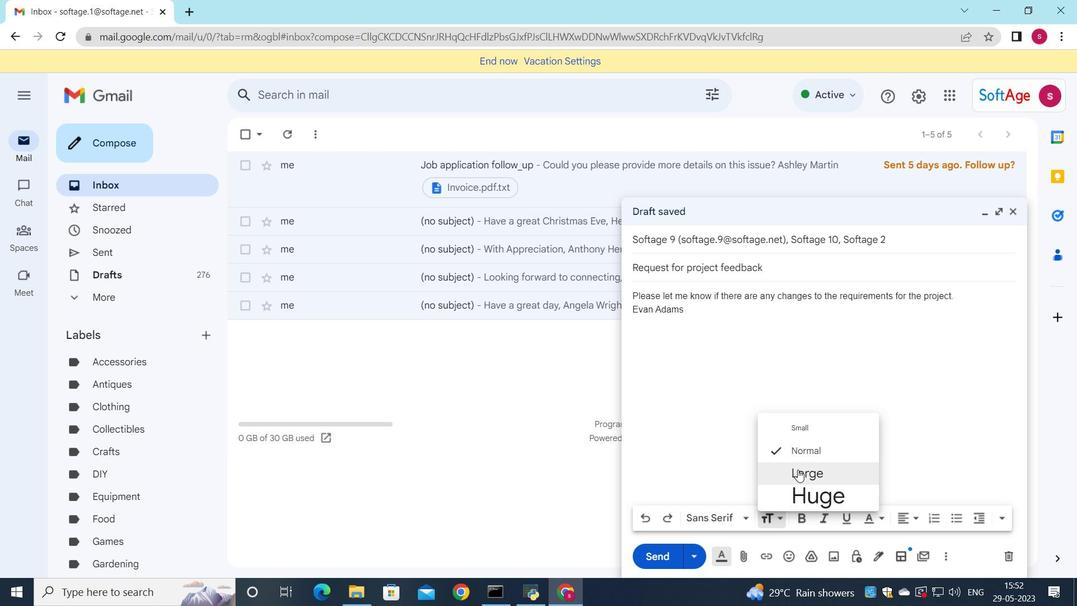 
Action: Mouse moved to (918, 519)
Screenshot: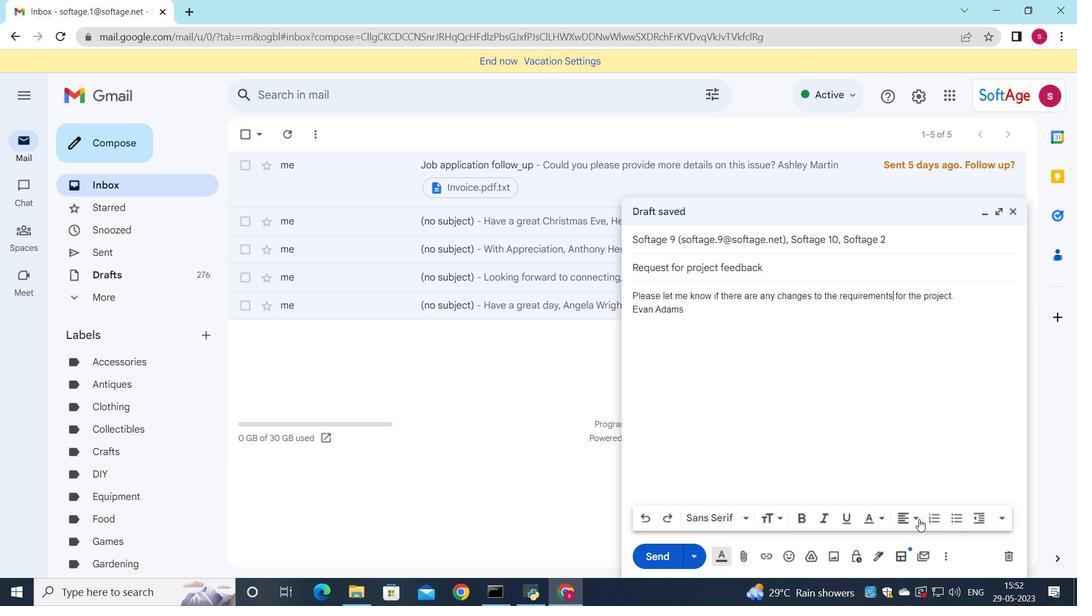 
Action: Mouse pressed left at (918, 519)
Screenshot: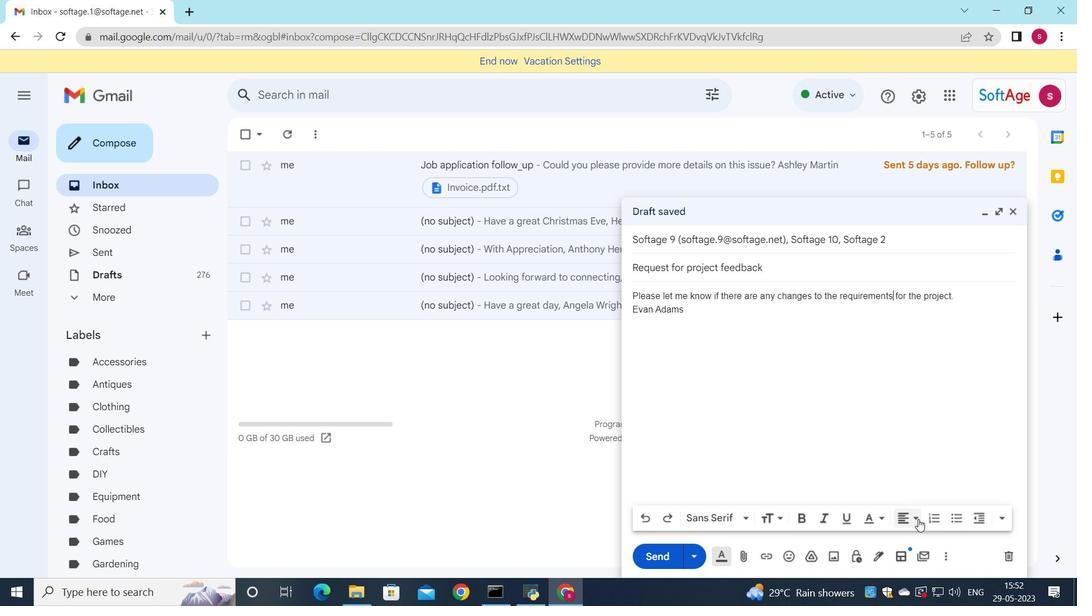 
Action: Mouse moved to (903, 476)
Screenshot: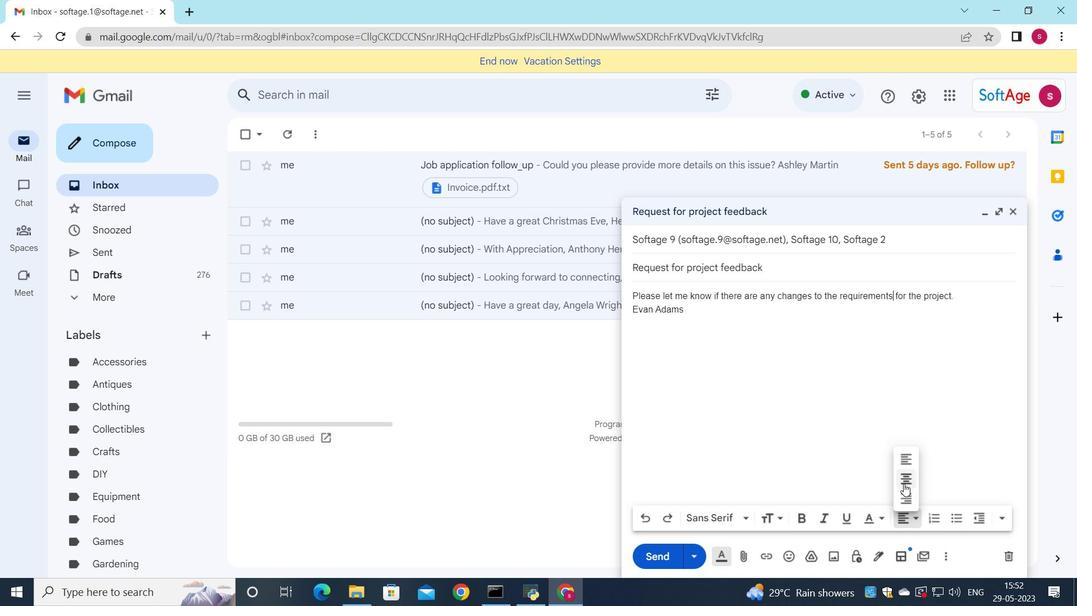
Action: Mouse pressed left at (903, 476)
Screenshot: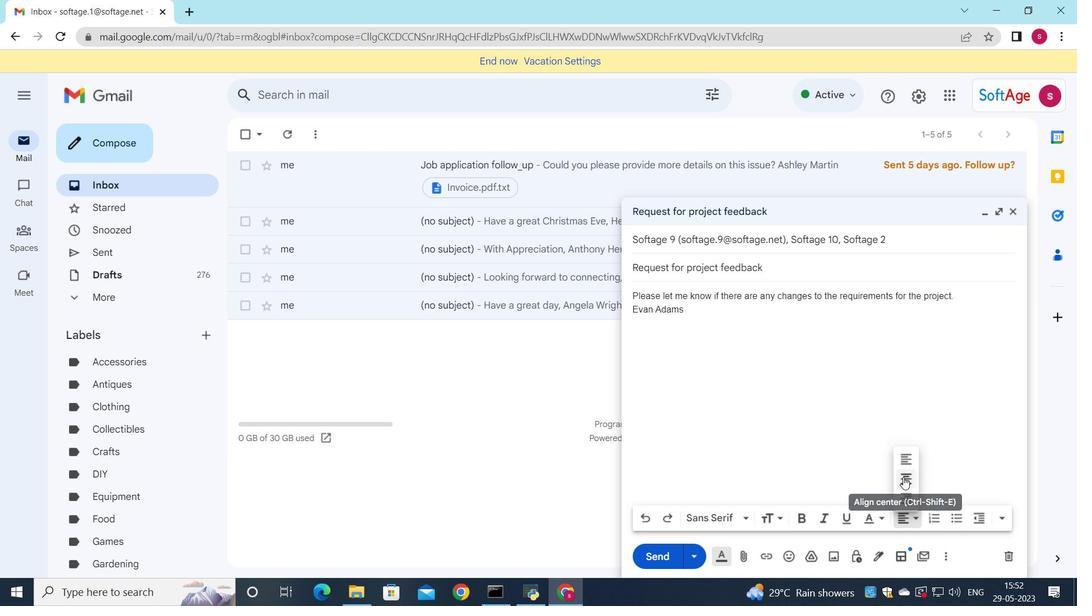
Action: Mouse moved to (656, 548)
Screenshot: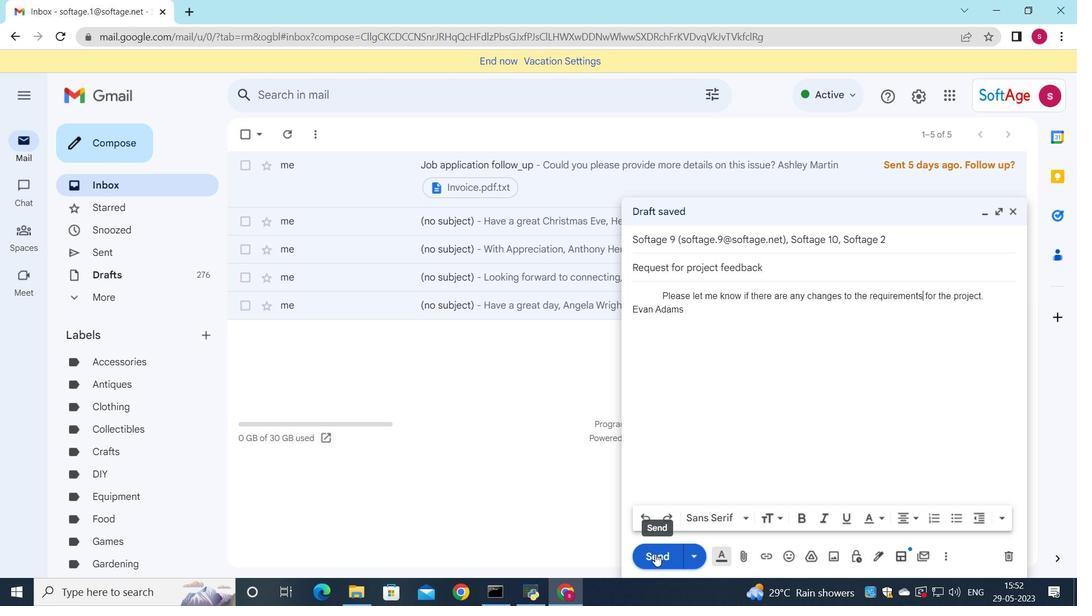 
Action: Mouse pressed left at (656, 548)
Screenshot: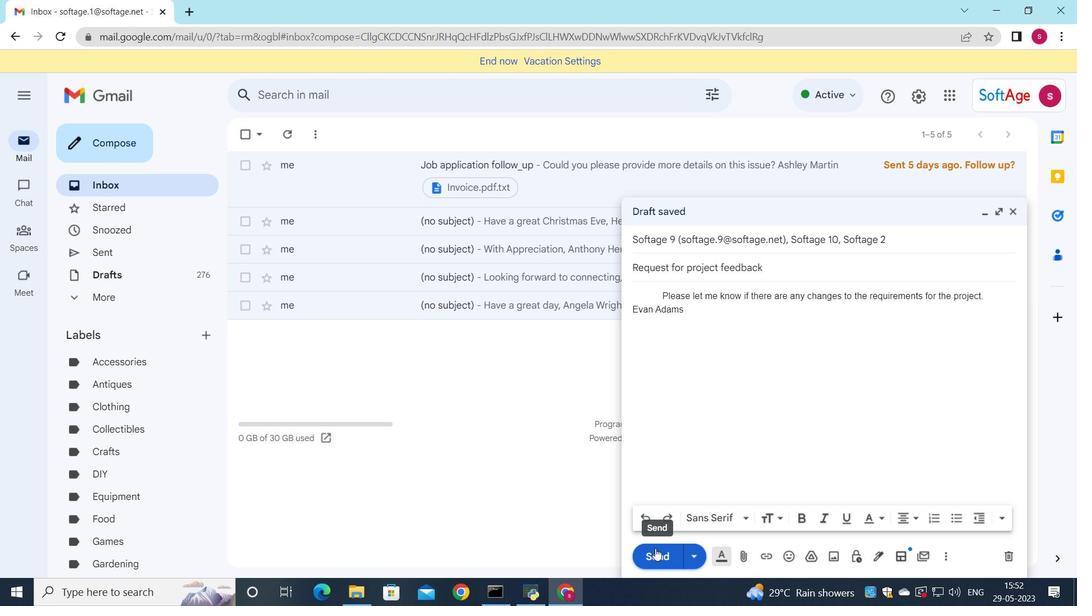 
Action: Mouse moved to (105, 248)
Screenshot: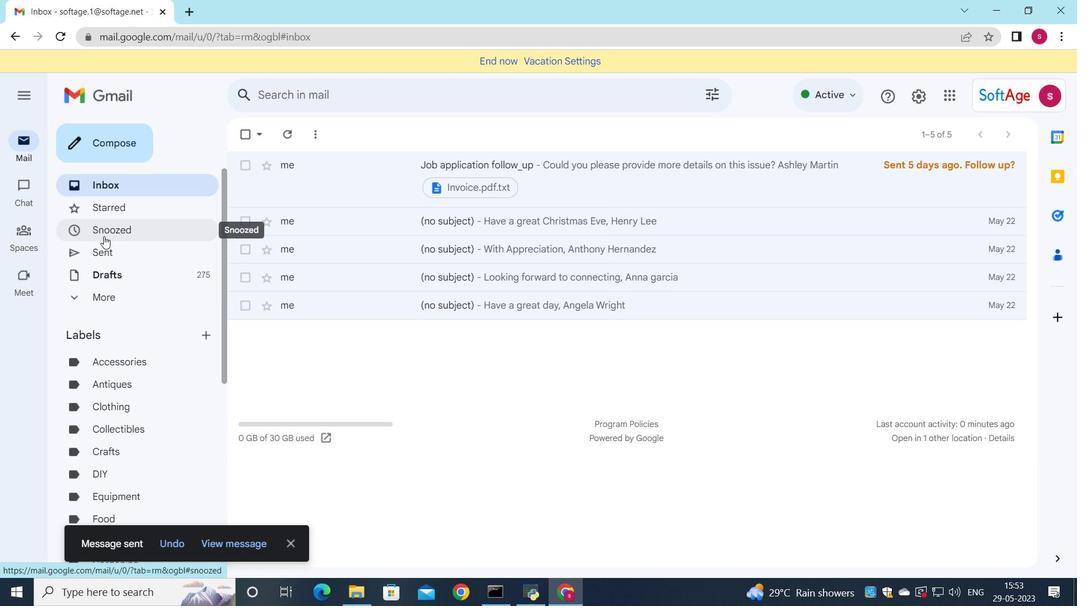 
Action: Mouse pressed left at (105, 248)
Screenshot: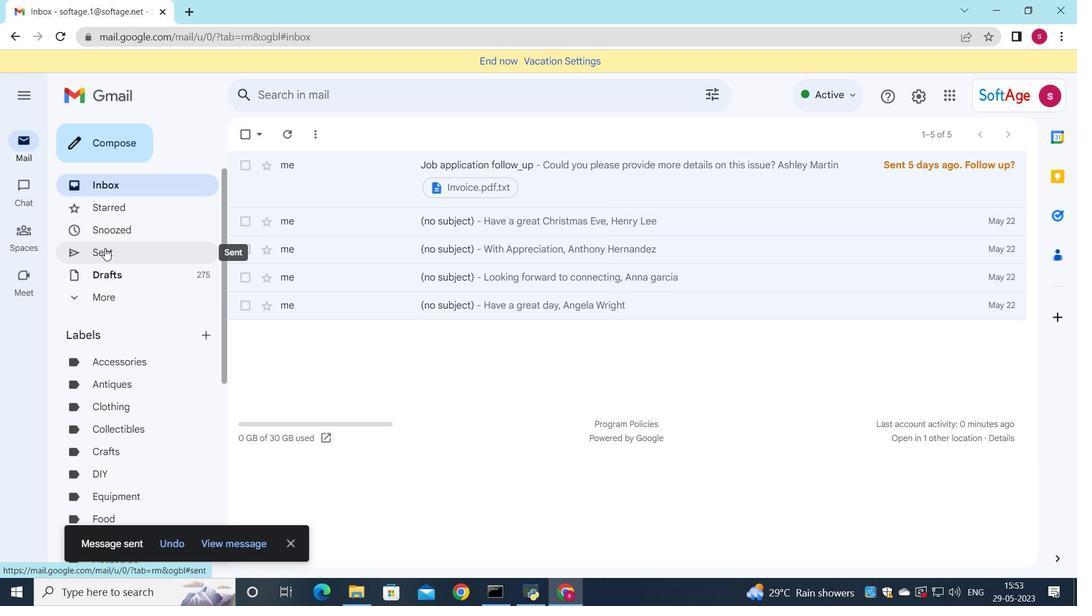 
Action: Mouse moved to (527, 201)
Screenshot: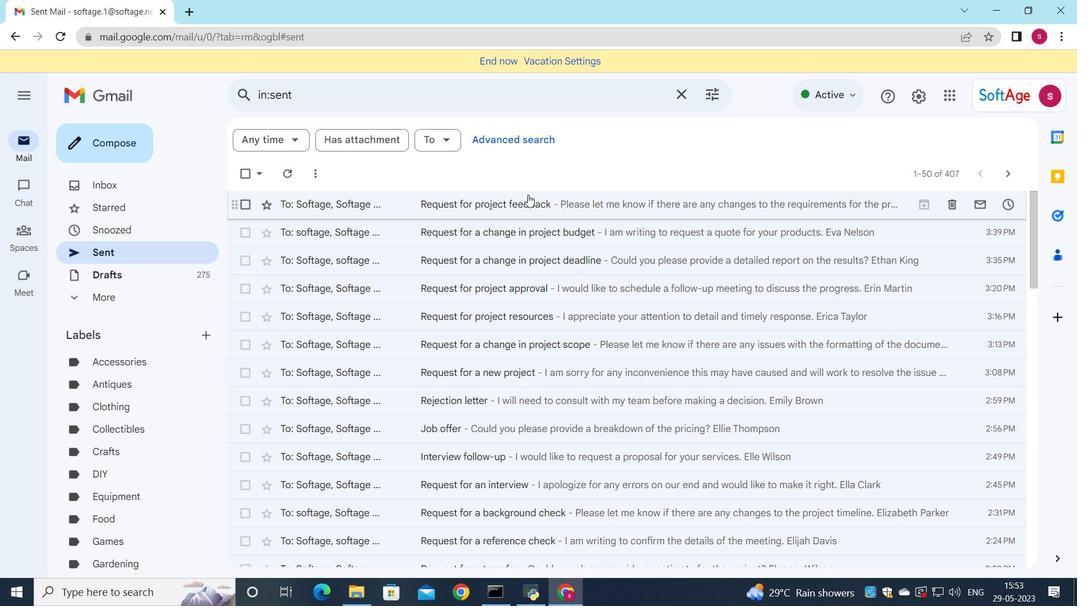 
Action: Mouse pressed left at (527, 201)
Screenshot: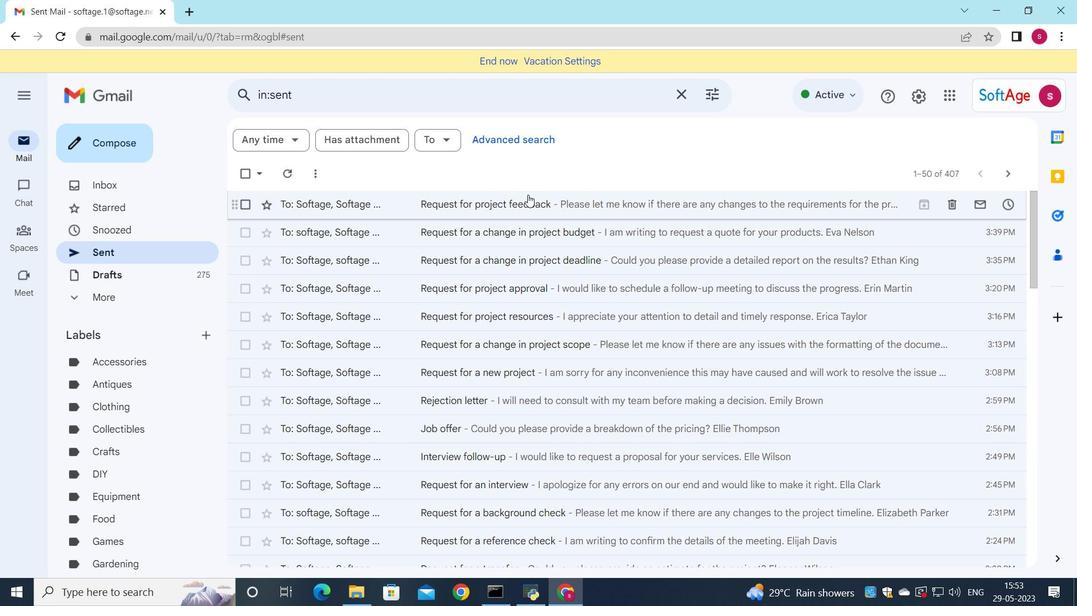 
Action: Mouse moved to (578, 217)
Screenshot: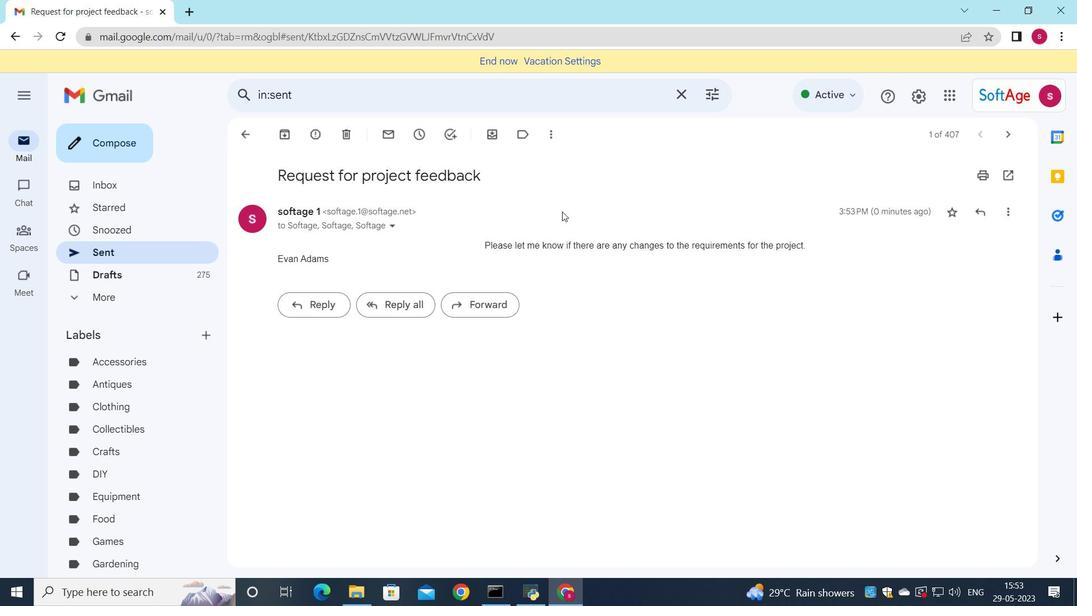 
